 Task: Search one way flight ticket for 2 adults, 2 children, 2 infants in seat in first from Bethel: Bethel Airport(also Seebethel Seaplane Base) to Greenville: Pitt-greenville Airport on 5-2-2023. Choice of flights is Emirates. Number of bags: 7 checked bags. Price is upto 76000. Outbound departure time preference is 19:30.
Action: Mouse moved to (325, 492)
Screenshot: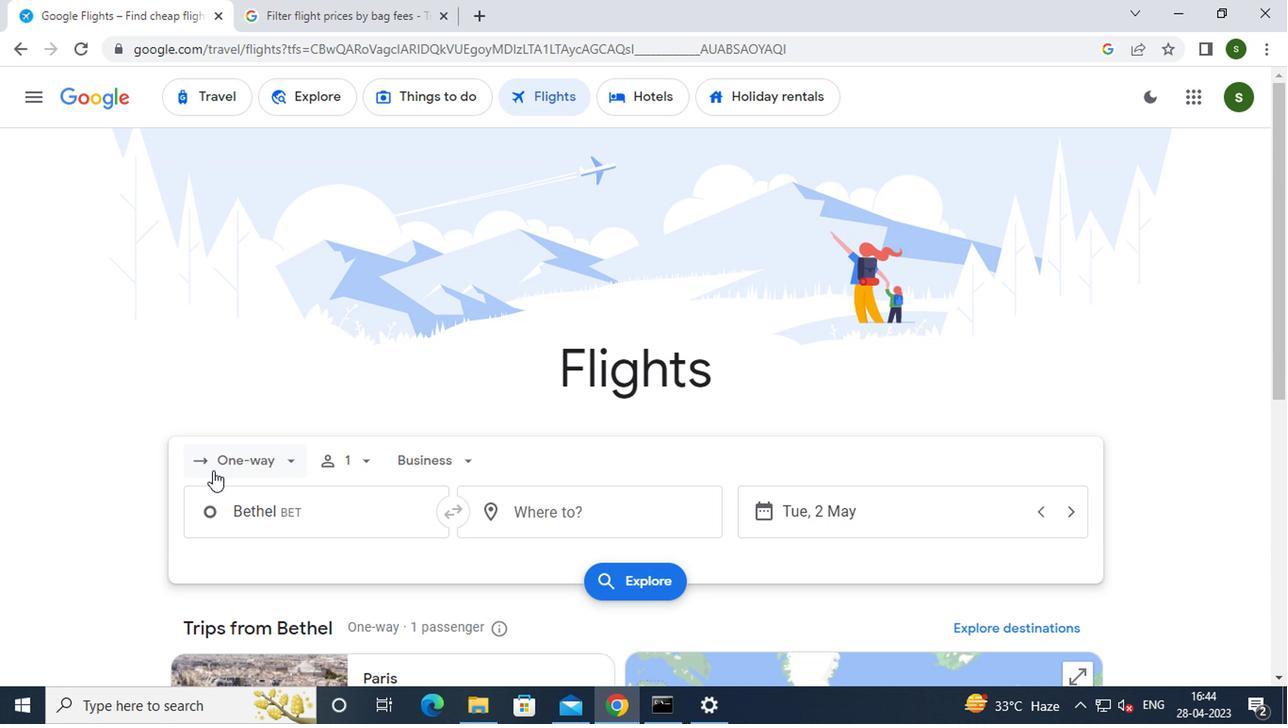 
Action: Mouse pressed left at (325, 492)
Screenshot: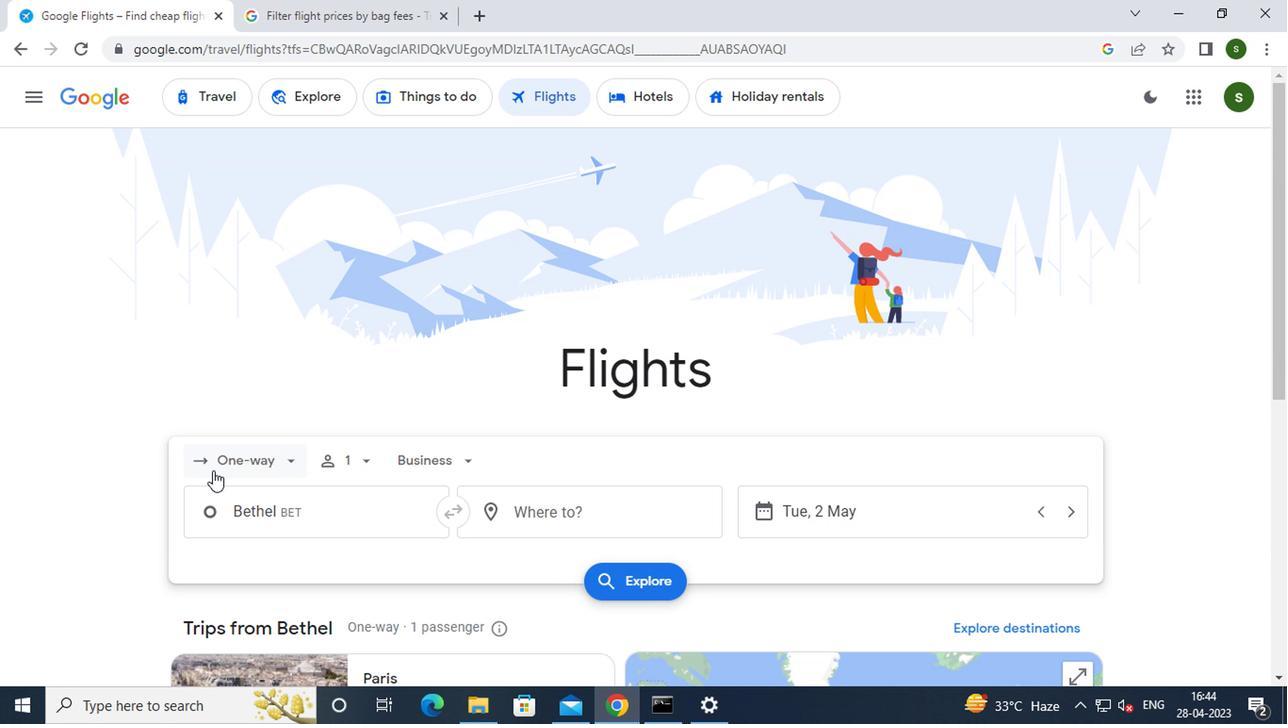 
Action: Mouse moved to (368, 554)
Screenshot: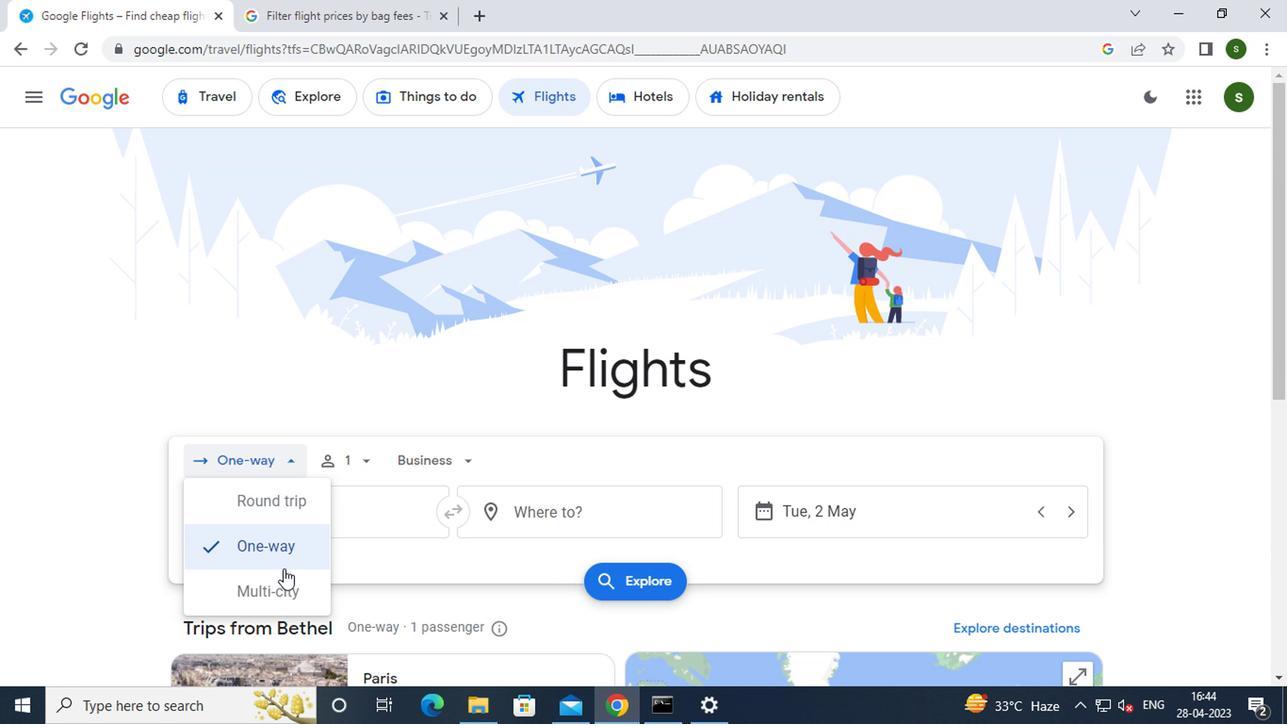 
Action: Mouse pressed left at (368, 554)
Screenshot: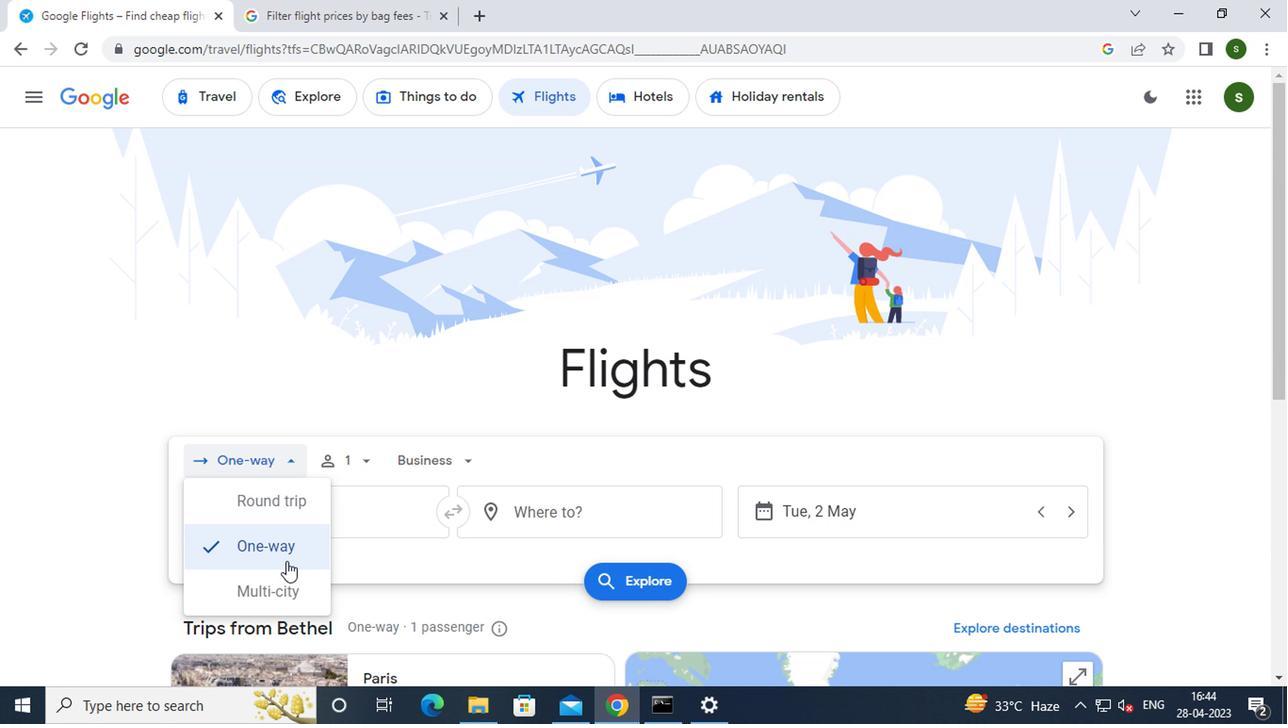 
Action: Mouse moved to (420, 488)
Screenshot: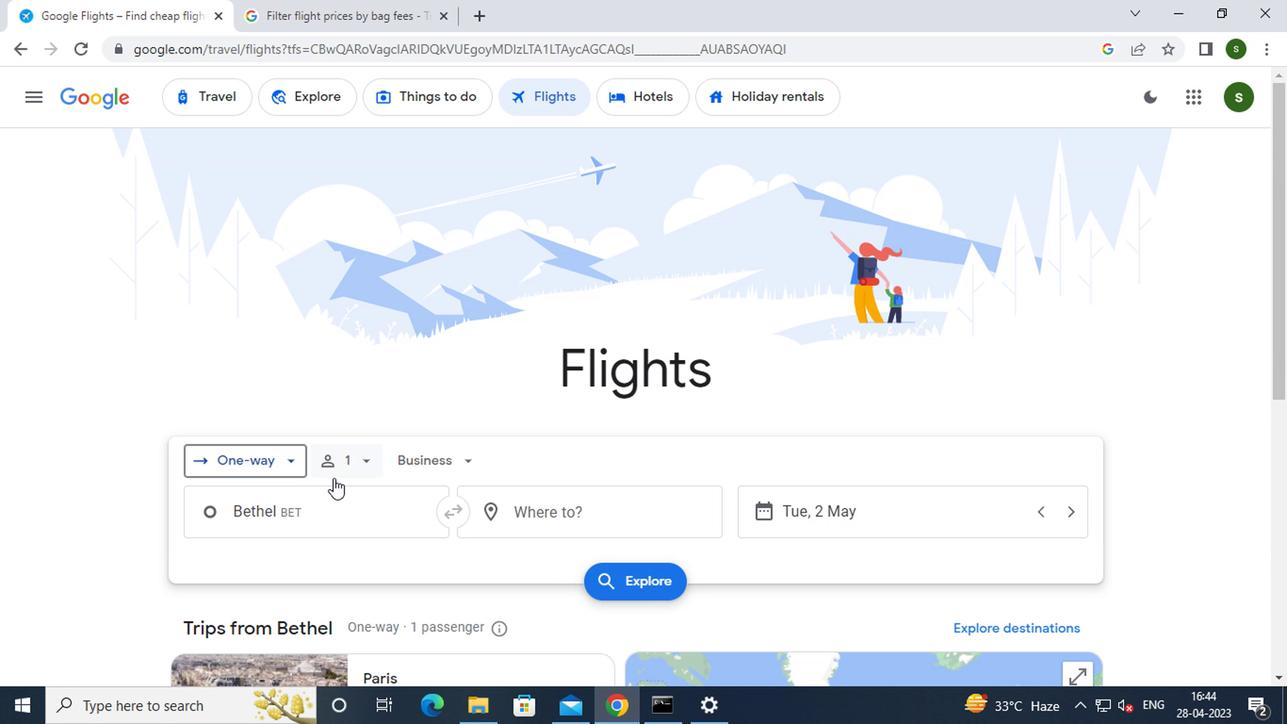 
Action: Mouse pressed left at (420, 488)
Screenshot: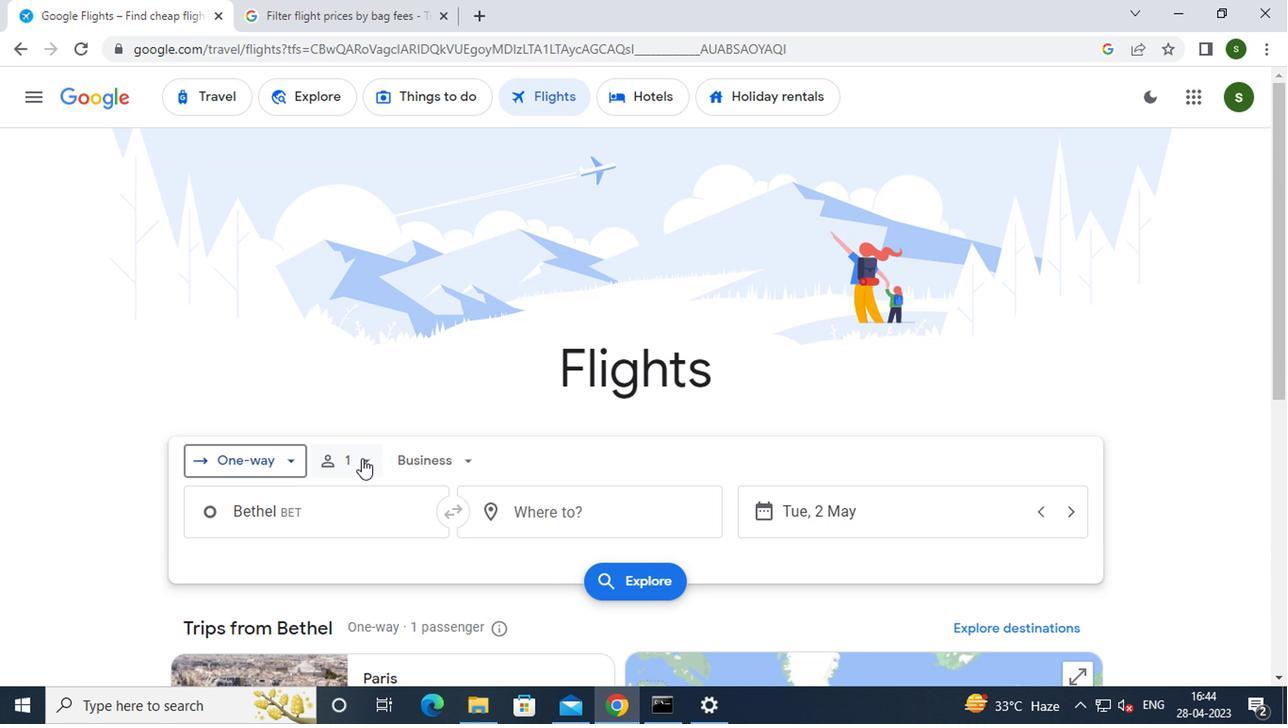 
Action: Mouse moved to (520, 526)
Screenshot: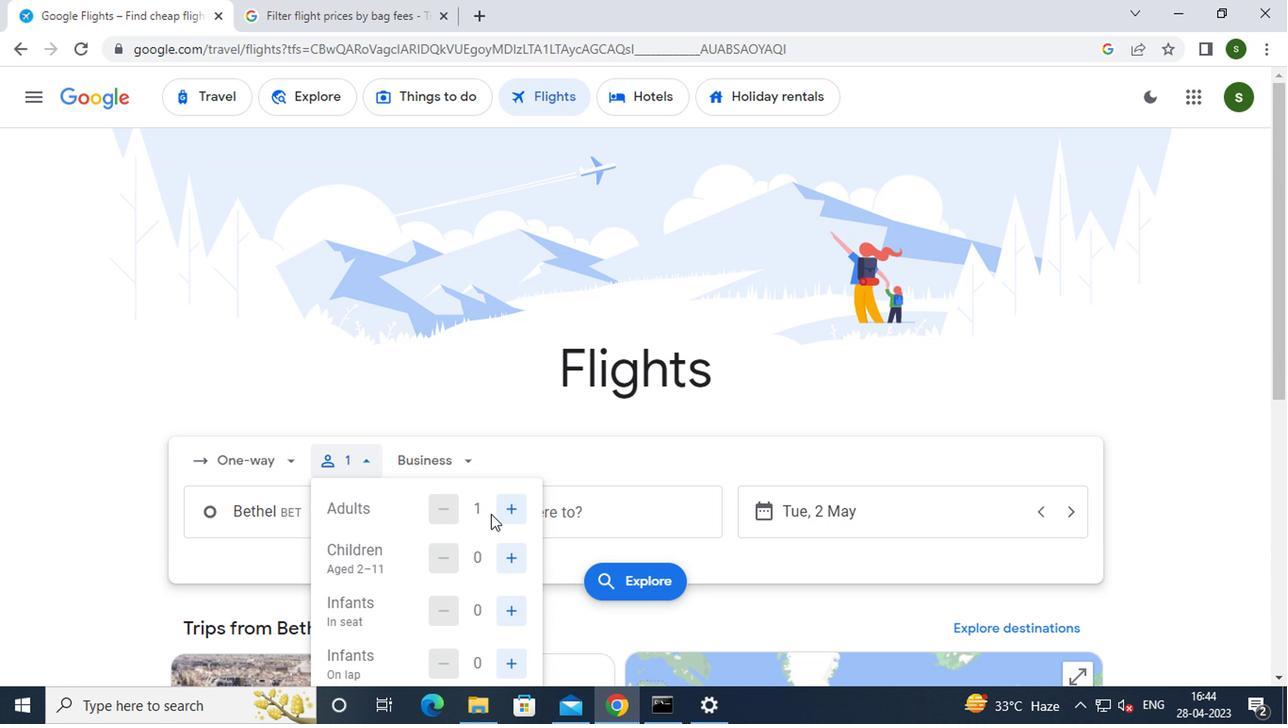 
Action: Mouse pressed left at (520, 526)
Screenshot: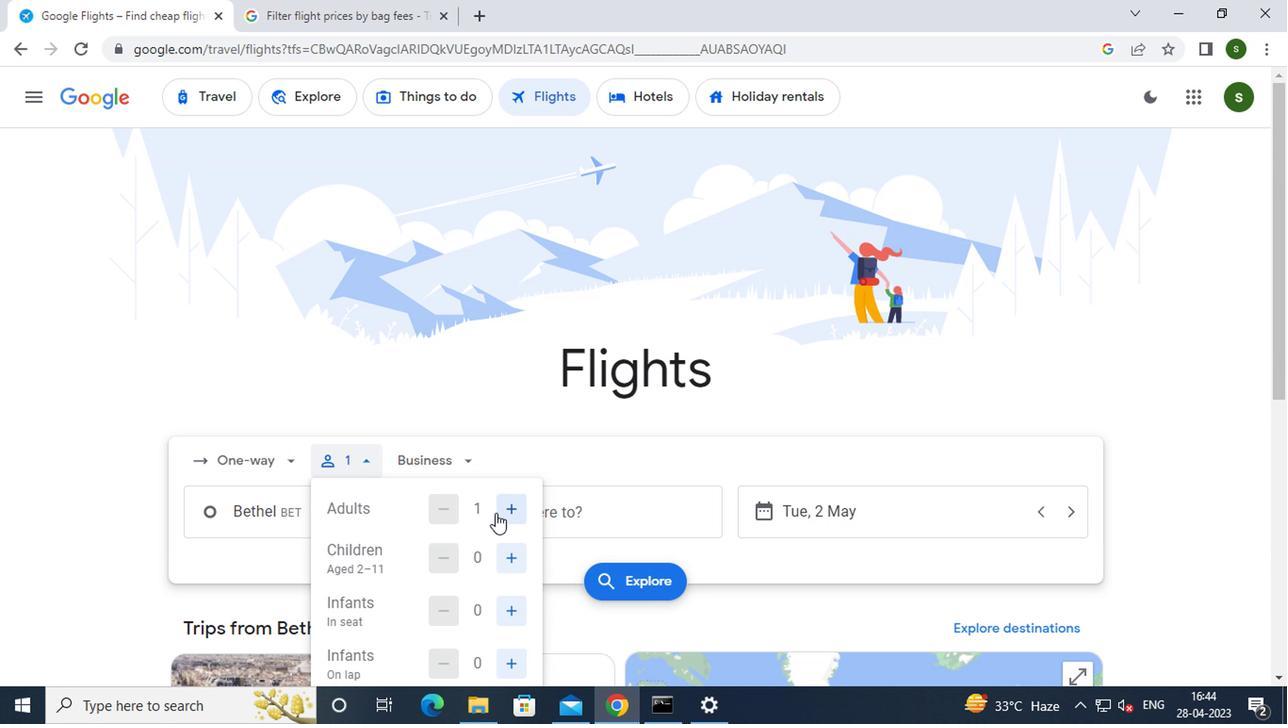 
Action: Mouse moved to (523, 553)
Screenshot: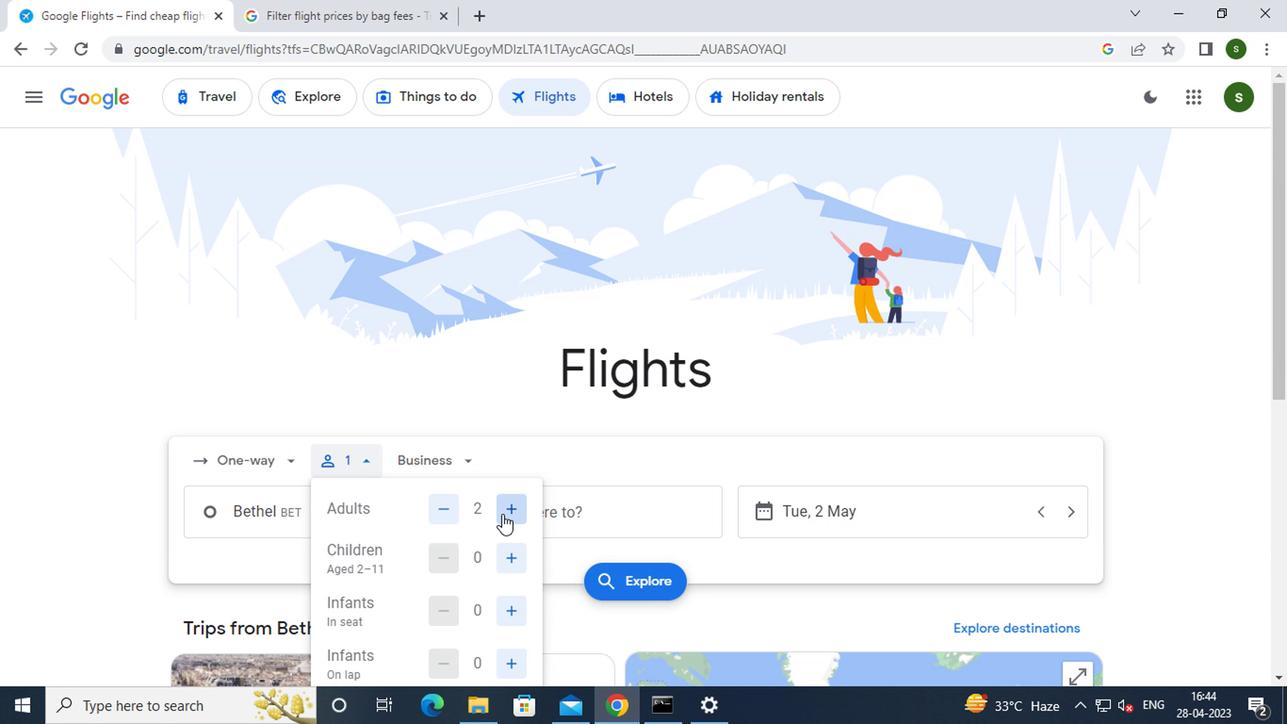 
Action: Mouse pressed left at (523, 553)
Screenshot: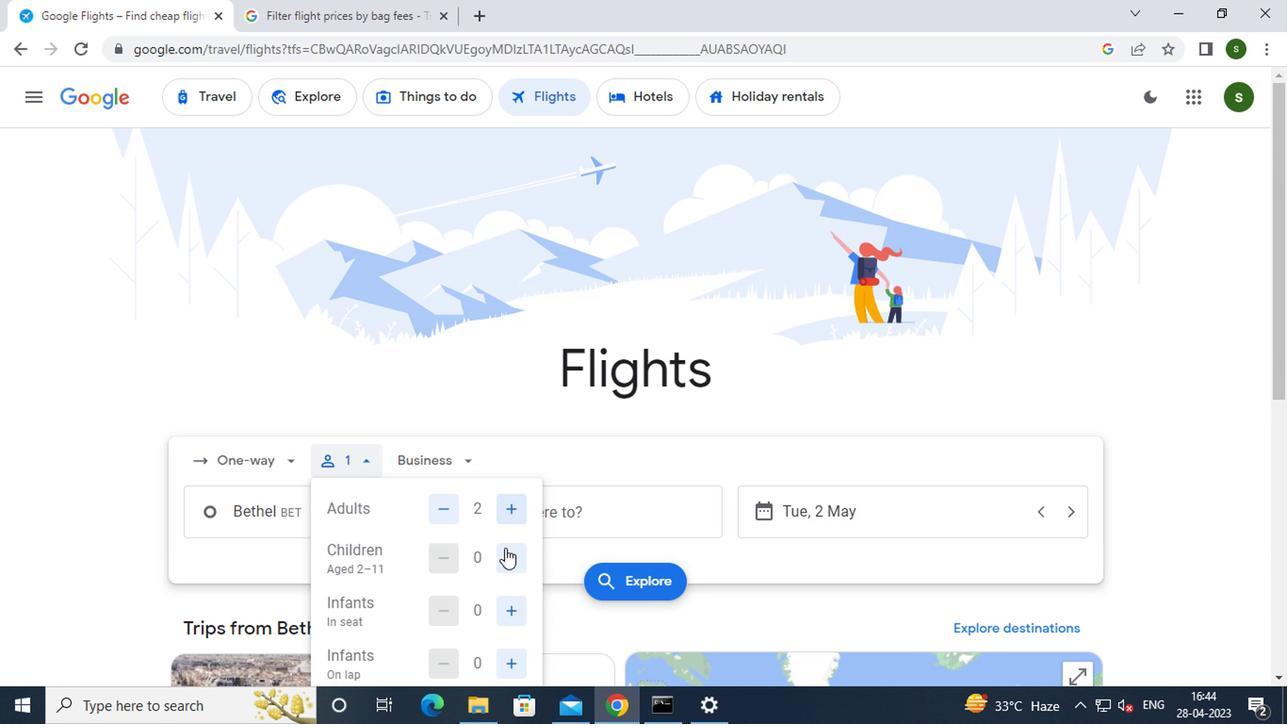 
Action: Mouse pressed left at (523, 553)
Screenshot: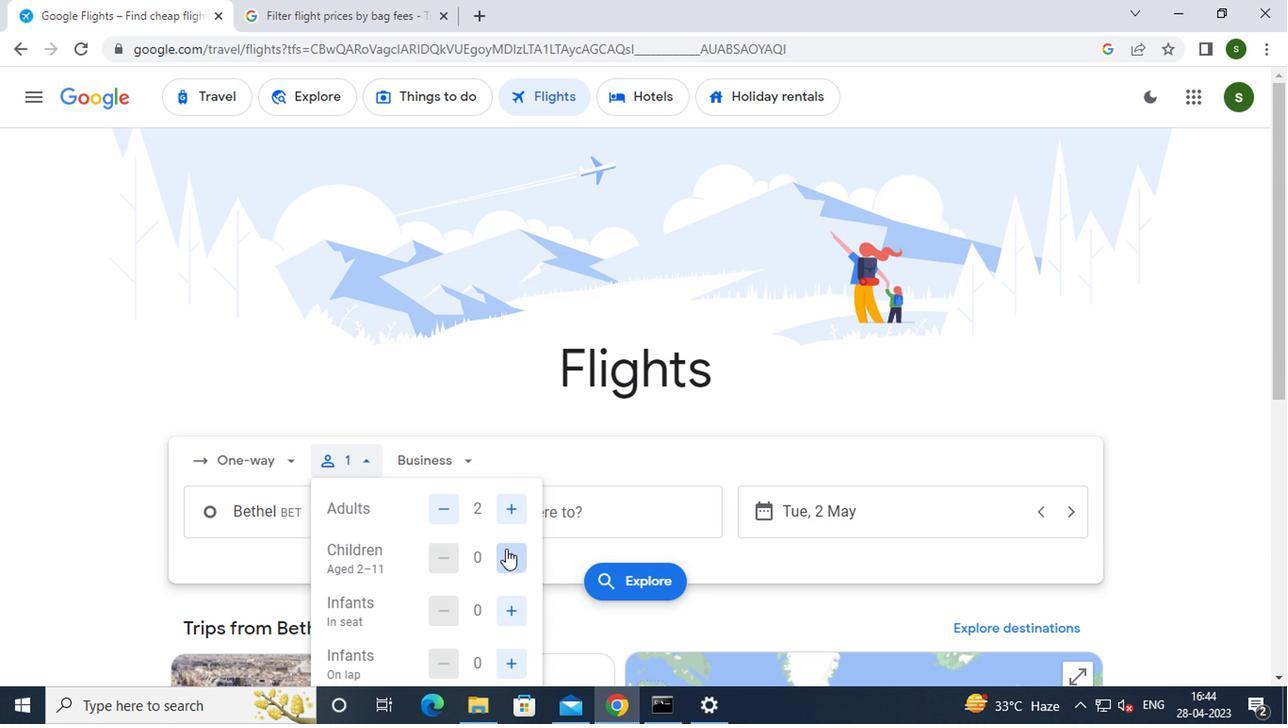 
Action: Mouse moved to (526, 595)
Screenshot: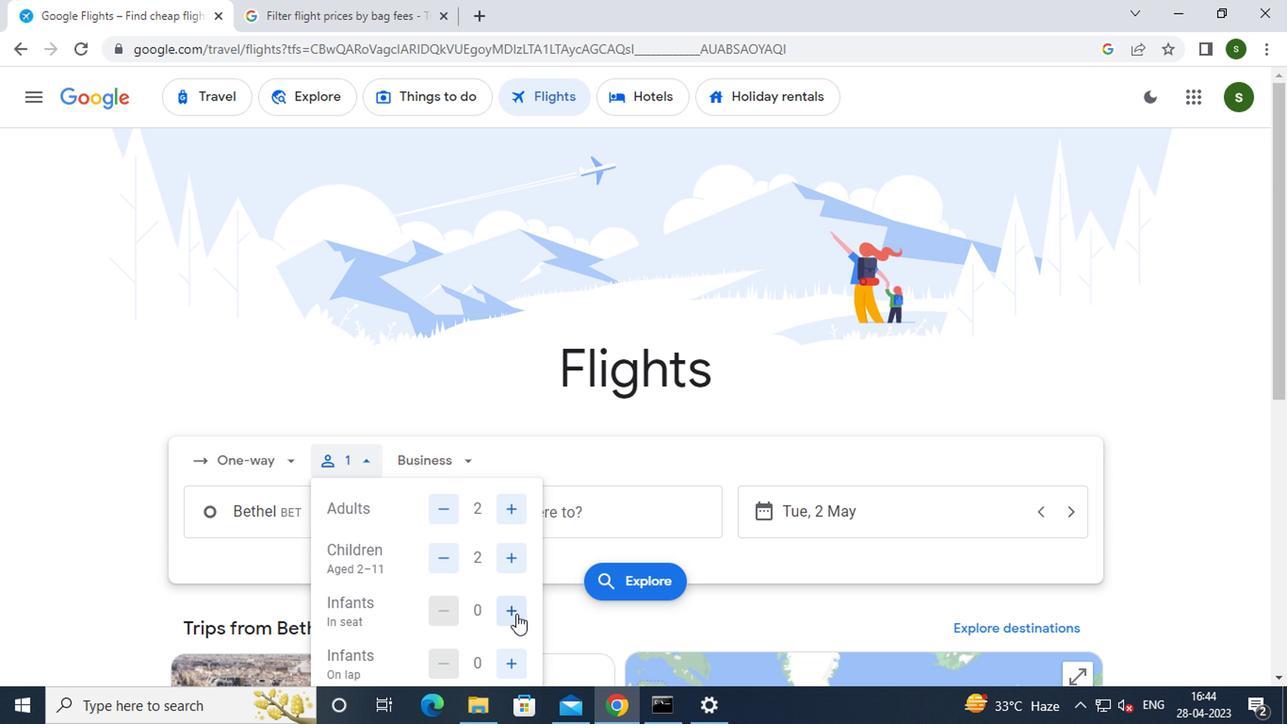 
Action: Mouse pressed left at (526, 595)
Screenshot: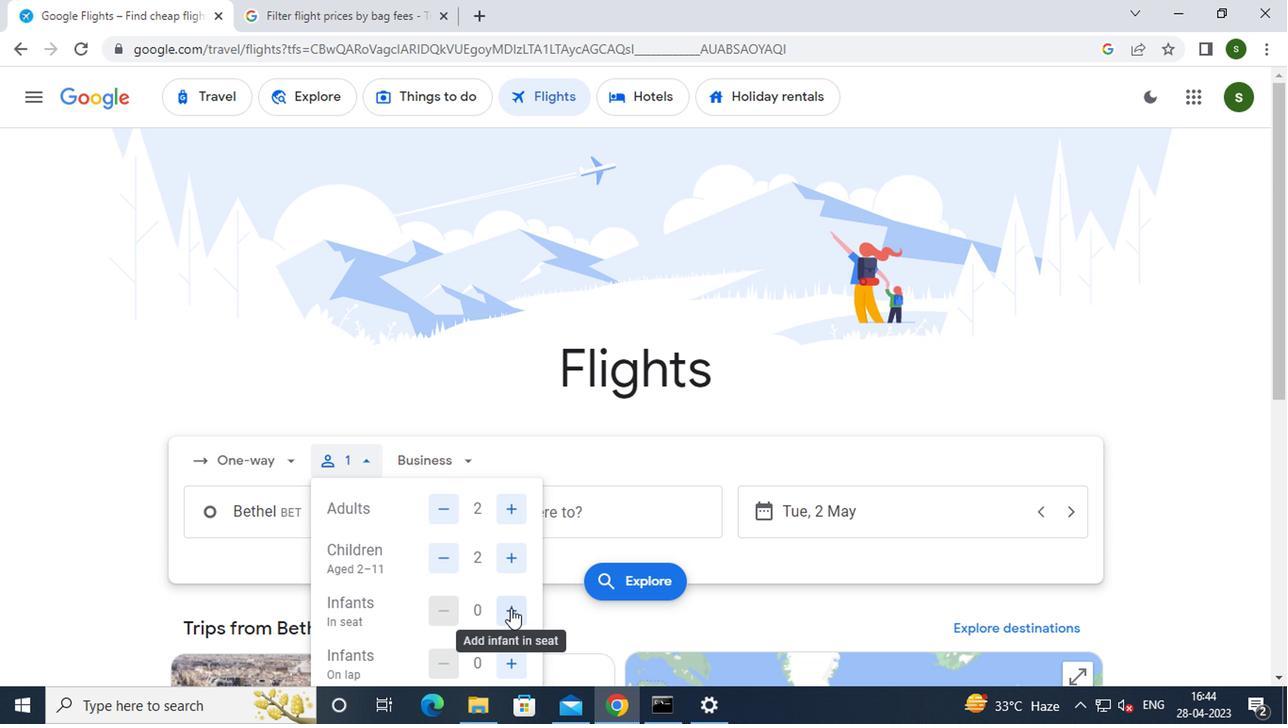 
Action: Mouse pressed left at (526, 595)
Screenshot: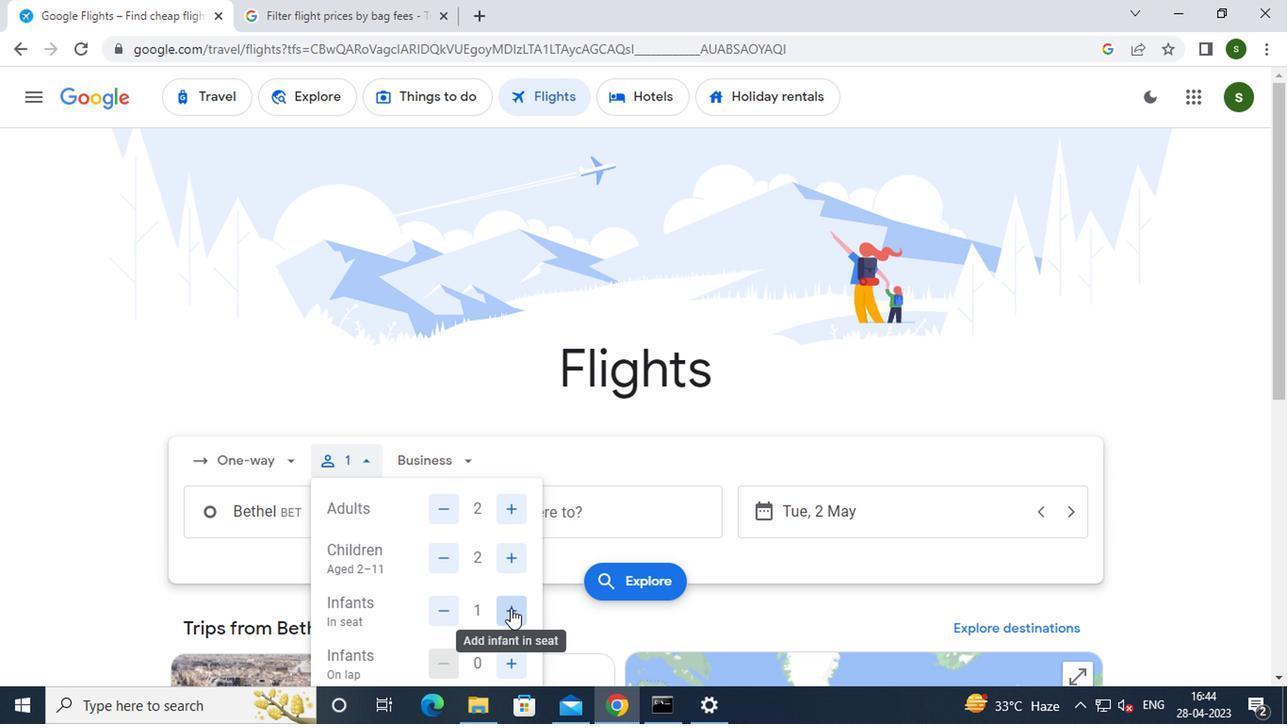 
Action: Mouse moved to (480, 496)
Screenshot: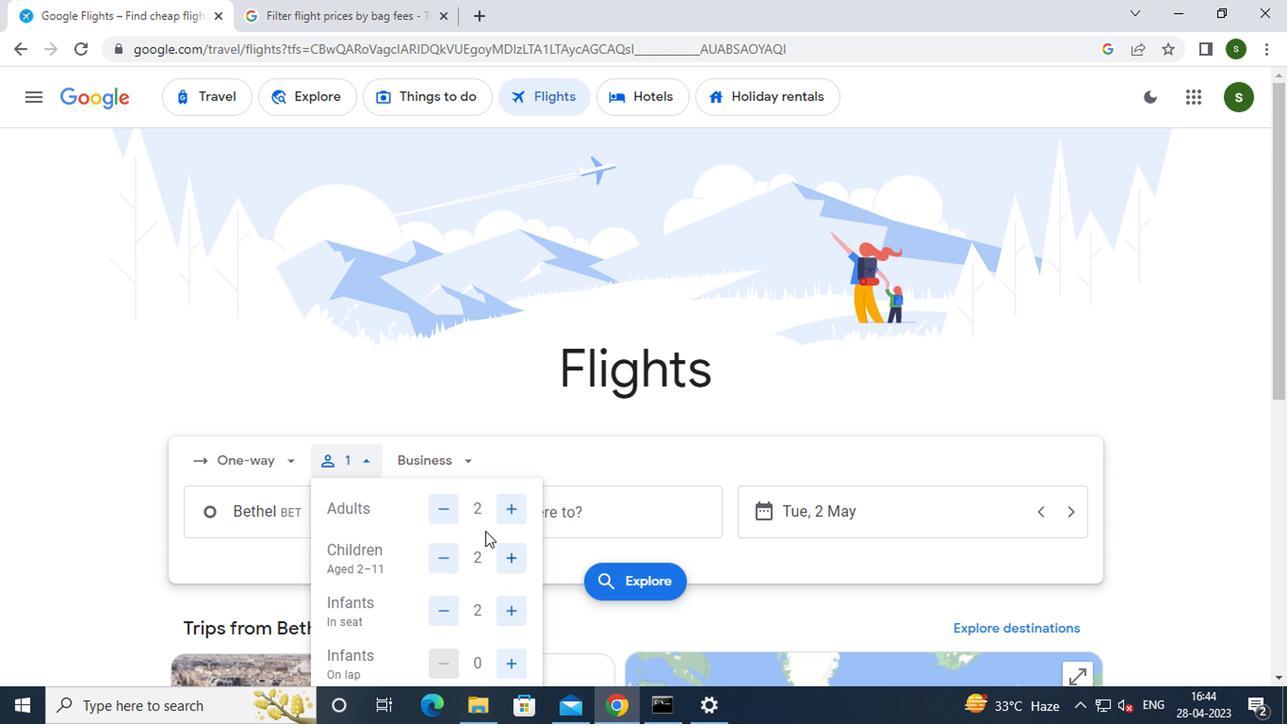 
Action: Mouse pressed left at (480, 496)
Screenshot: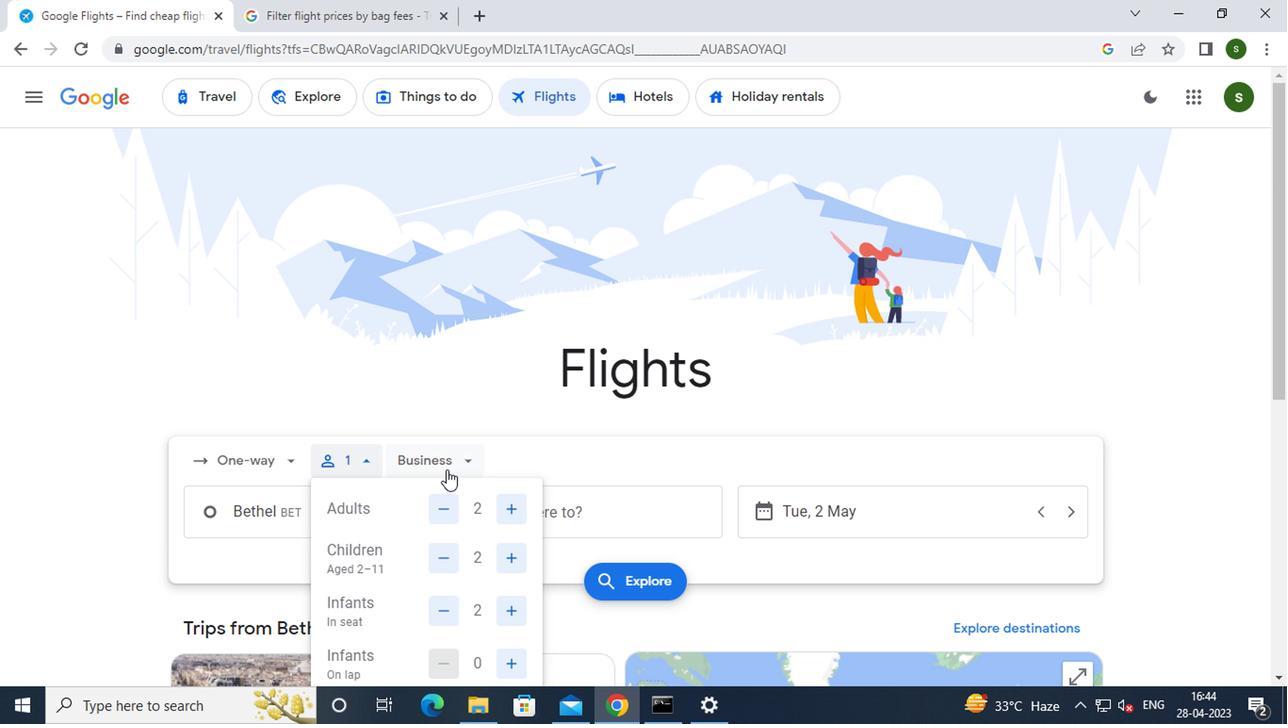 
Action: Mouse moved to (479, 615)
Screenshot: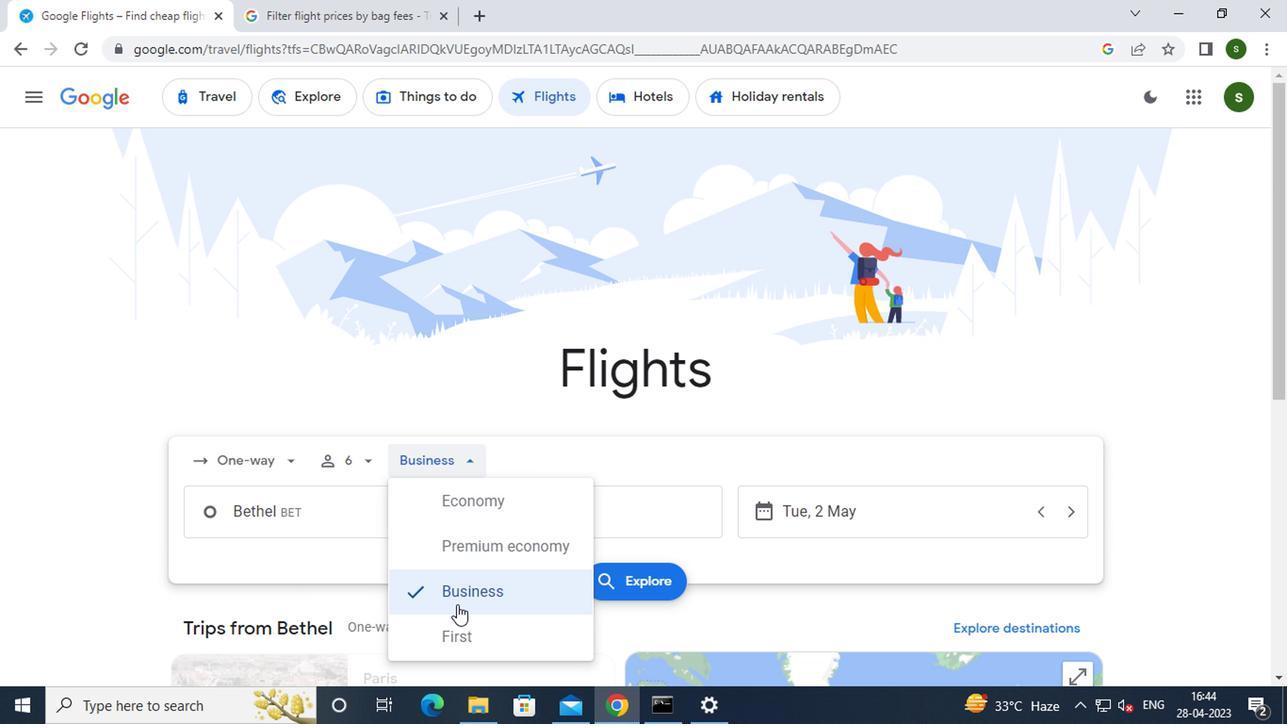 
Action: Mouse pressed left at (479, 615)
Screenshot: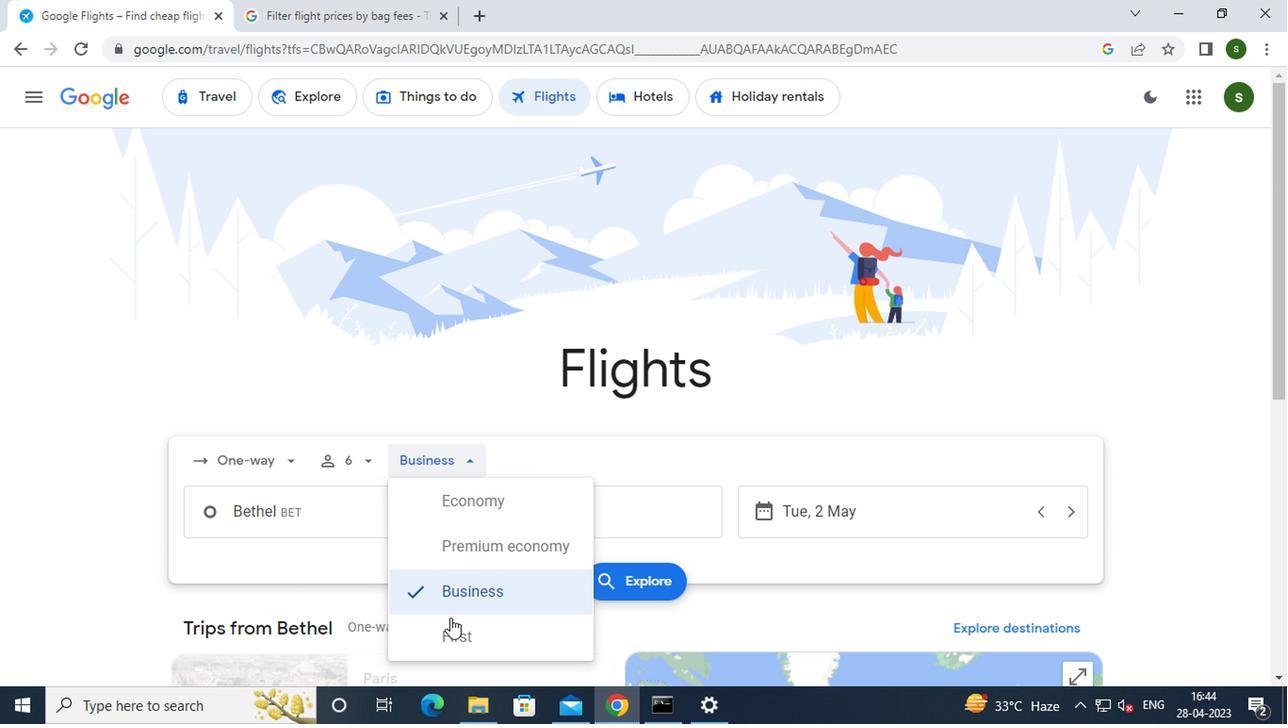 
Action: Mouse moved to (419, 535)
Screenshot: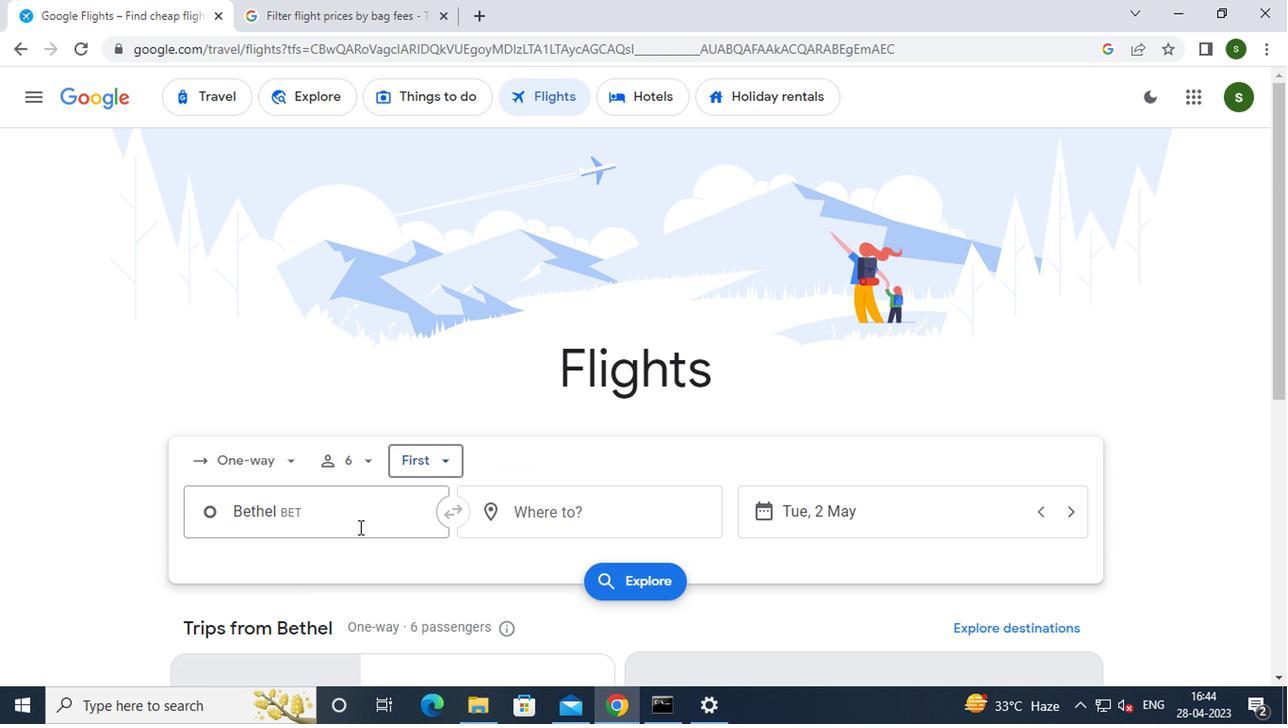 
Action: Mouse pressed left at (419, 535)
Screenshot: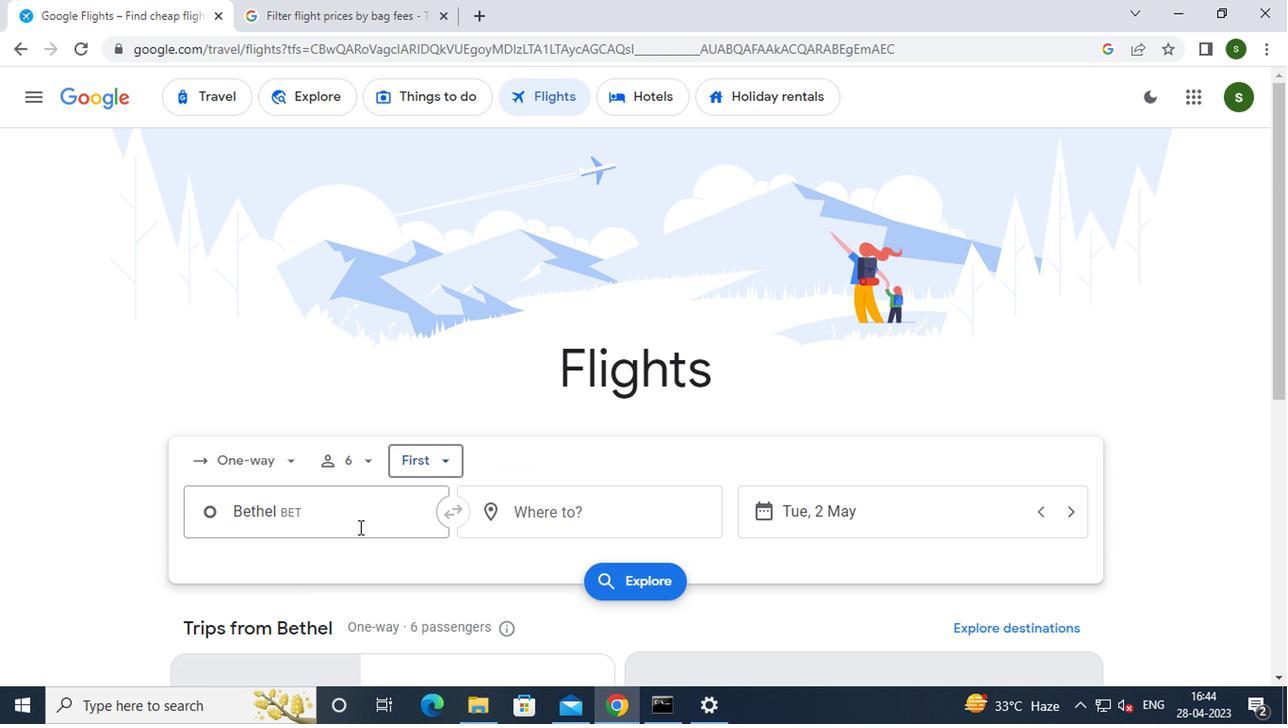 
Action: Key pressed b<Key.caps_lock>ethel
Screenshot: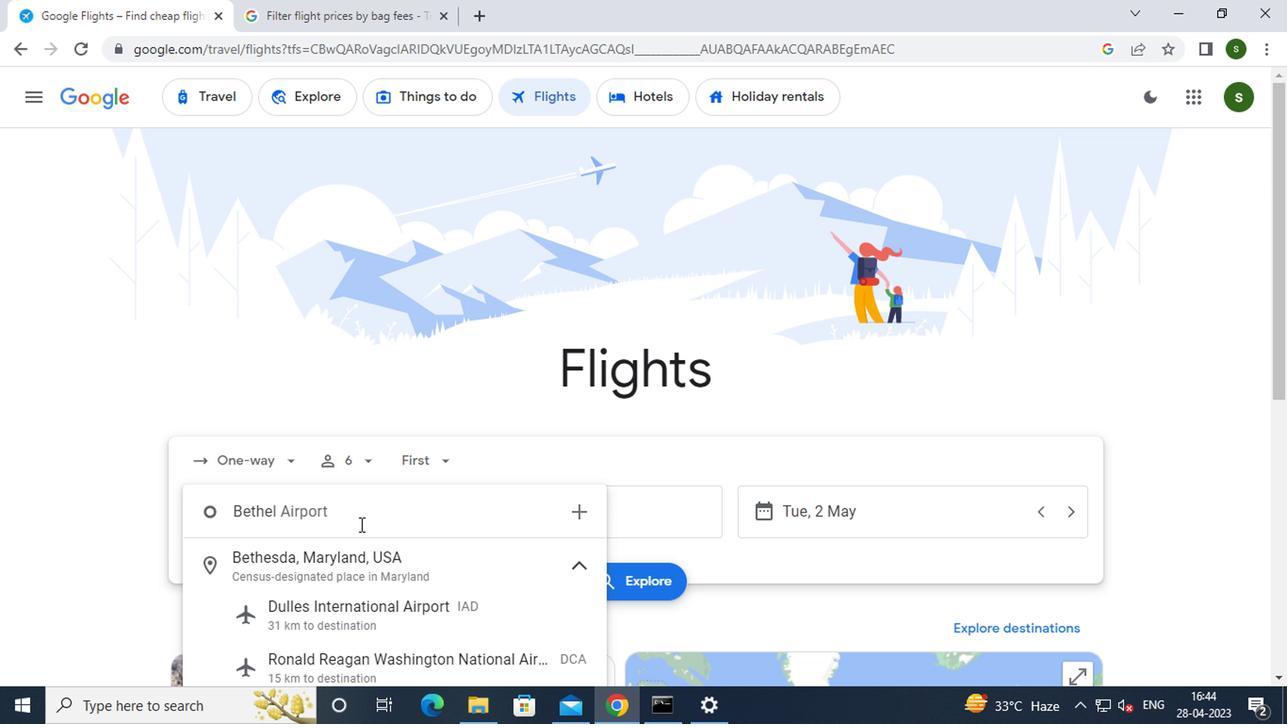 
Action: Mouse moved to (410, 562)
Screenshot: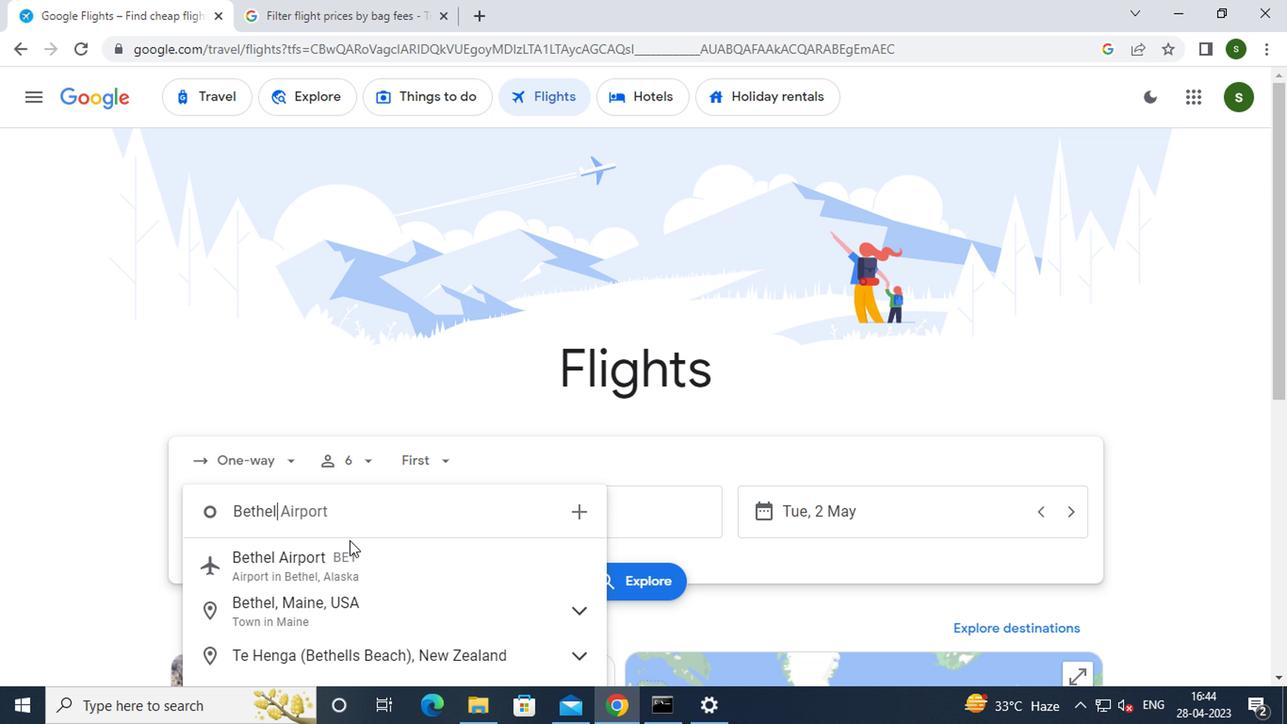 
Action: Mouse pressed left at (410, 562)
Screenshot: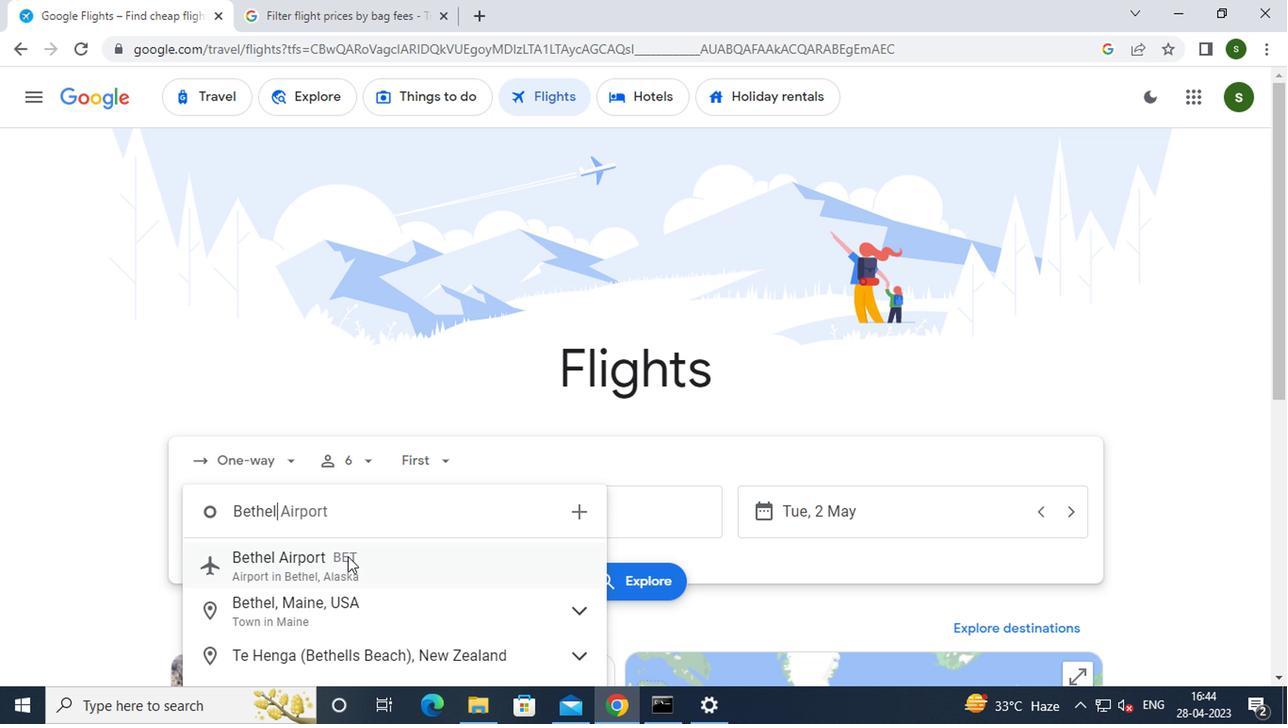 
Action: Mouse moved to (556, 521)
Screenshot: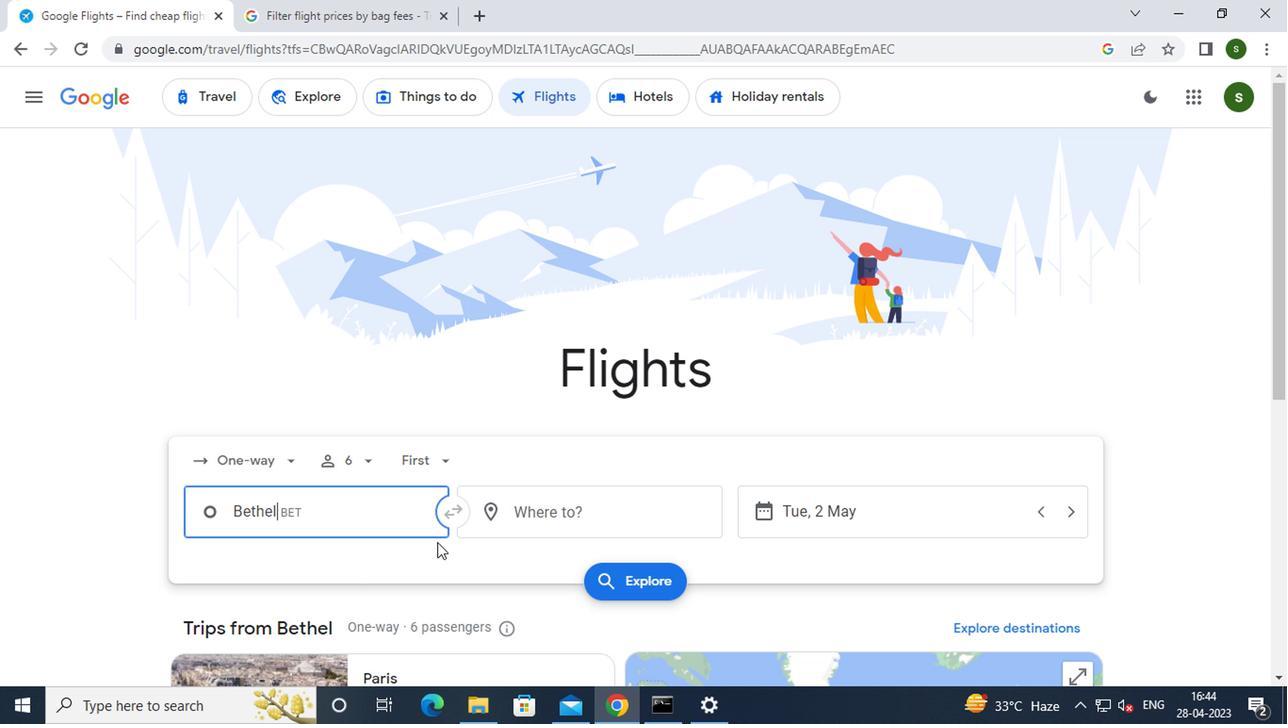 
Action: Mouse pressed left at (556, 521)
Screenshot: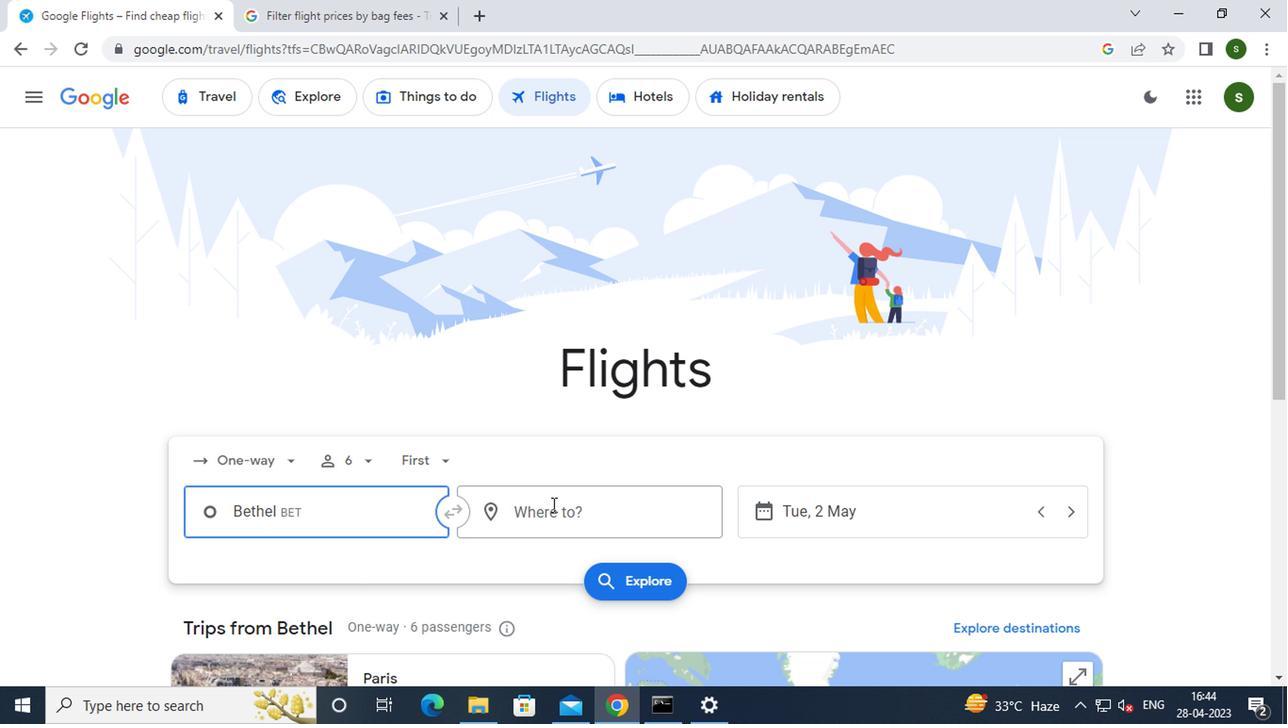 
Action: Mouse moved to (553, 520)
Screenshot: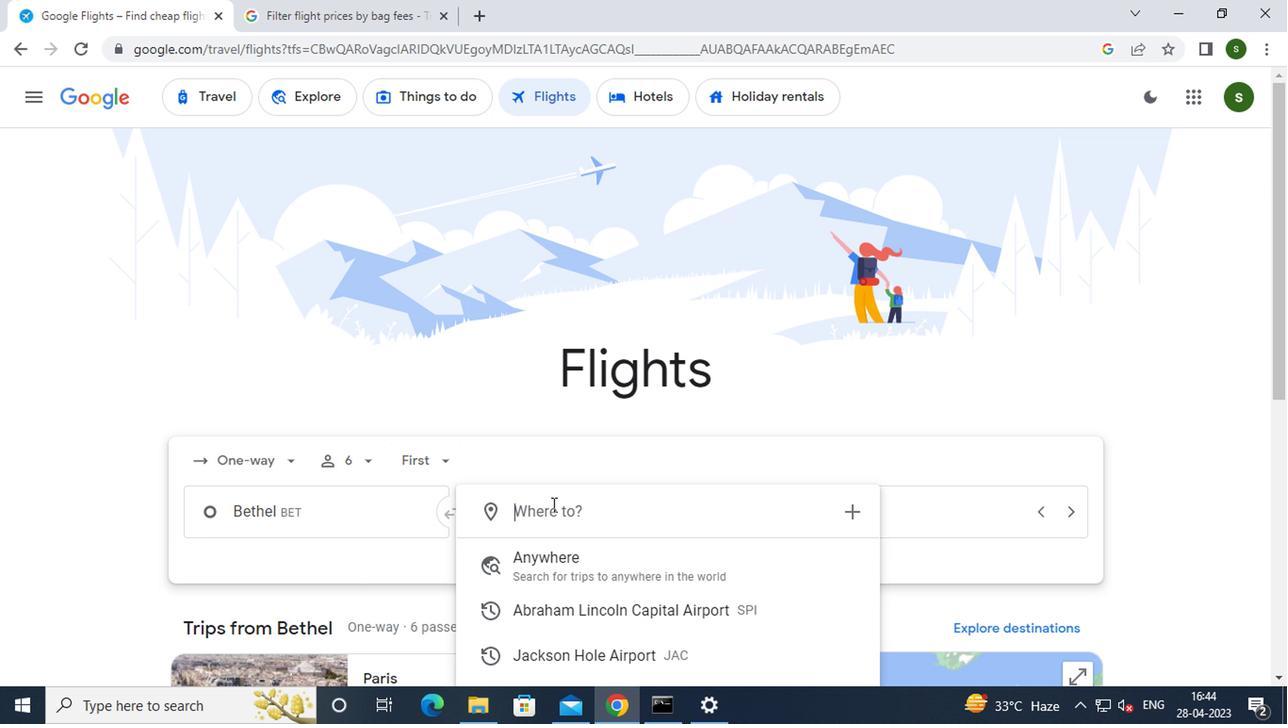 
Action: Key pressed <Key.caps_lock>g<Key.caps_lock>reenville
Screenshot: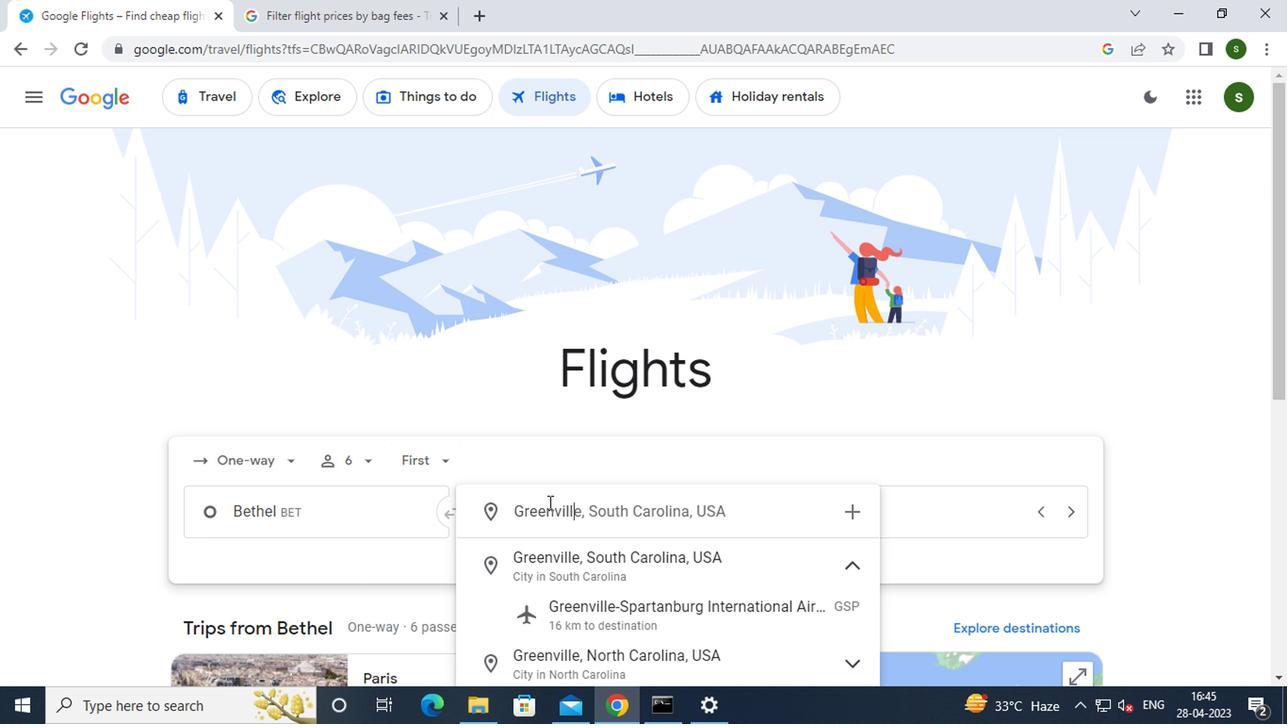 
Action: Mouse moved to (538, 517)
Screenshot: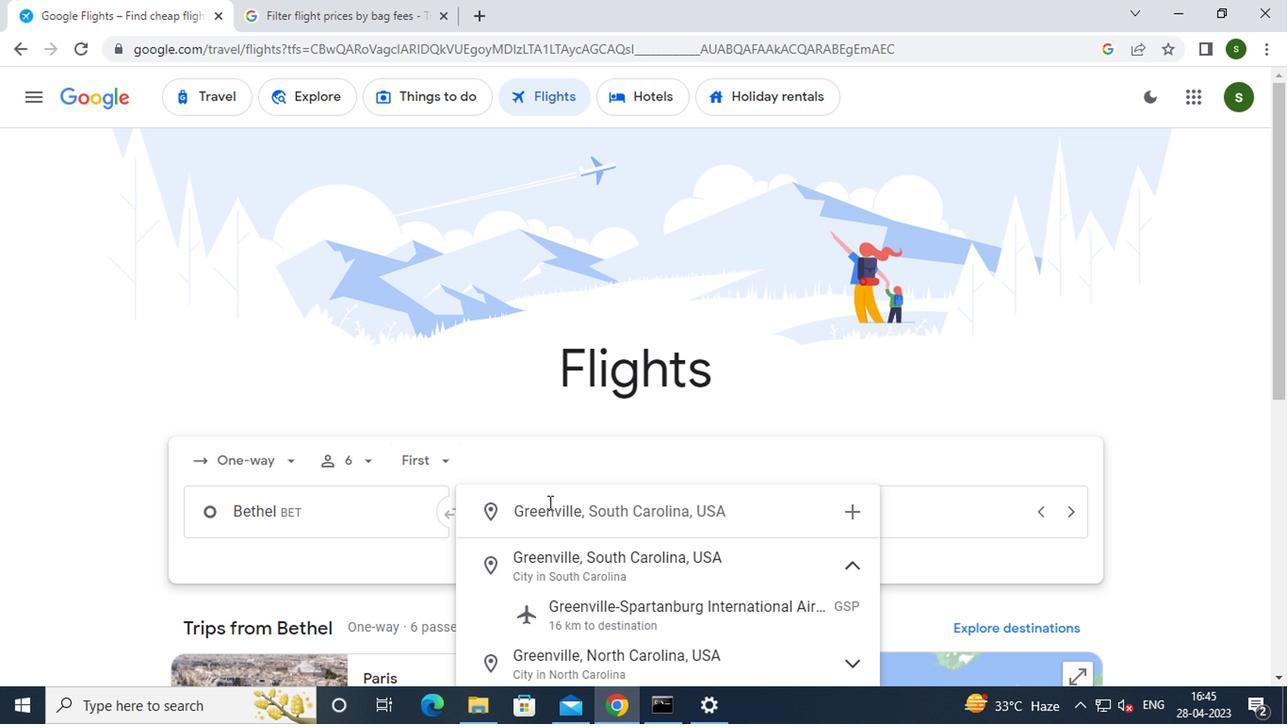 
Action: Key pressed <Key.space>pitt
Screenshot: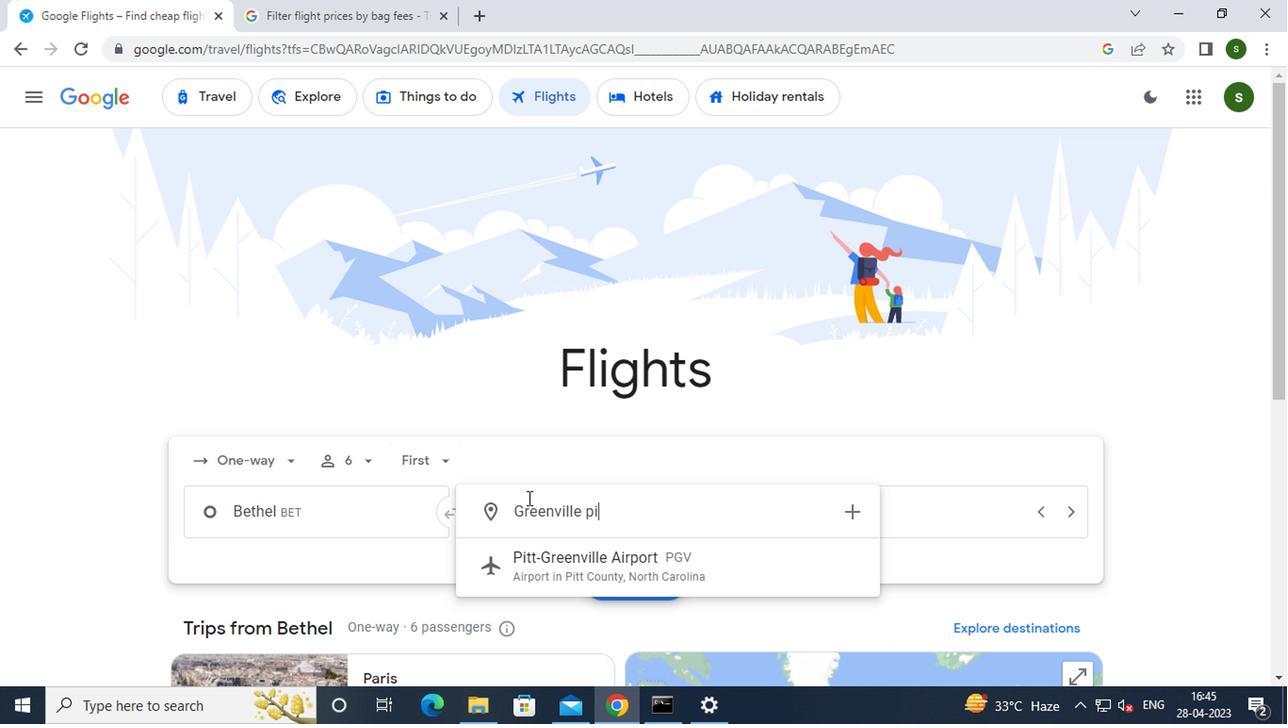 
Action: Mouse moved to (572, 565)
Screenshot: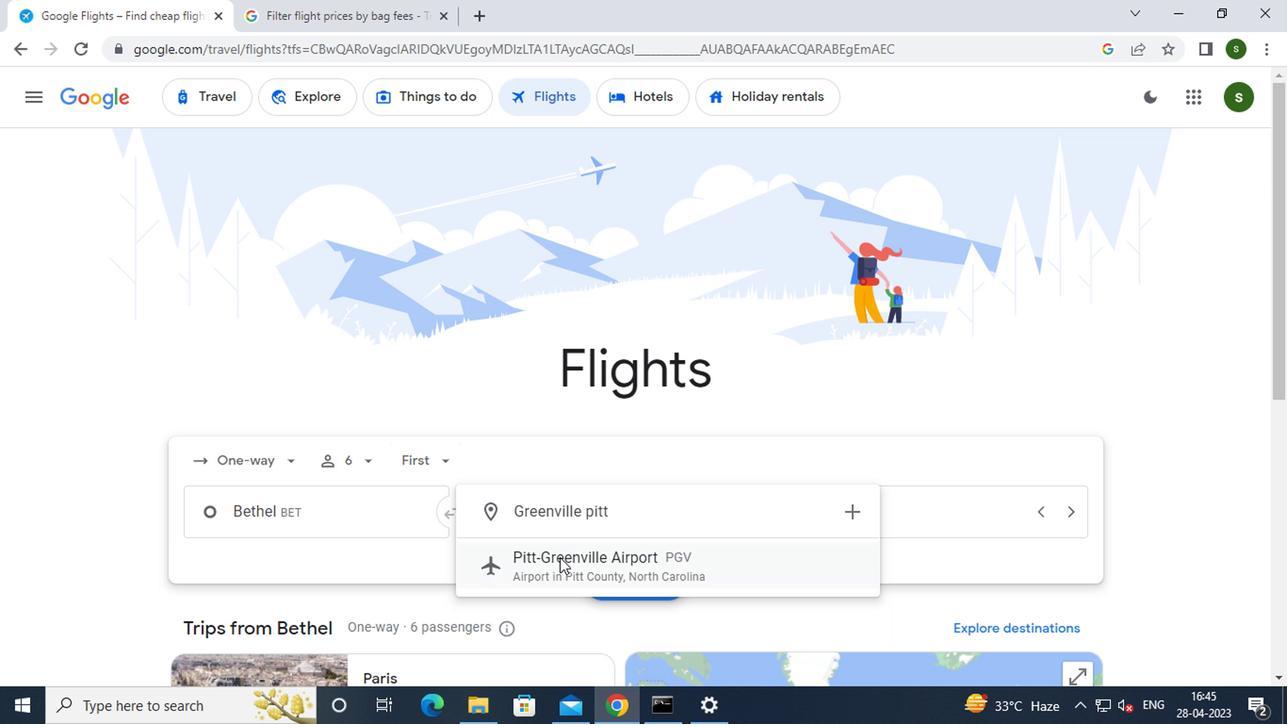 
Action: Mouse pressed left at (572, 565)
Screenshot: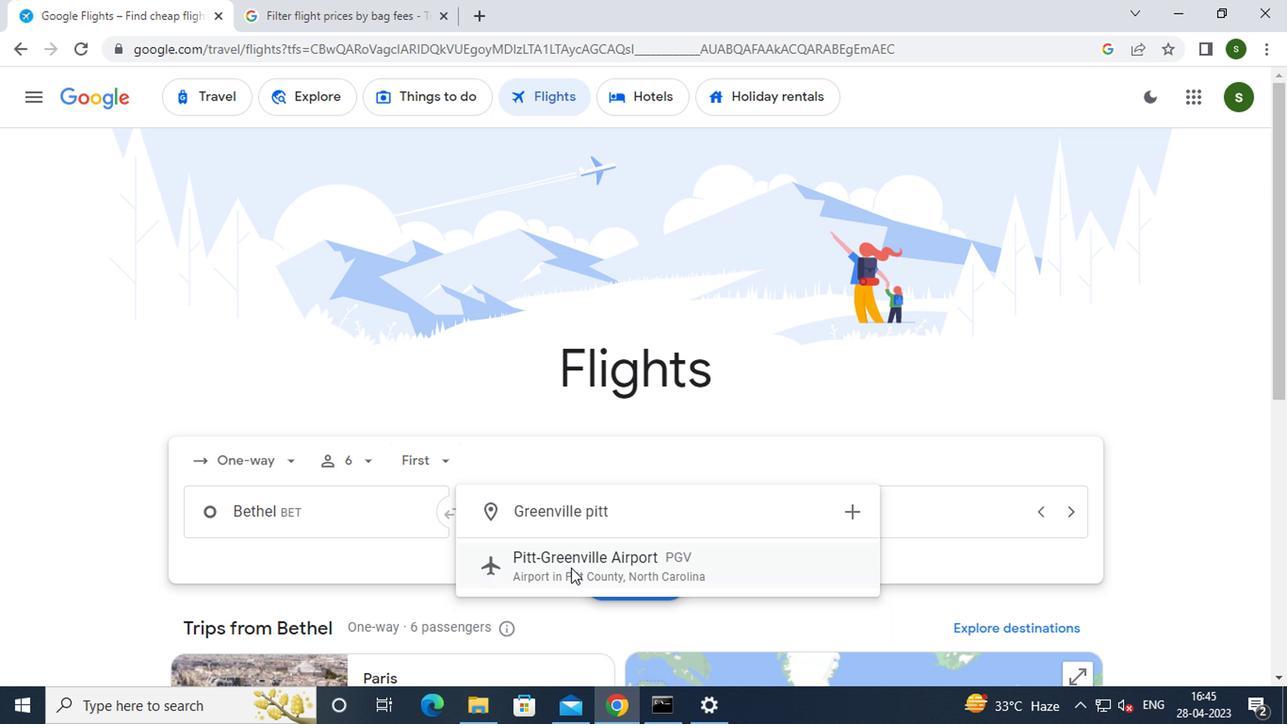 
Action: Mouse moved to (784, 531)
Screenshot: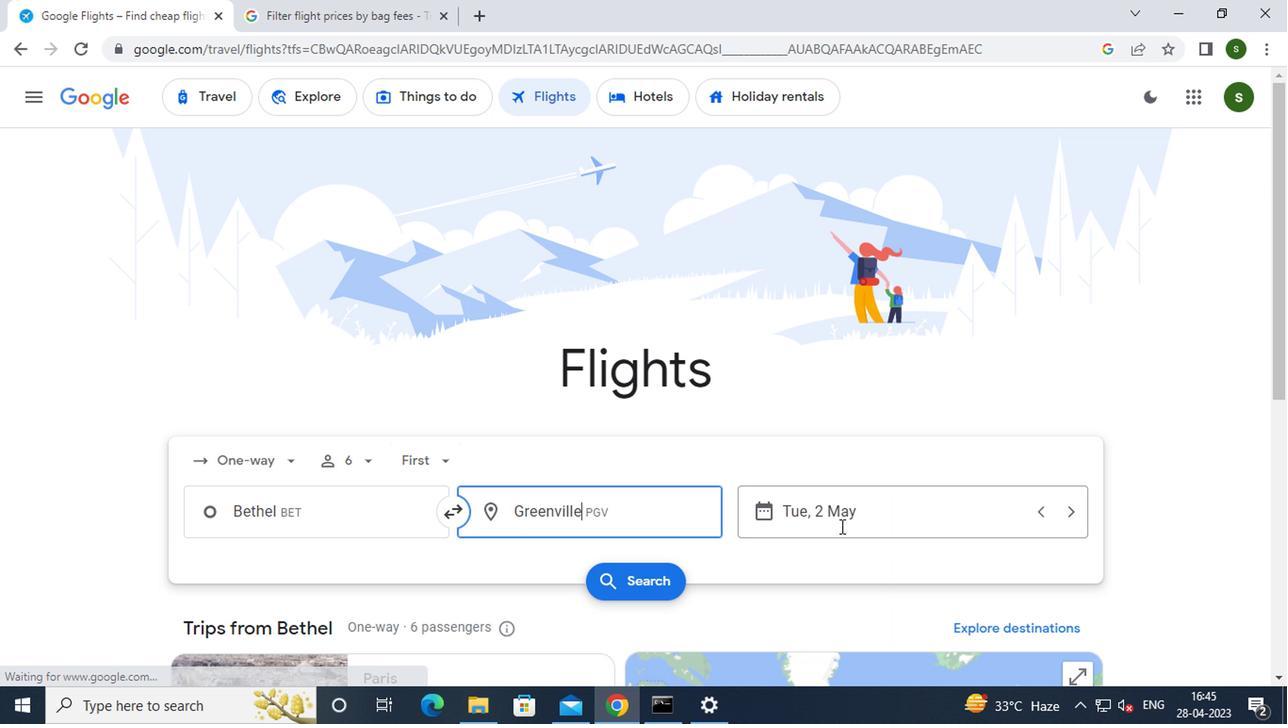 
Action: Mouse pressed left at (784, 531)
Screenshot: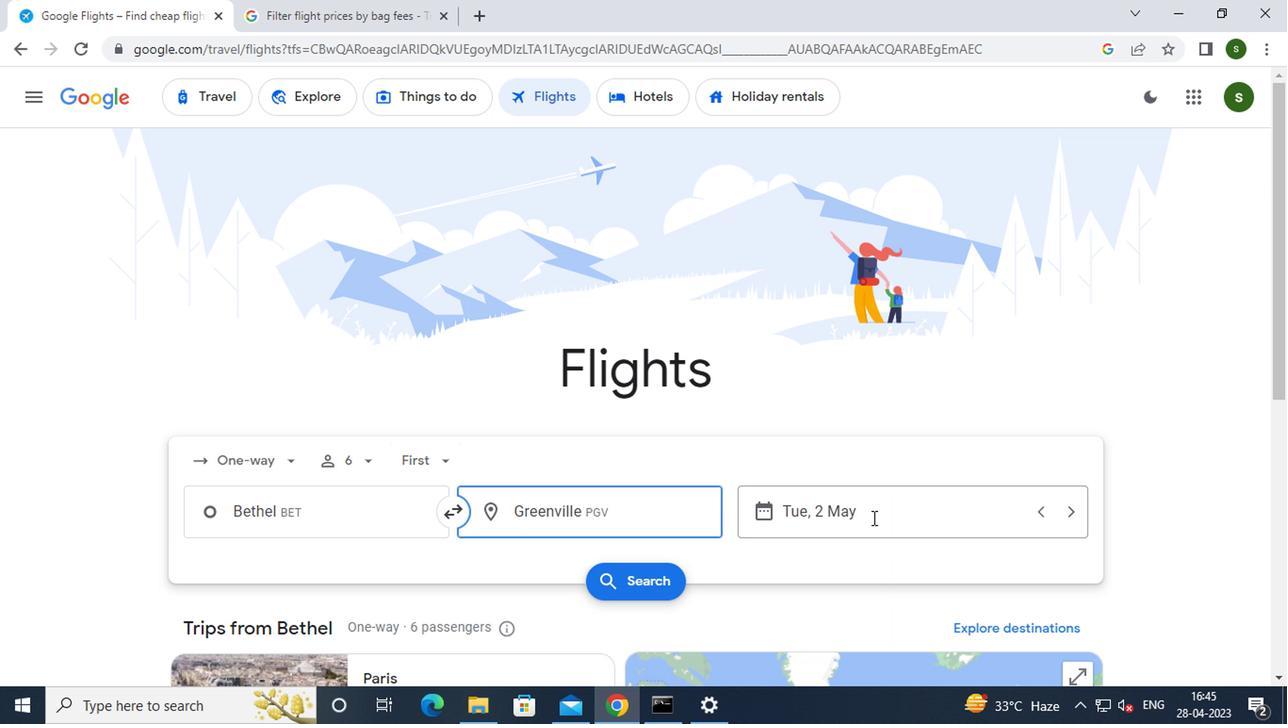 
Action: Mouse moved to (782, 407)
Screenshot: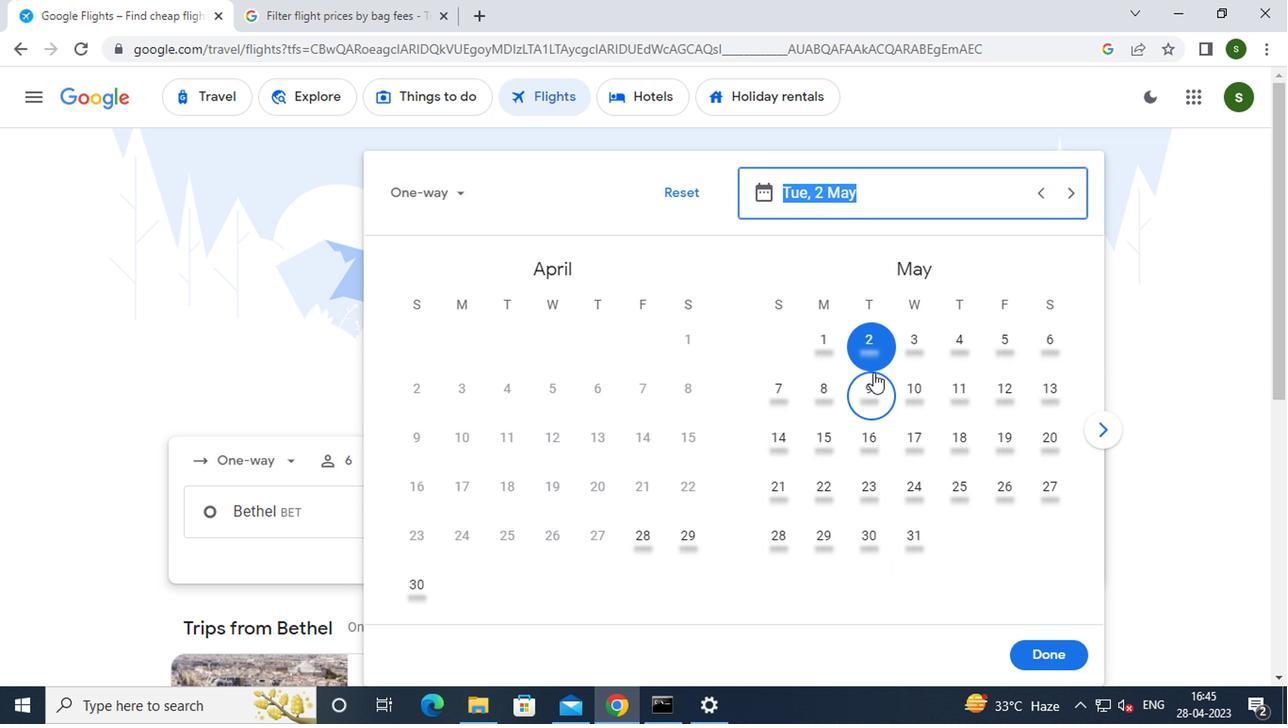 
Action: Mouse pressed left at (782, 407)
Screenshot: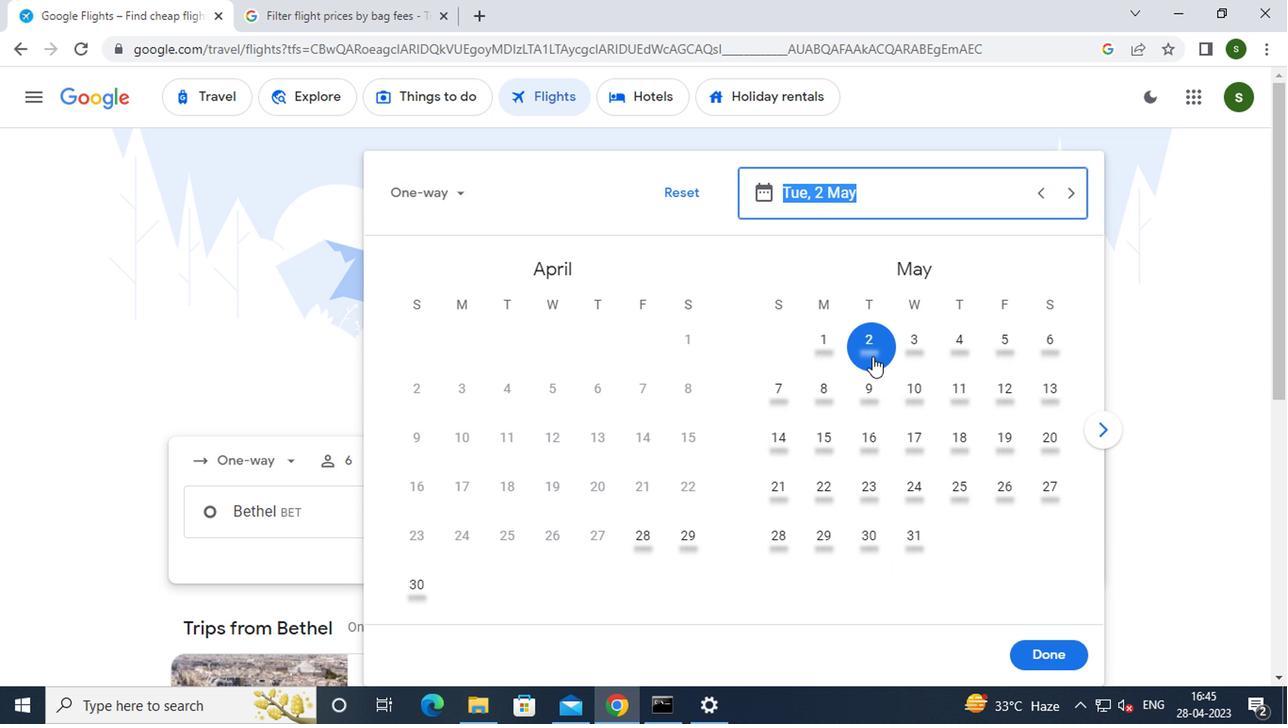 
Action: Mouse moved to (920, 629)
Screenshot: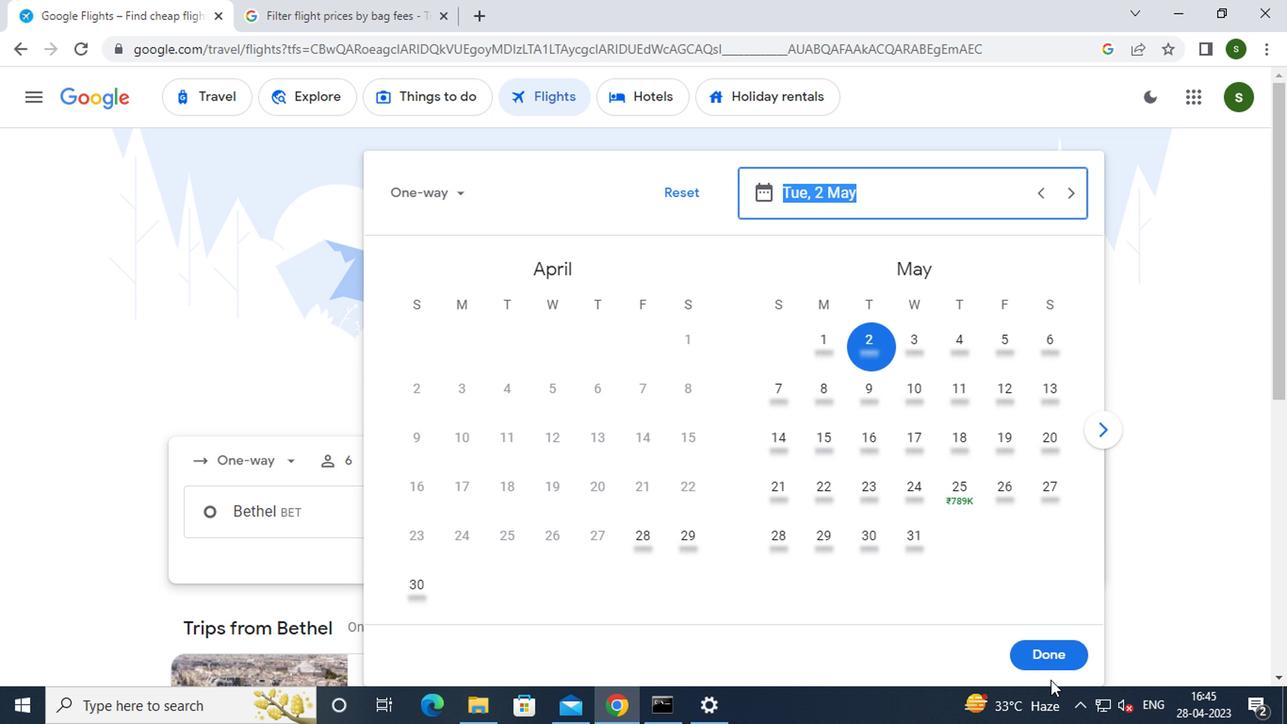 
Action: Mouse pressed left at (920, 629)
Screenshot: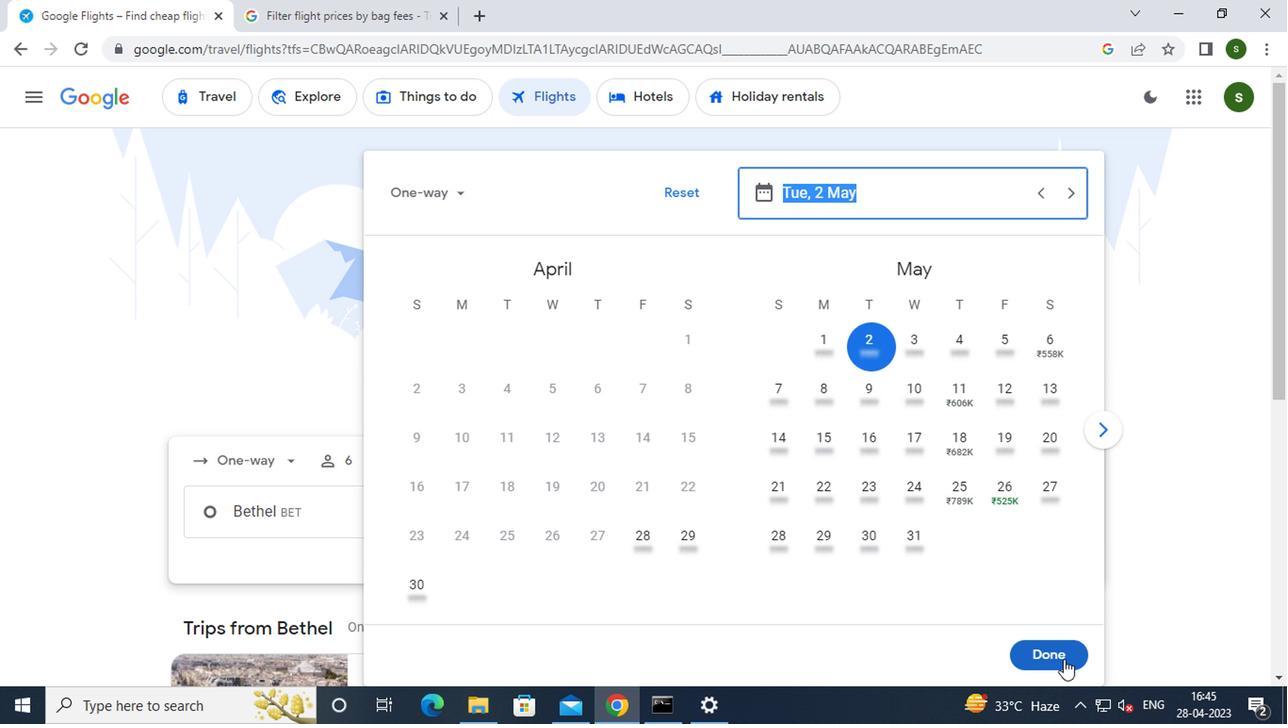
Action: Mouse moved to (619, 576)
Screenshot: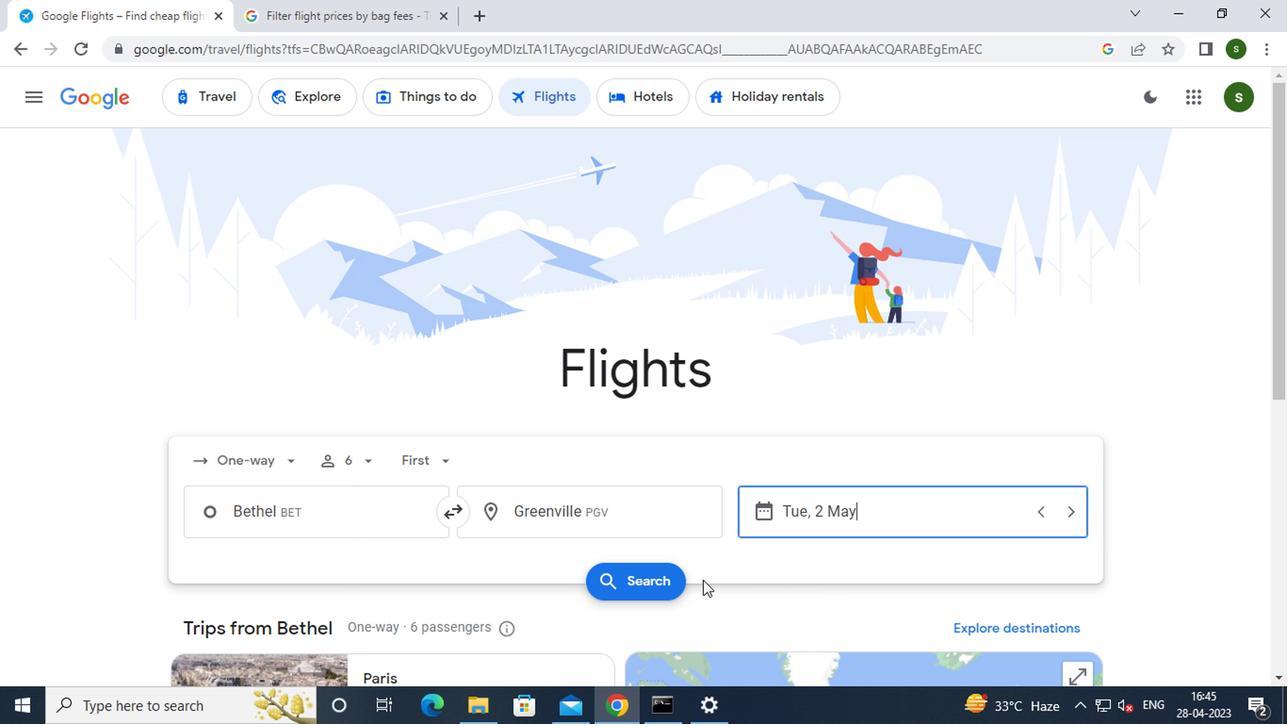 
Action: Mouse pressed left at (619, 576)
Screenshot: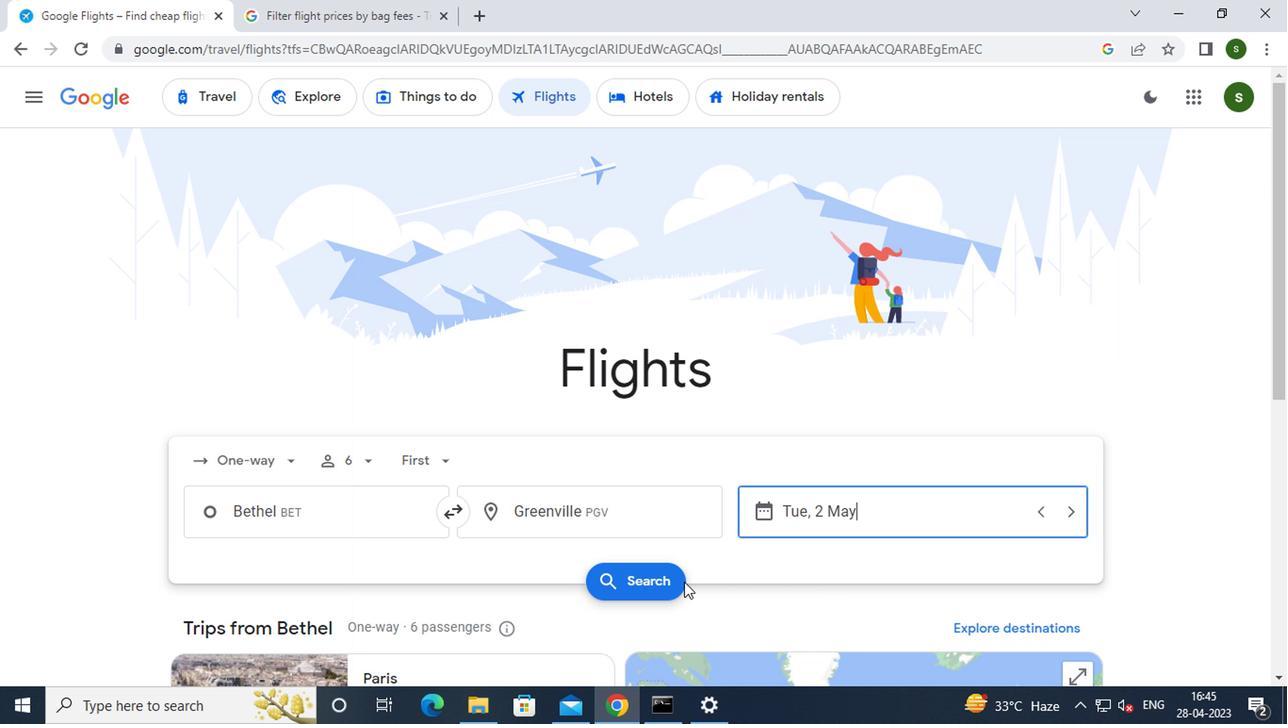 
Action: Mouse moved to (322, 358)
Screenshot: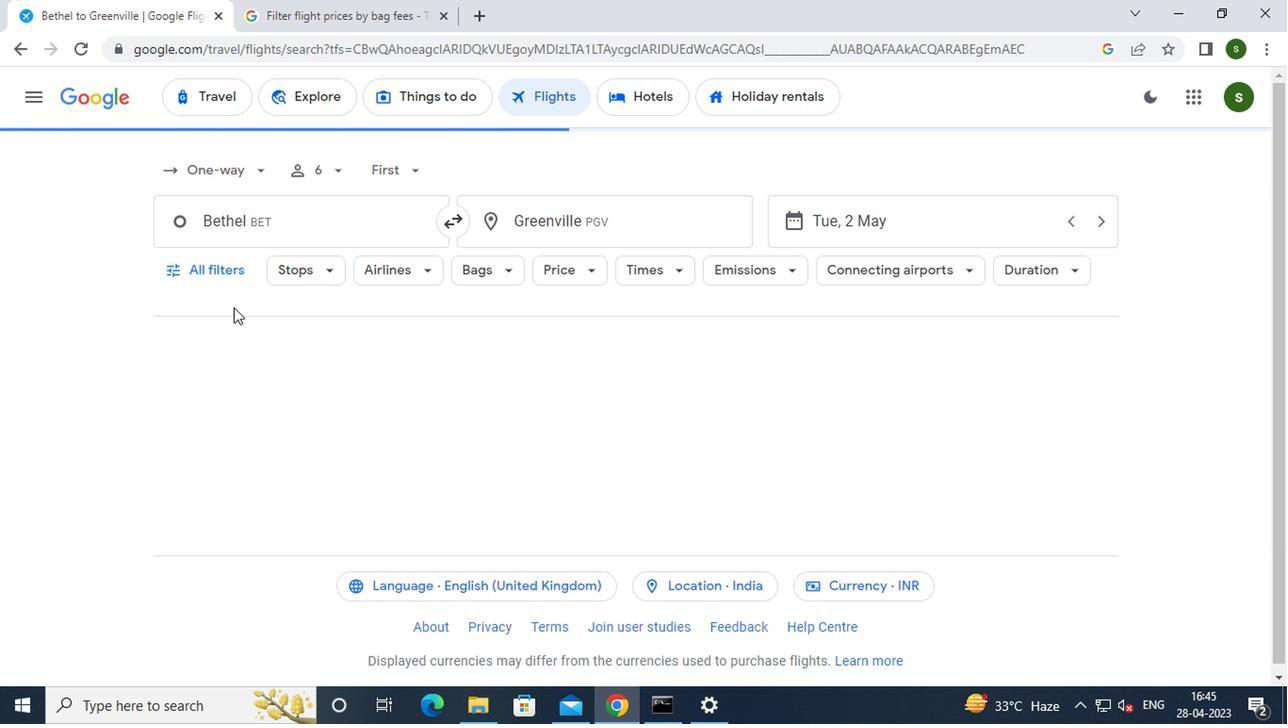 
Action: Mouse pressed left at (322, 358)
Screenshot: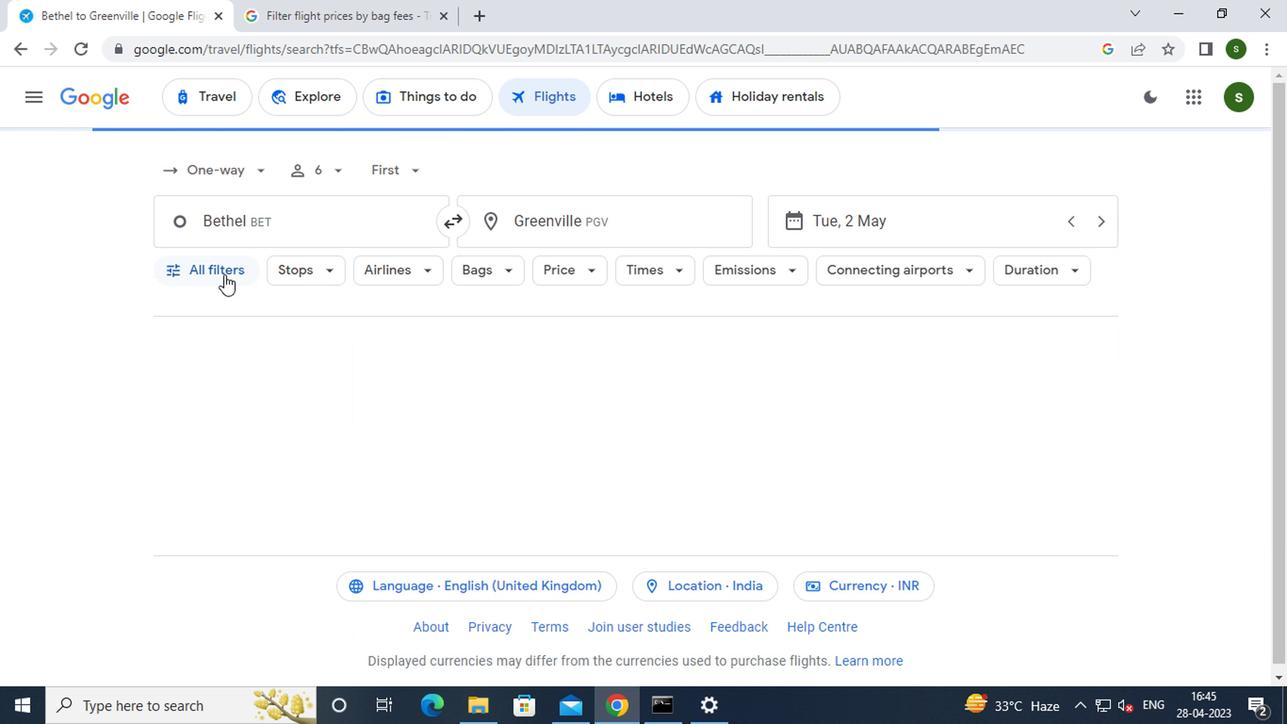 
Action: Mouse moved to (383, 470)
Screenshot: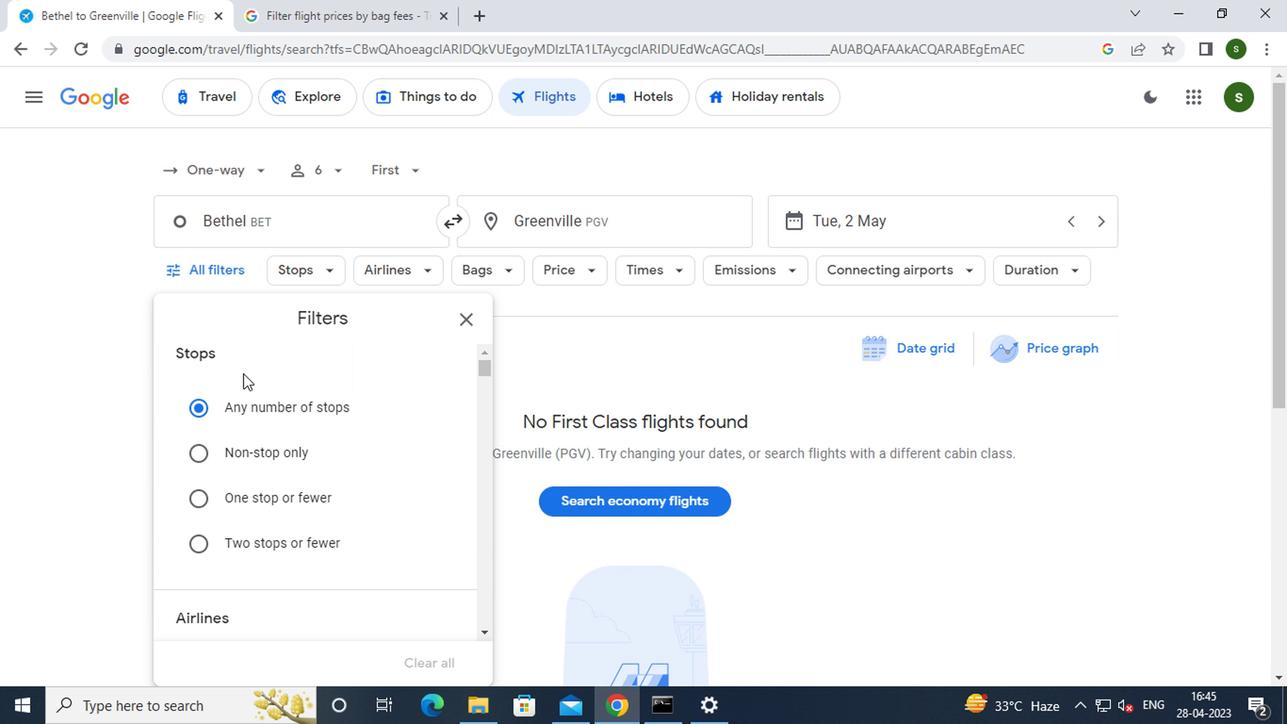
Action: Mouse scrolled (383, 469) with delta (0, 0)
Screenshot: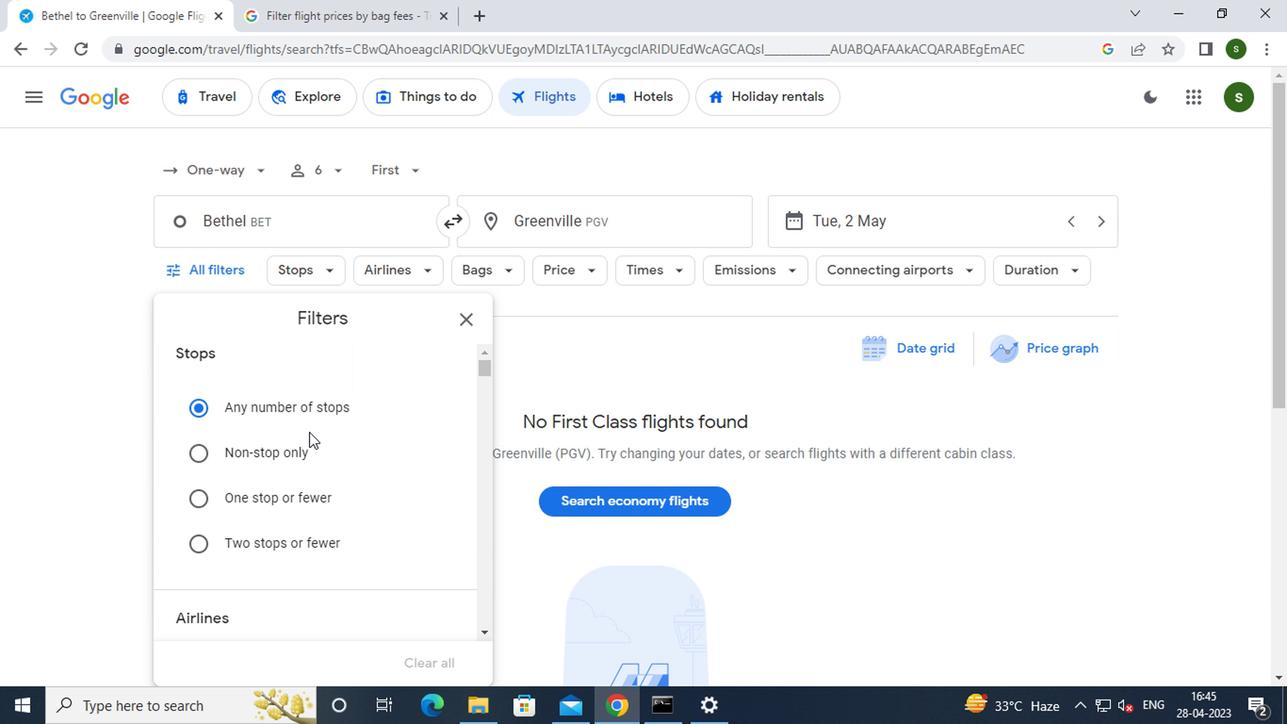 
Action: Mouse scrolled (383, 469) with delta (0, 0)
Screenshot: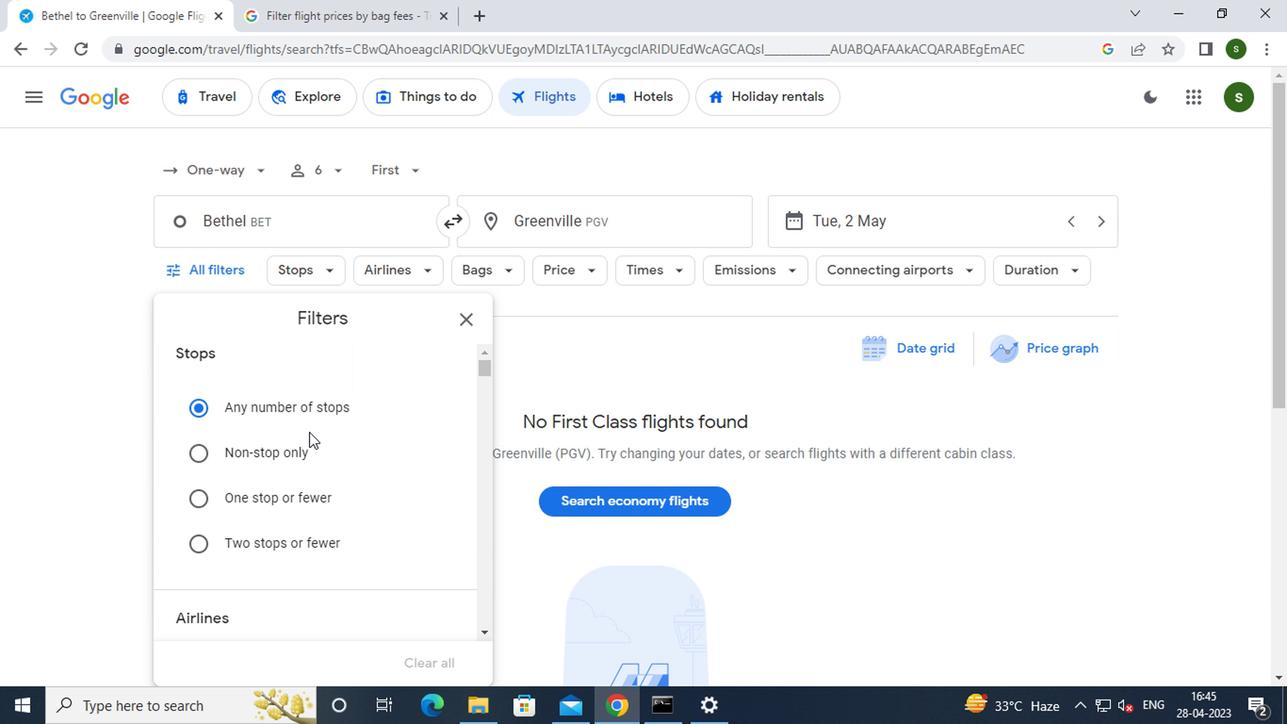 
Action: Mouse scrolled (383, 469) with delta (0, 0)
Screenshot: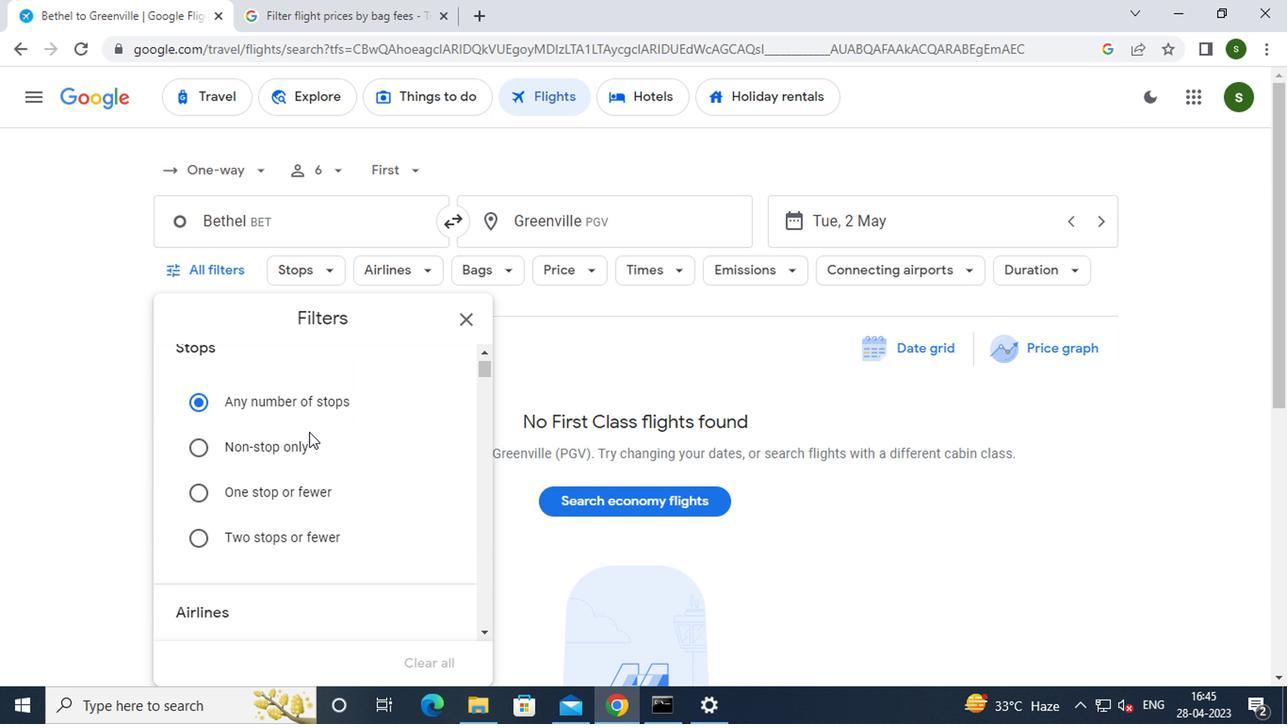 
Action: Mouse moved to (476, 440)
Screenshot: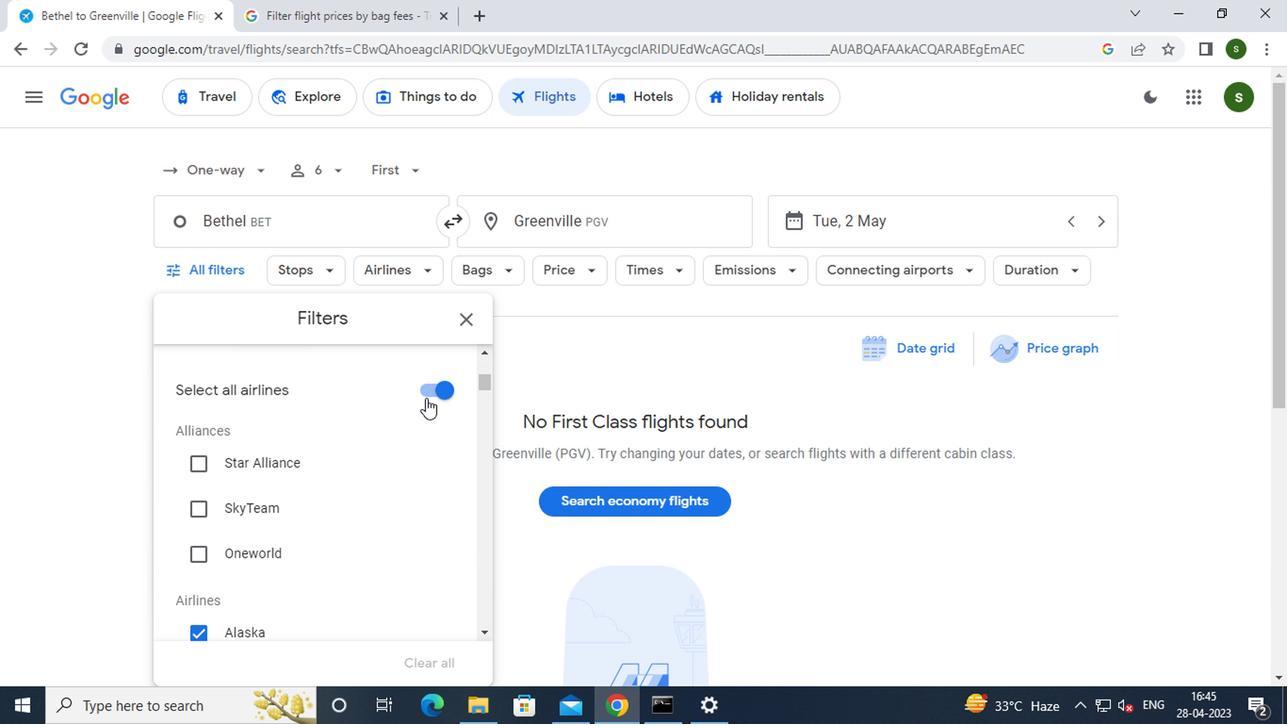 
Action: Mouse pressed left at (476, 440)
Screenshot: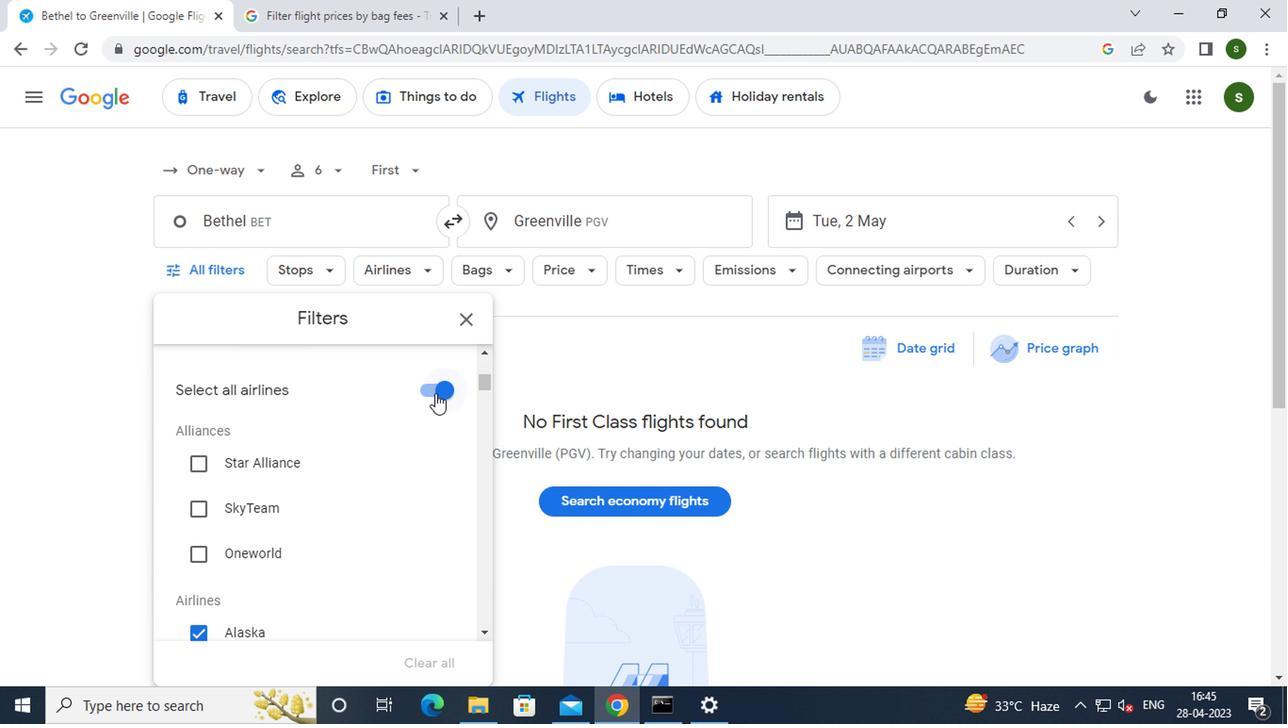 
Action: Mouse moved to (408, 501)
Screenshot: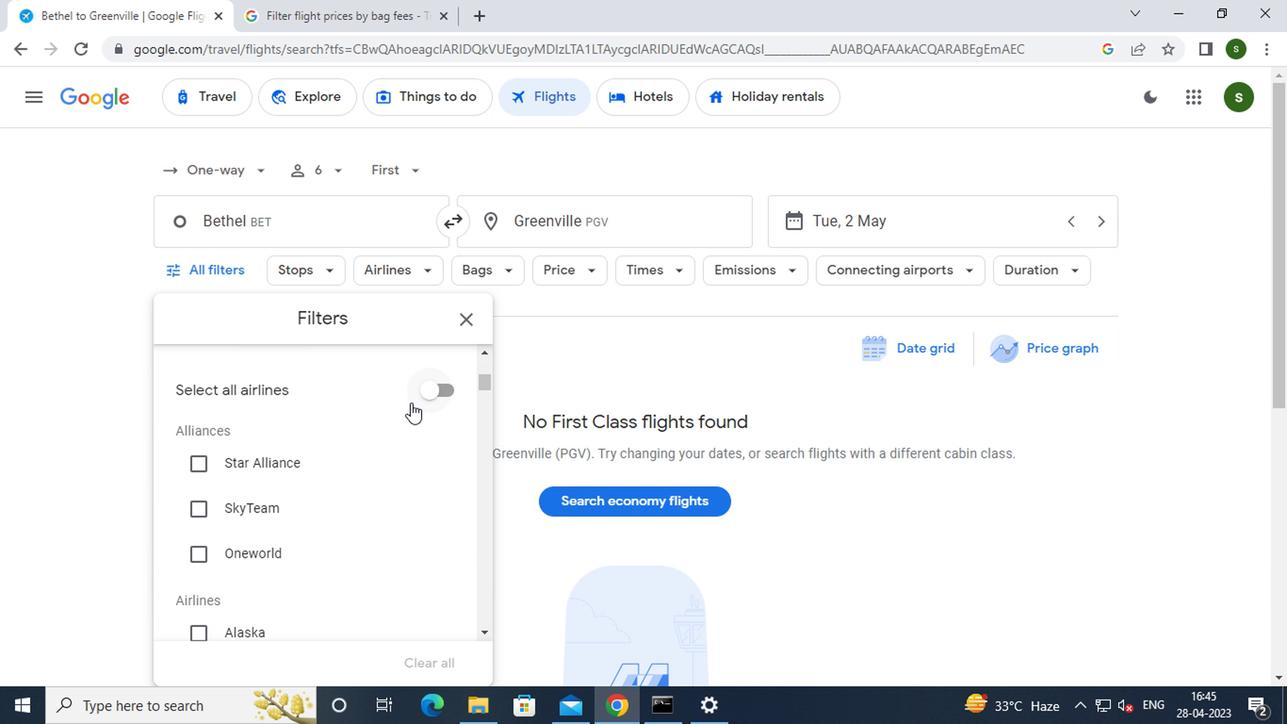 
Action: Mouse scrolled (408, 501) with delta (0, 0)
Screenshot: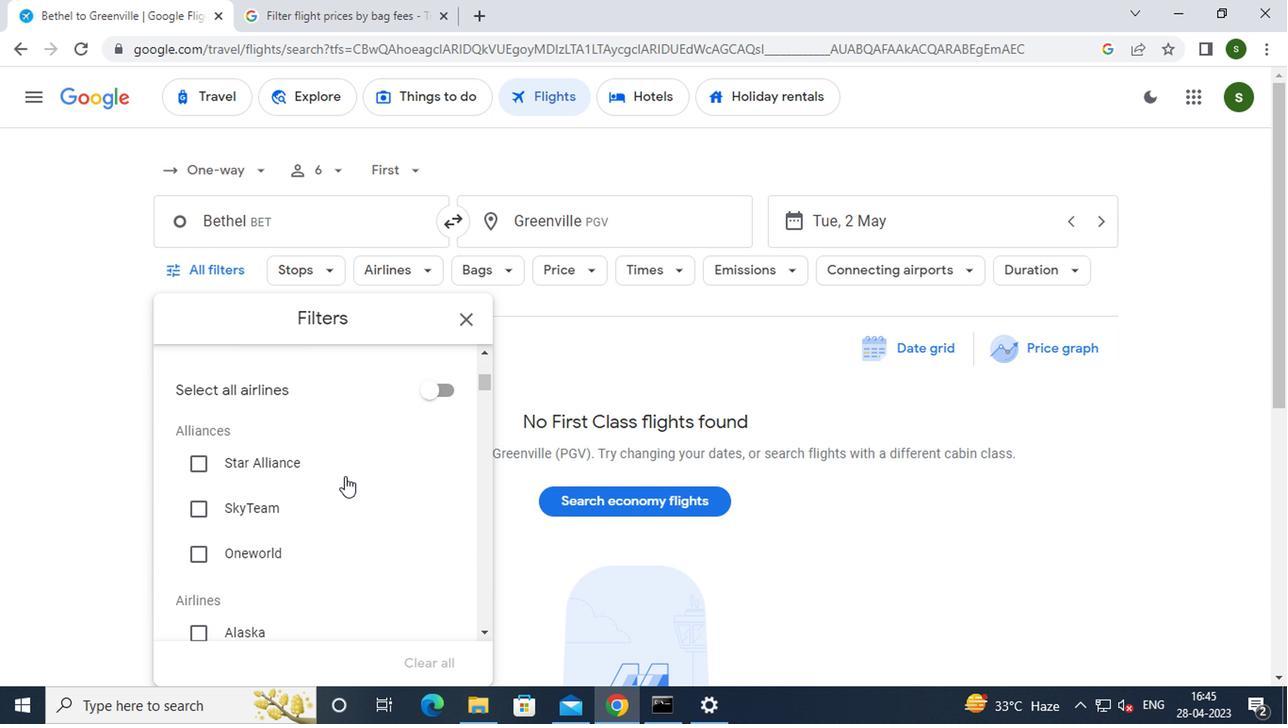 
Action: Mouse scrolled (408, 501) with delta (0, 0)
Screenshot: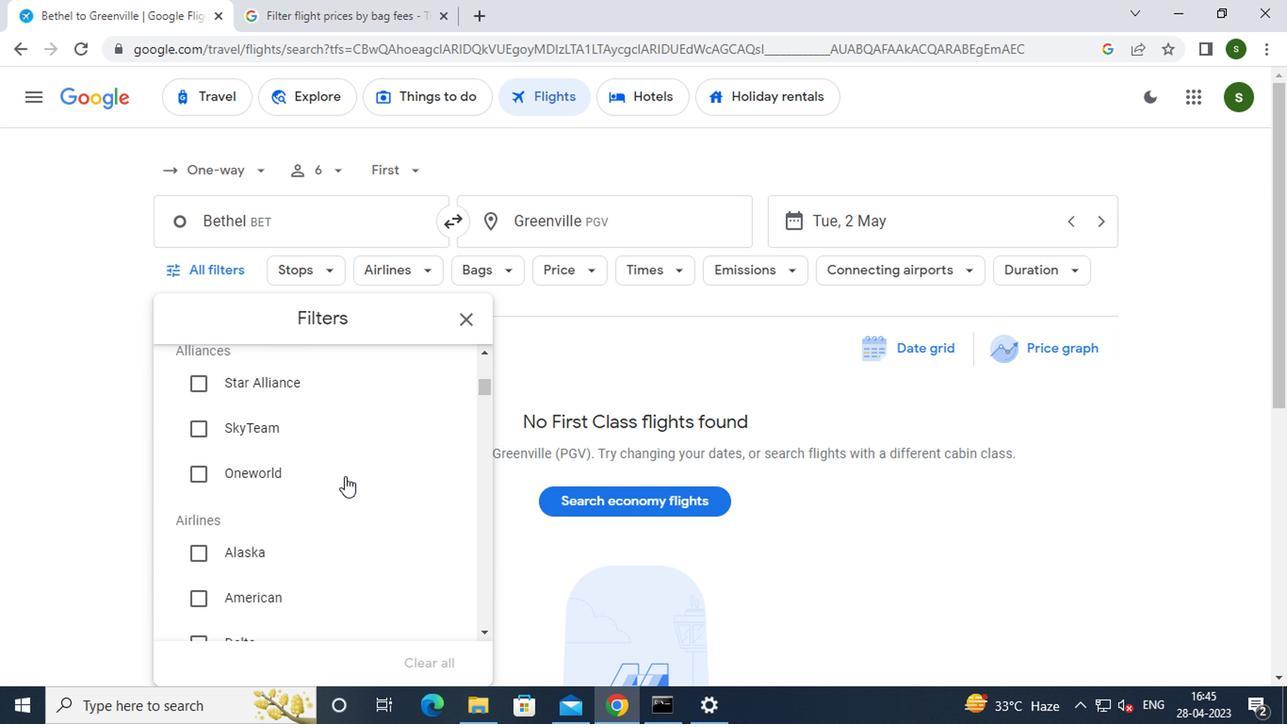 
Action: Mouse scrolled (408, 501) with delta (0, 0)
Screenshot: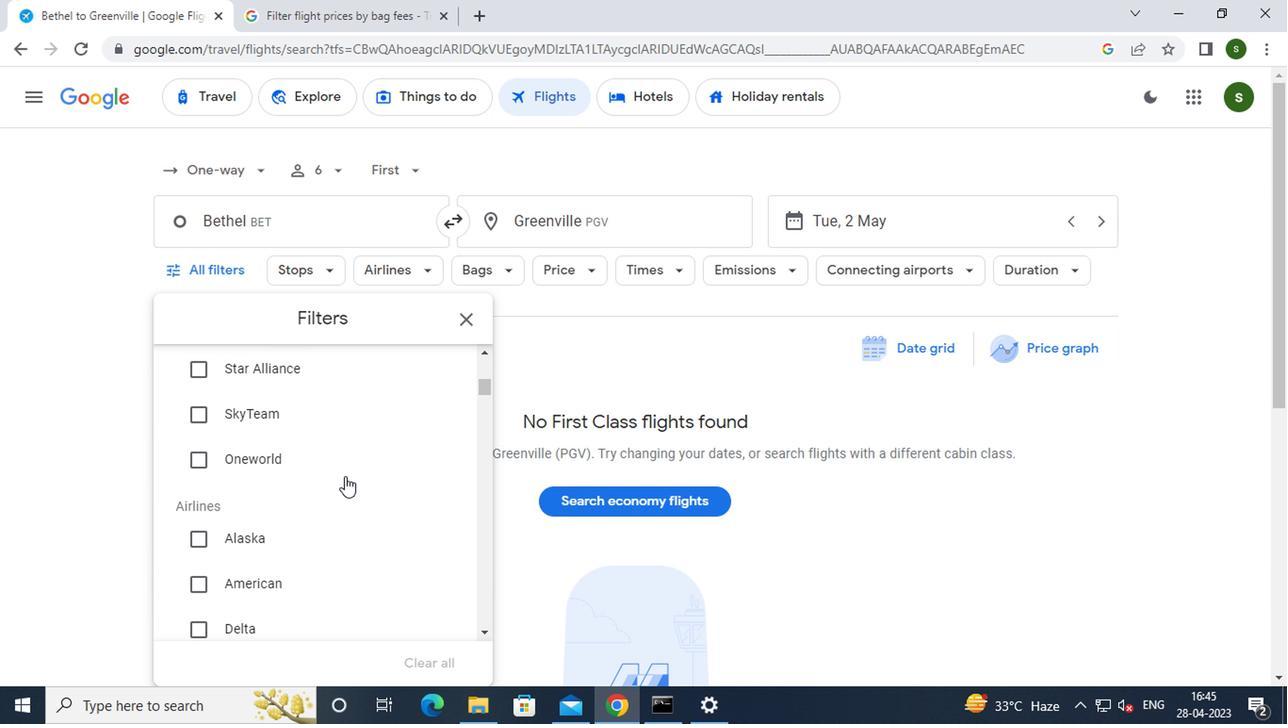 
Action: Mouse scrolled (408, 501) with delta (0, 0)
Screenshot: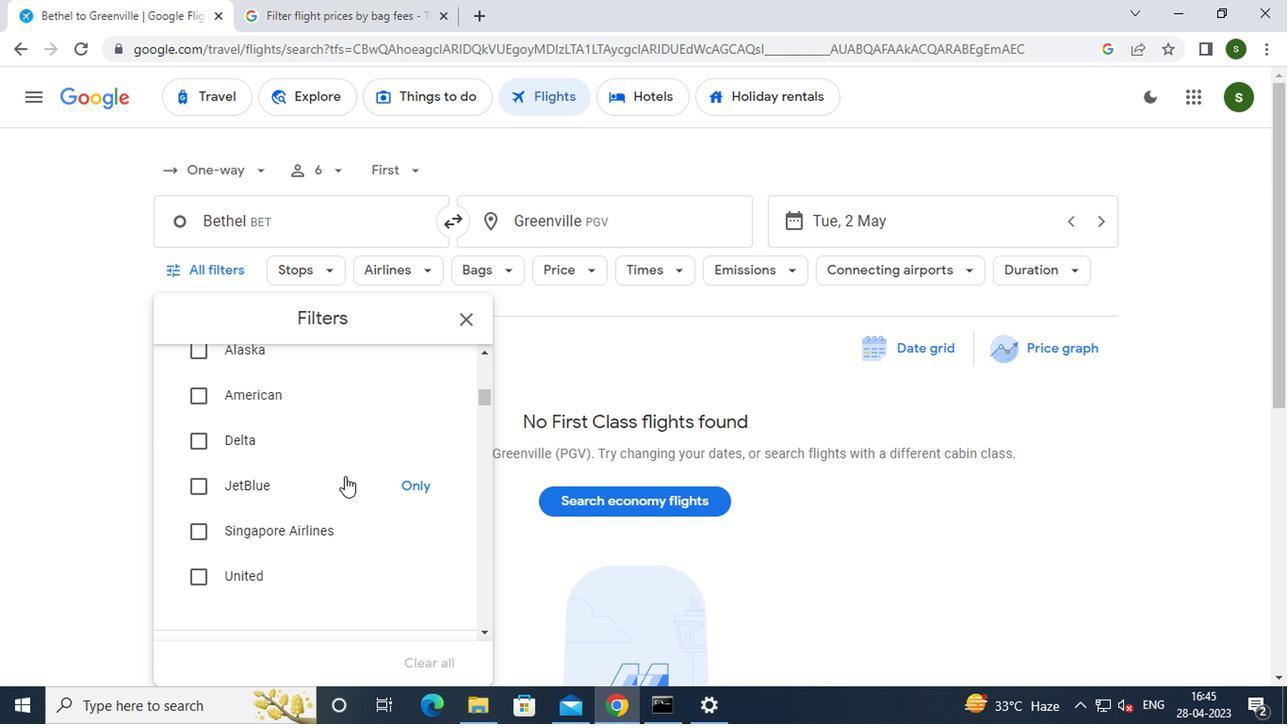 
Action: Mouse scrolled (408, 501) with delta (0, 0)
Screenshot: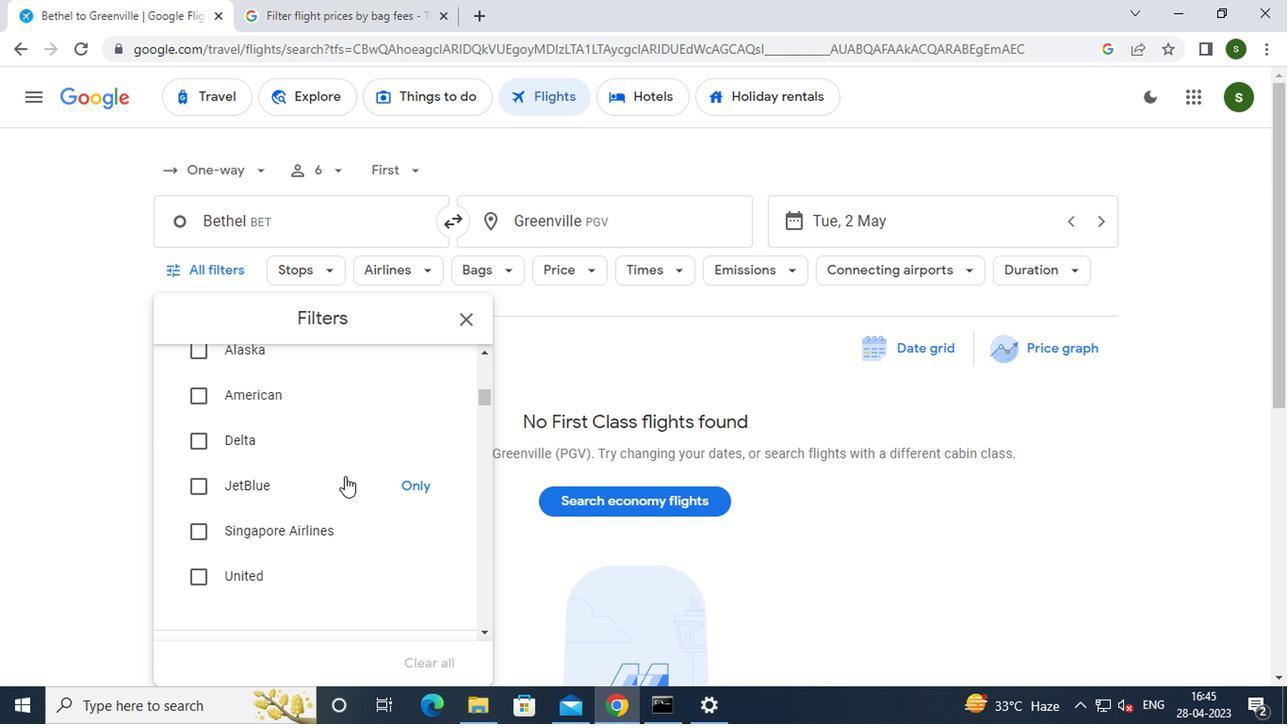 
Action: Mouse scrolled (408, 501) with delta (0, 0)
Screenshot: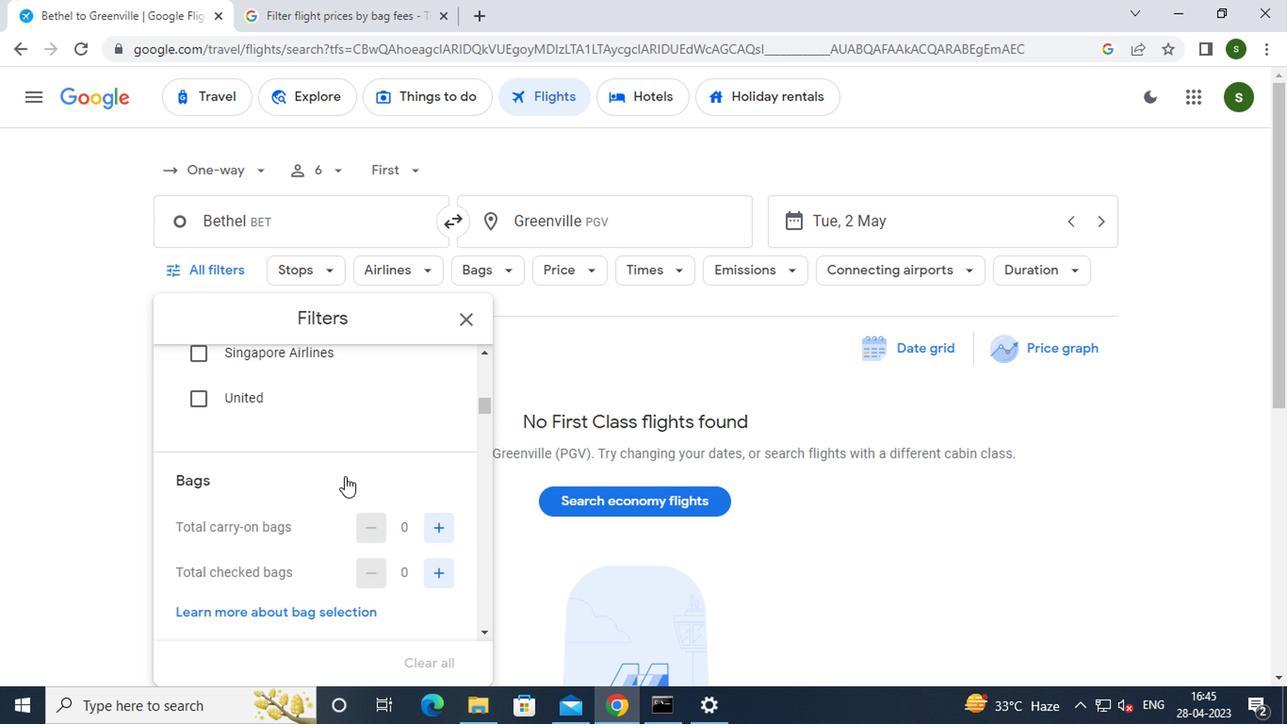 
Action: Mouse scrolled (408, 502) with delta (0, 0)
Screenshot: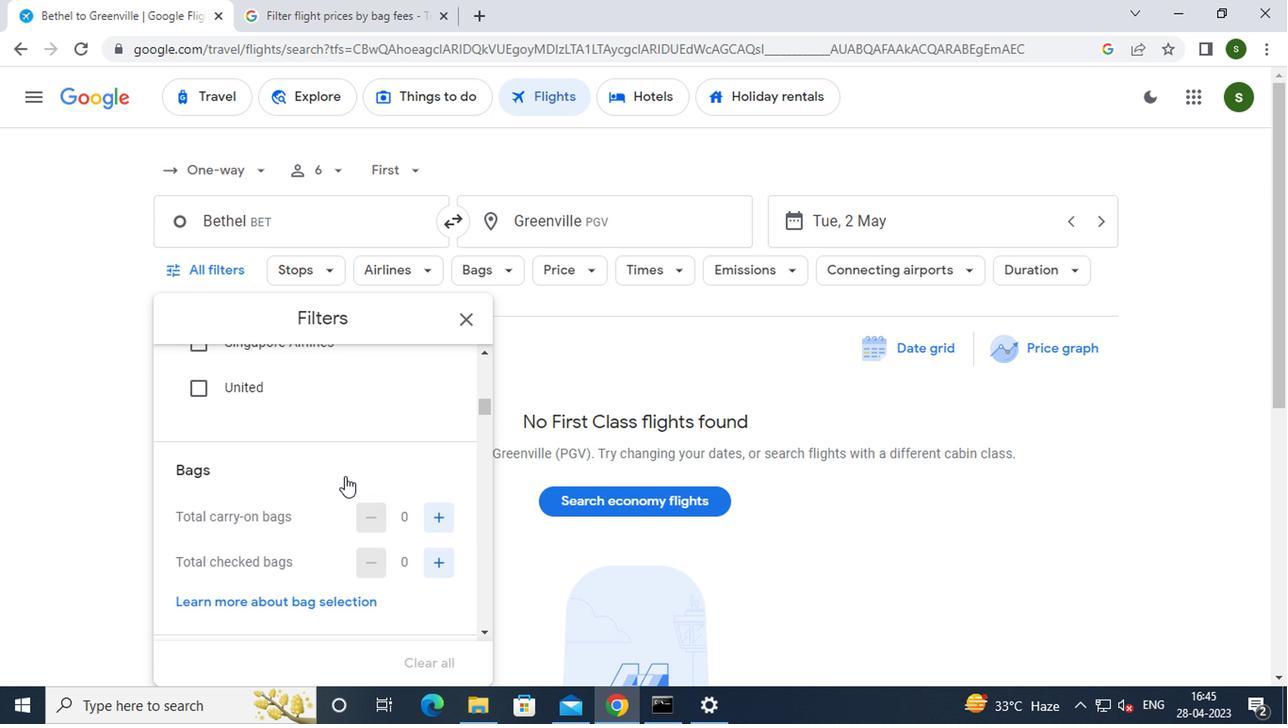 
Action: Mouse moved to (476, 562)
Screenshot: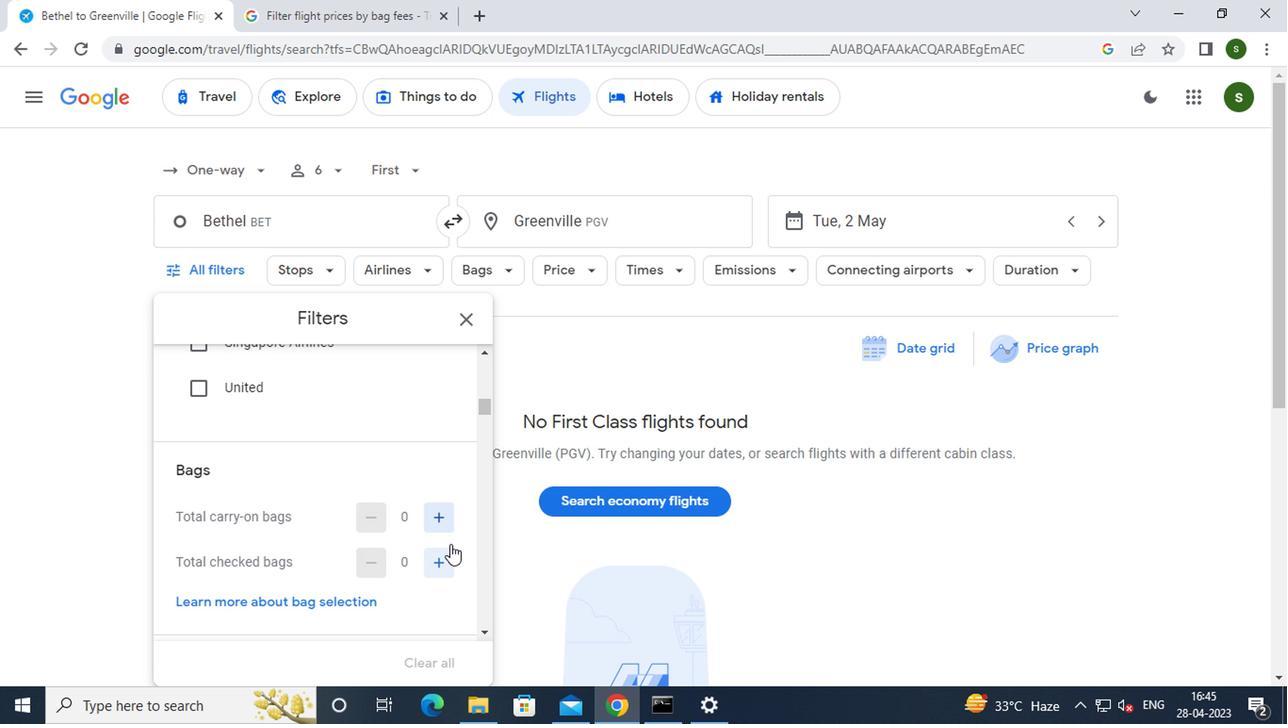
Action: Mouse pressed left at (476, 562)
Screenshot: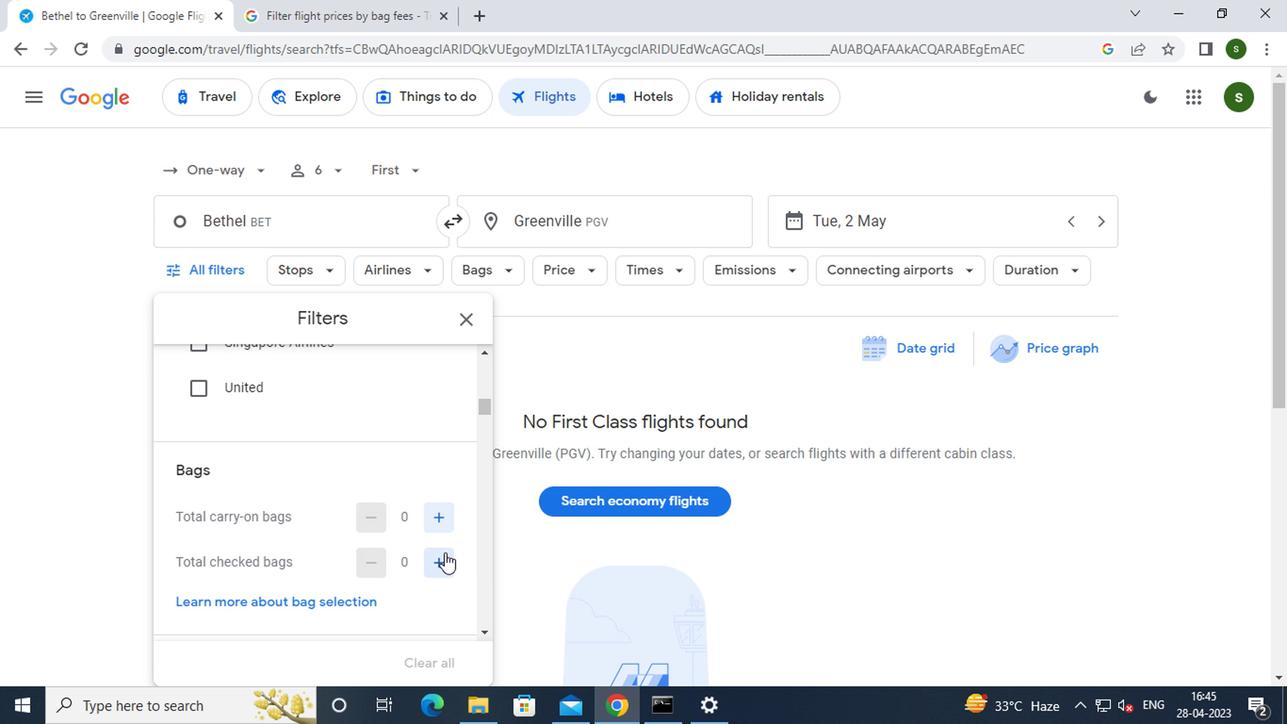 
Action: Mouse pressed left at (476, 562)
Screenshot: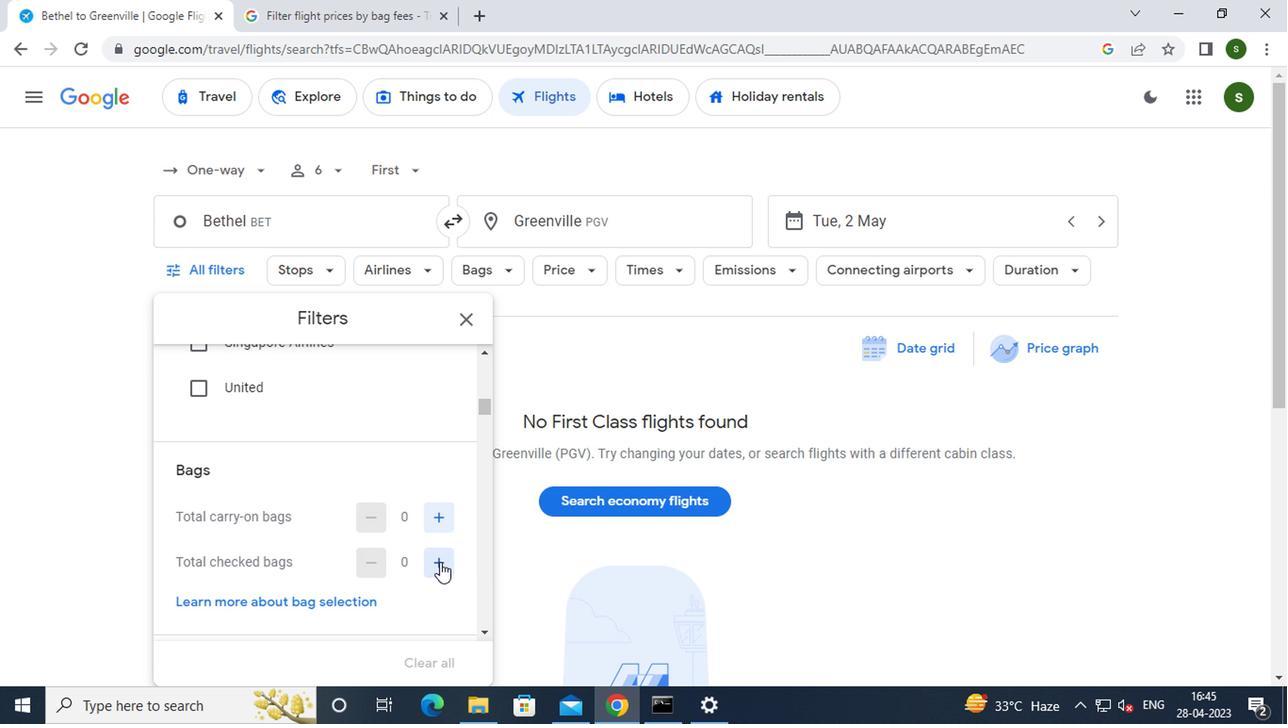 
Action: Mouse pressed left at (476, 562)
Screenshot: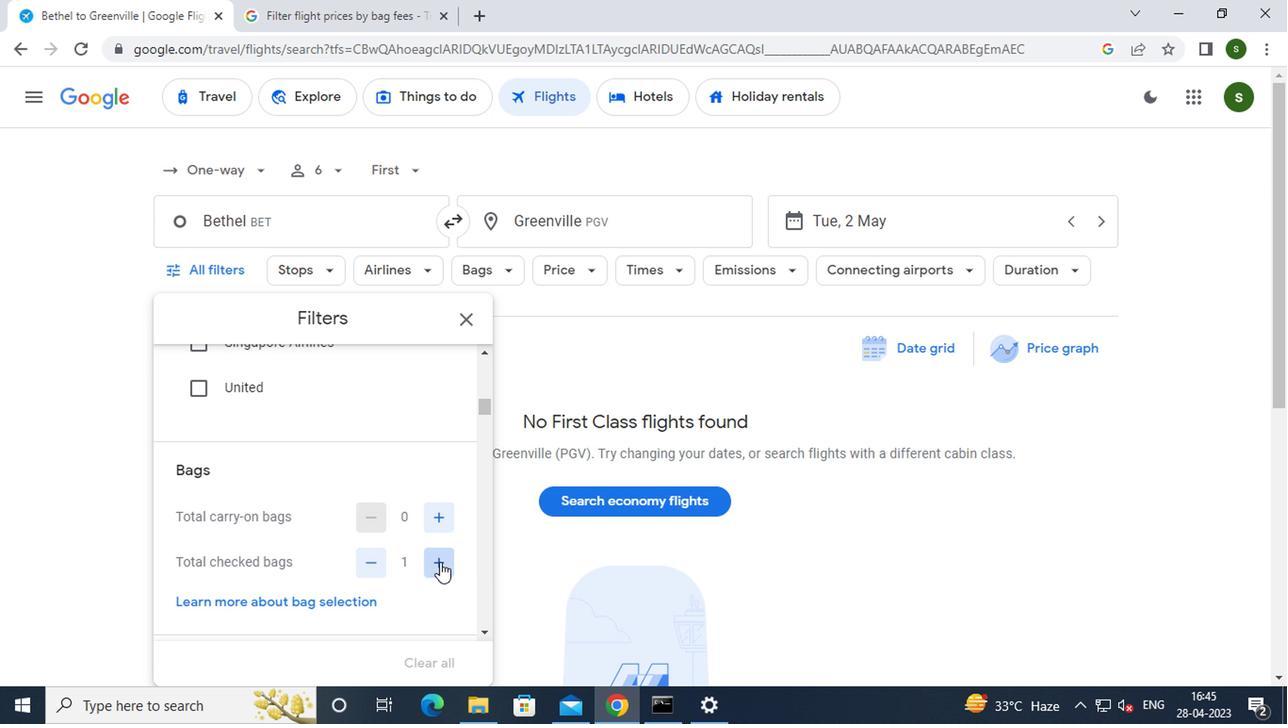 
Action: Mouse pressed left at (476, 562)
Screenshot: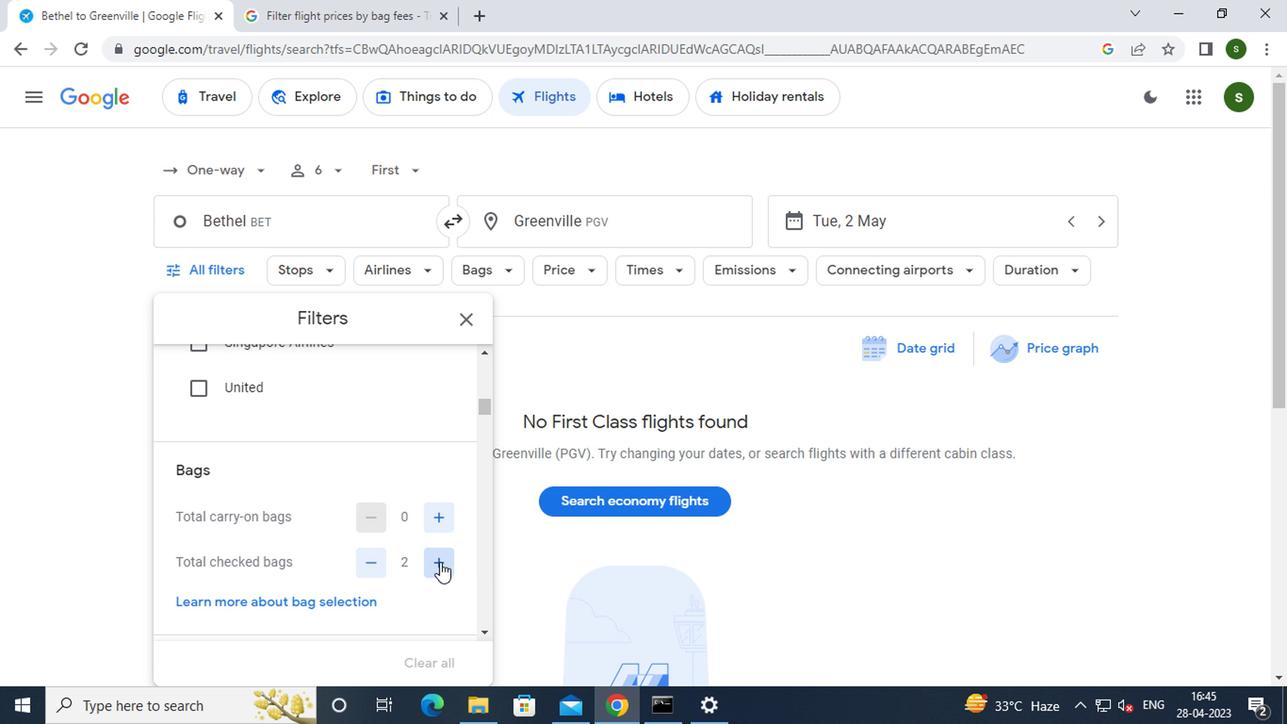 
Action: Mouse pressed left at (476, 562)
Screenshot: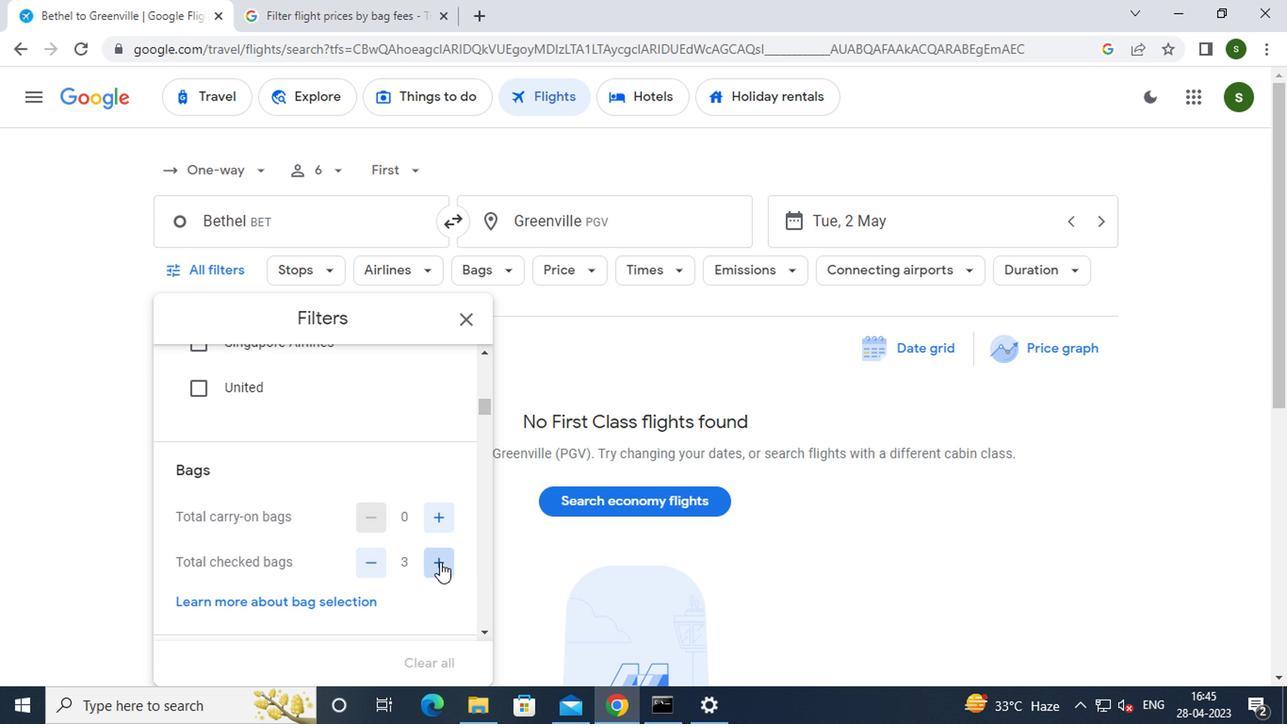 
Action: Mouse pressed left at (476, 562)
Screenshot: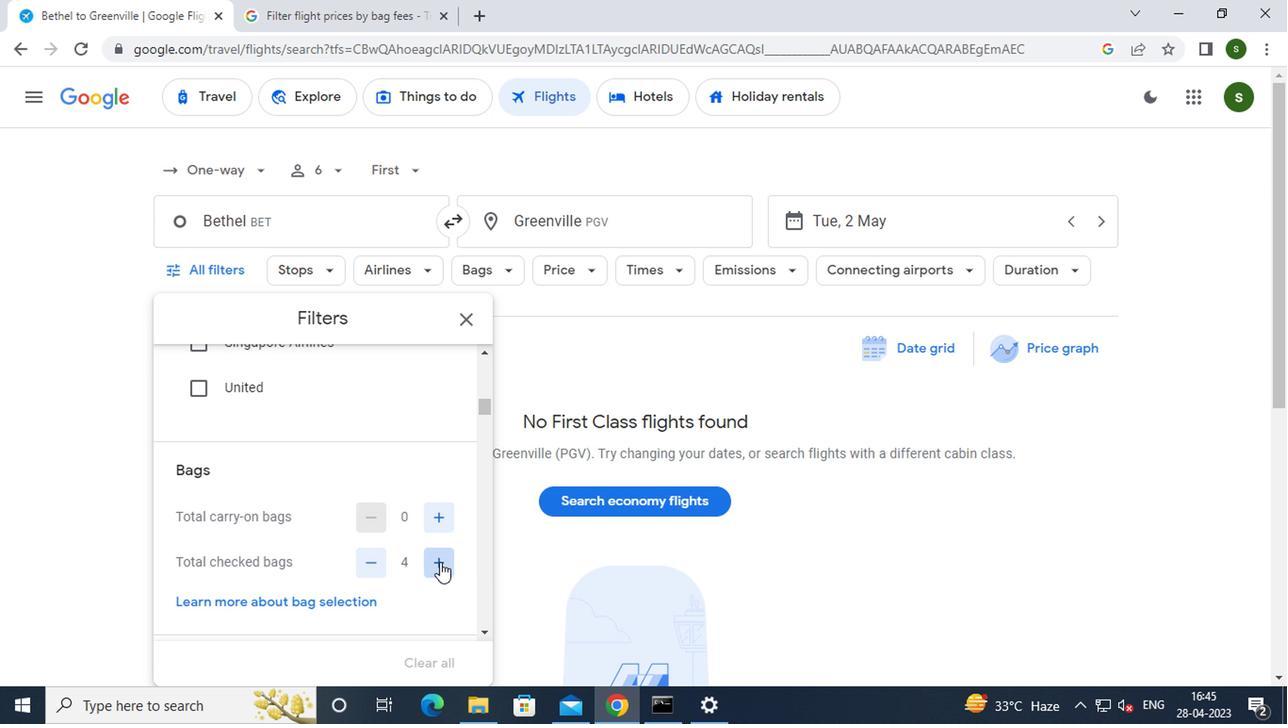 
Action: Mouse pressed left at (476, 562)
Screenshot: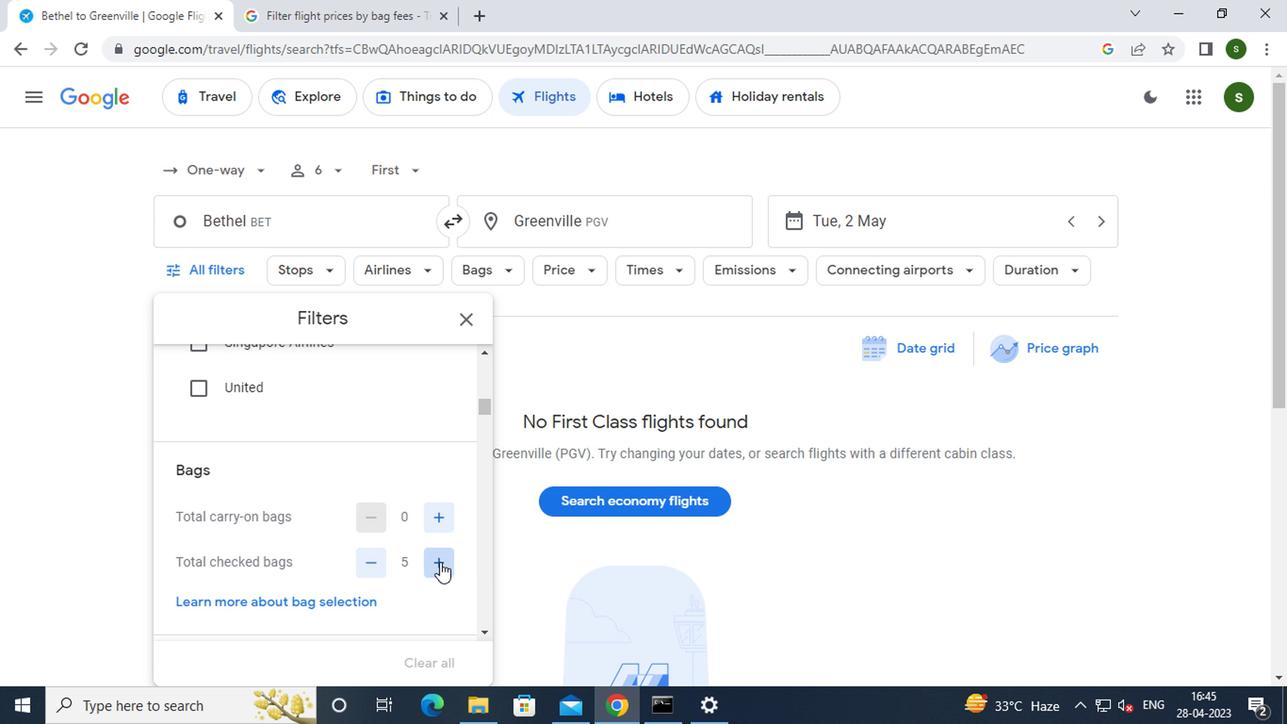 
Action: Mouse moved to (436, 518)
Screenshot: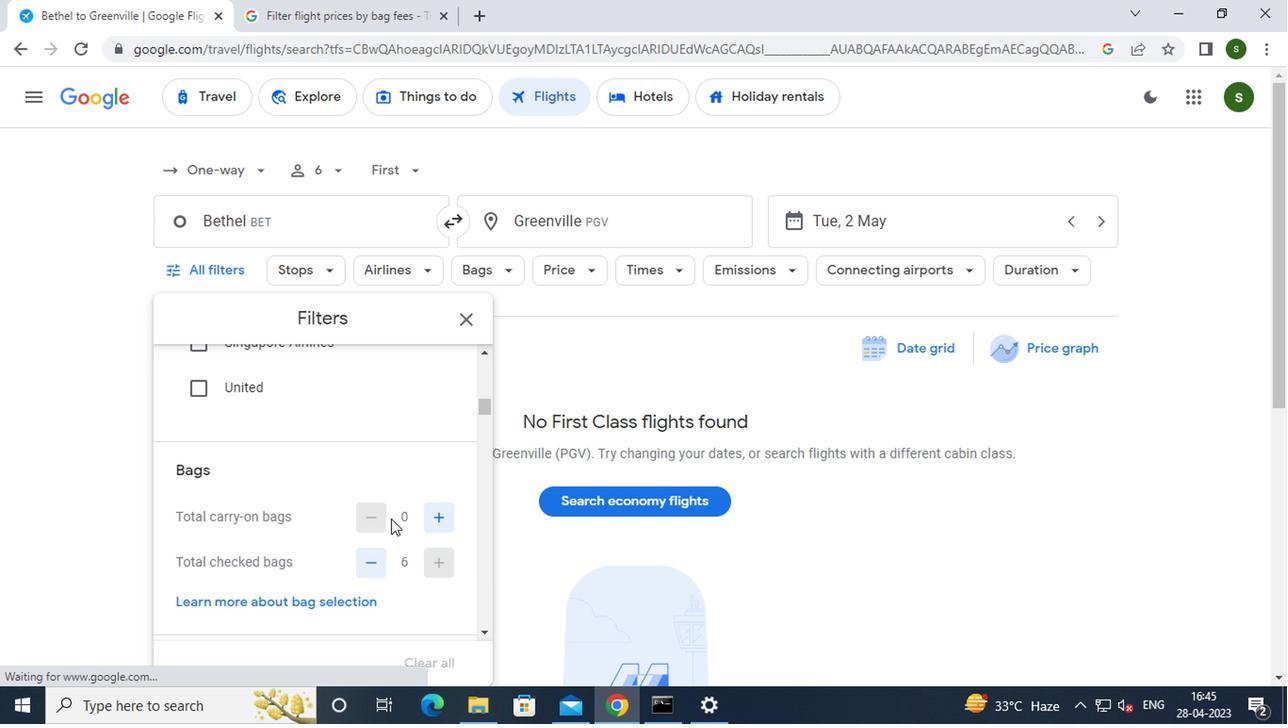 
Action: Mouse scrolled (436, 517) with delta (0, 0)
Screenshot: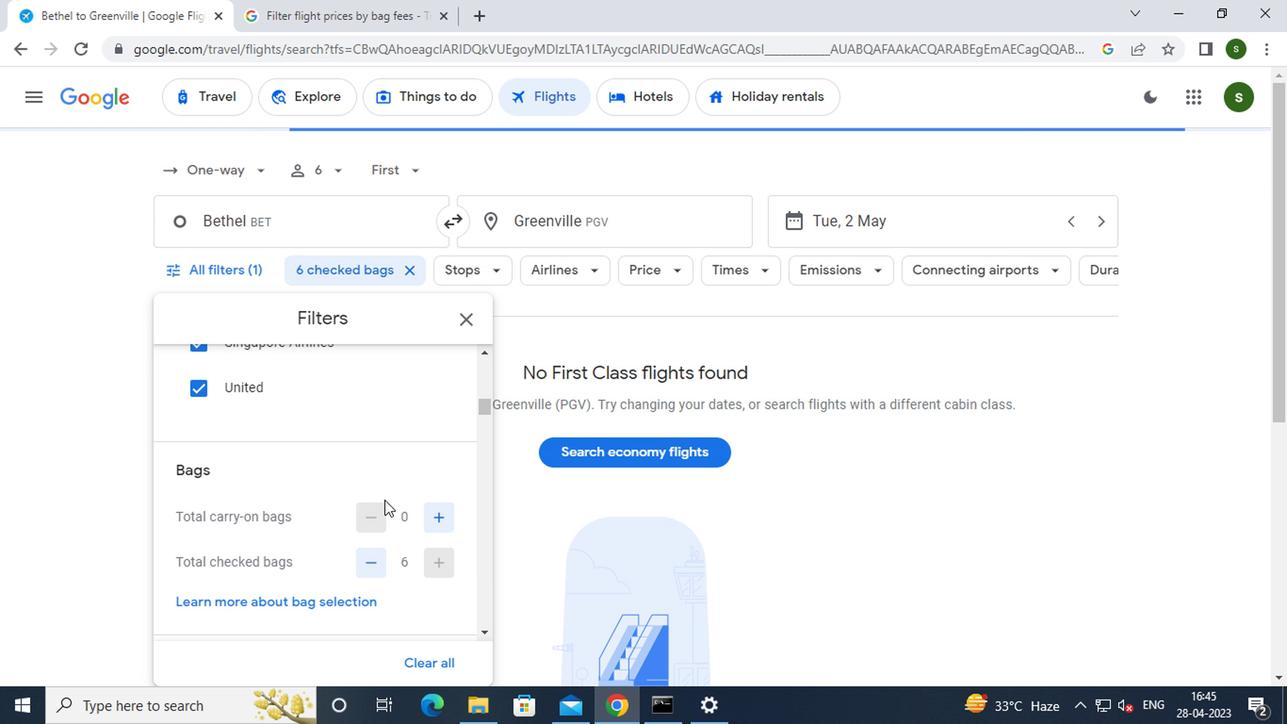 
Action: Mouse scrolled (436, 517) with delta (0, 0)
Screenshot: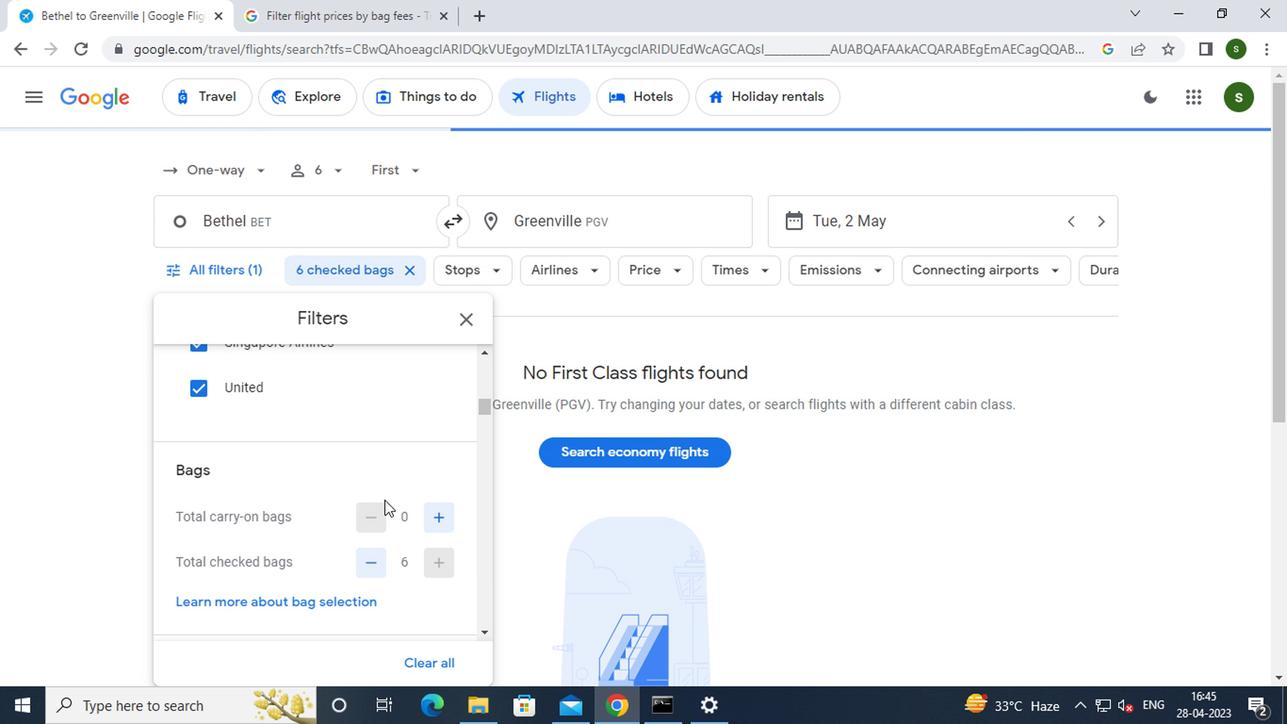 
Action: Mouse moved to (482, 559)
Screenshot: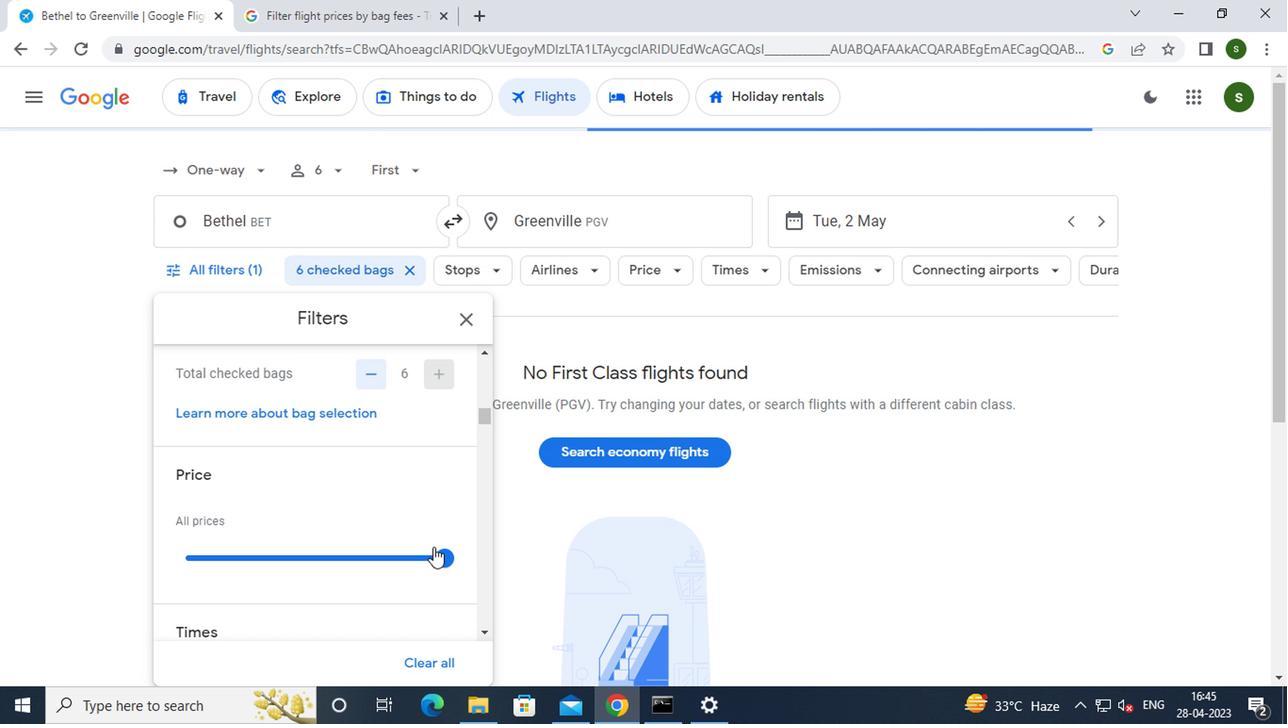 
Action: Mouse pressed left at (482, 559)
Screenshot: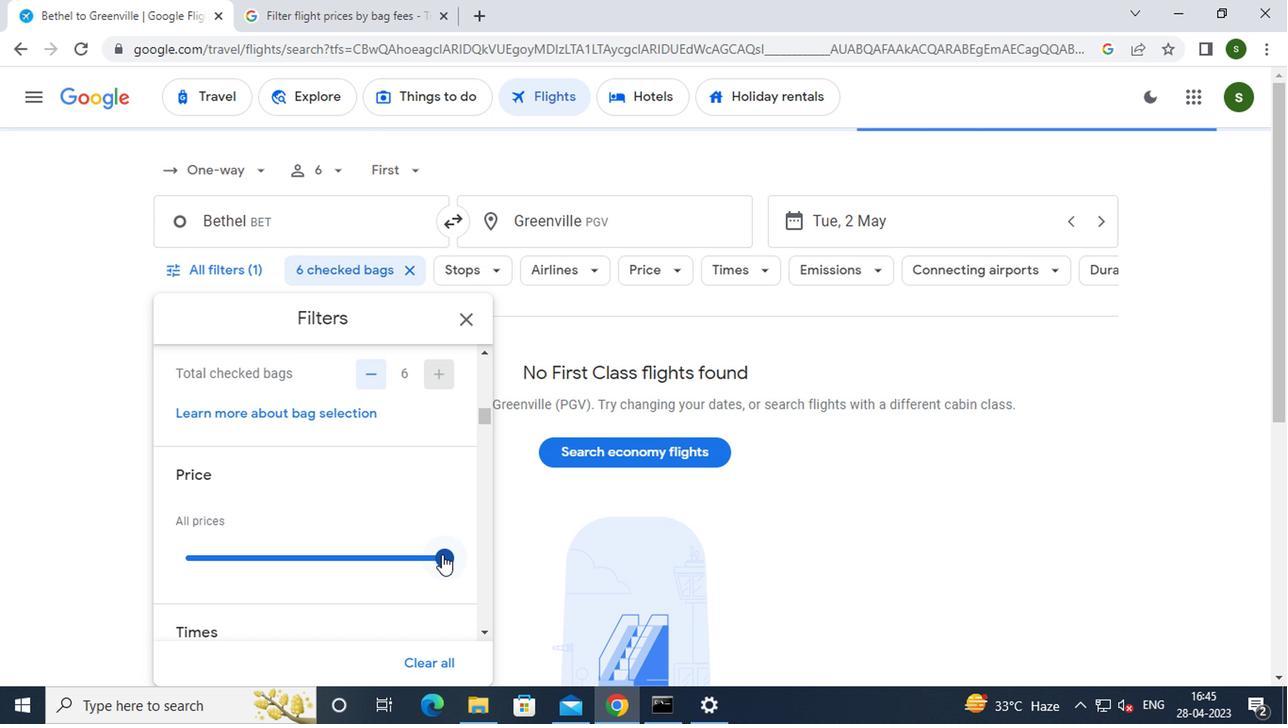 
Action: Mouse moved to (441, 523)
Screenshot: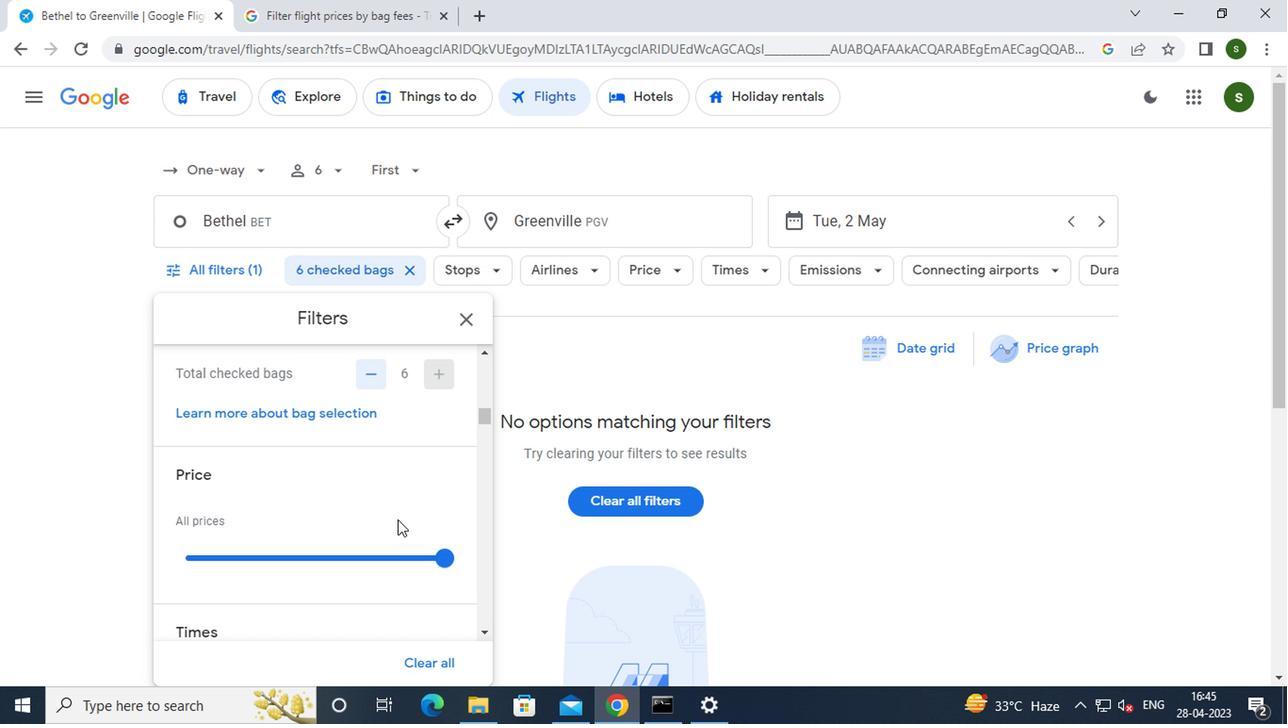 
Action: Mouse scrolled (441, 522) with delta (0, 0)
Screenshot: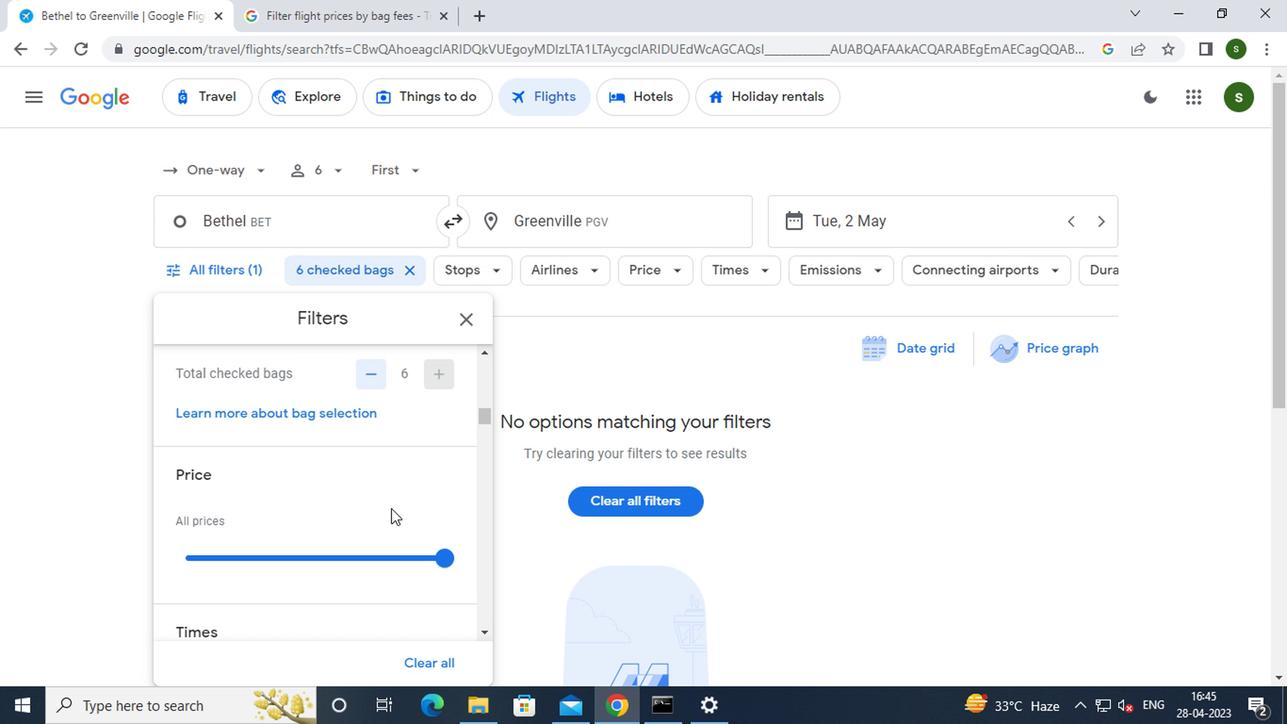 
Action: Mouse scrolled (441, 522) with delta (0, 0)
Screenshot: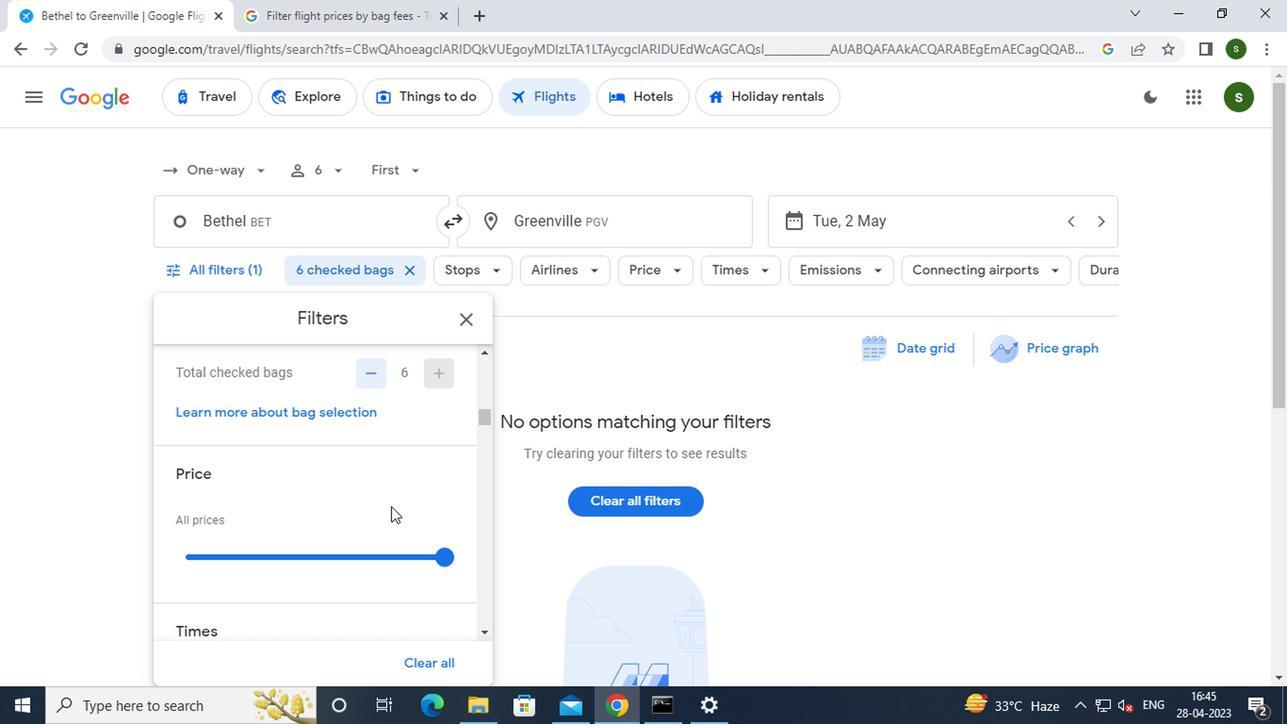 
Action: Mouse moved to (297, 572)
Screenshot: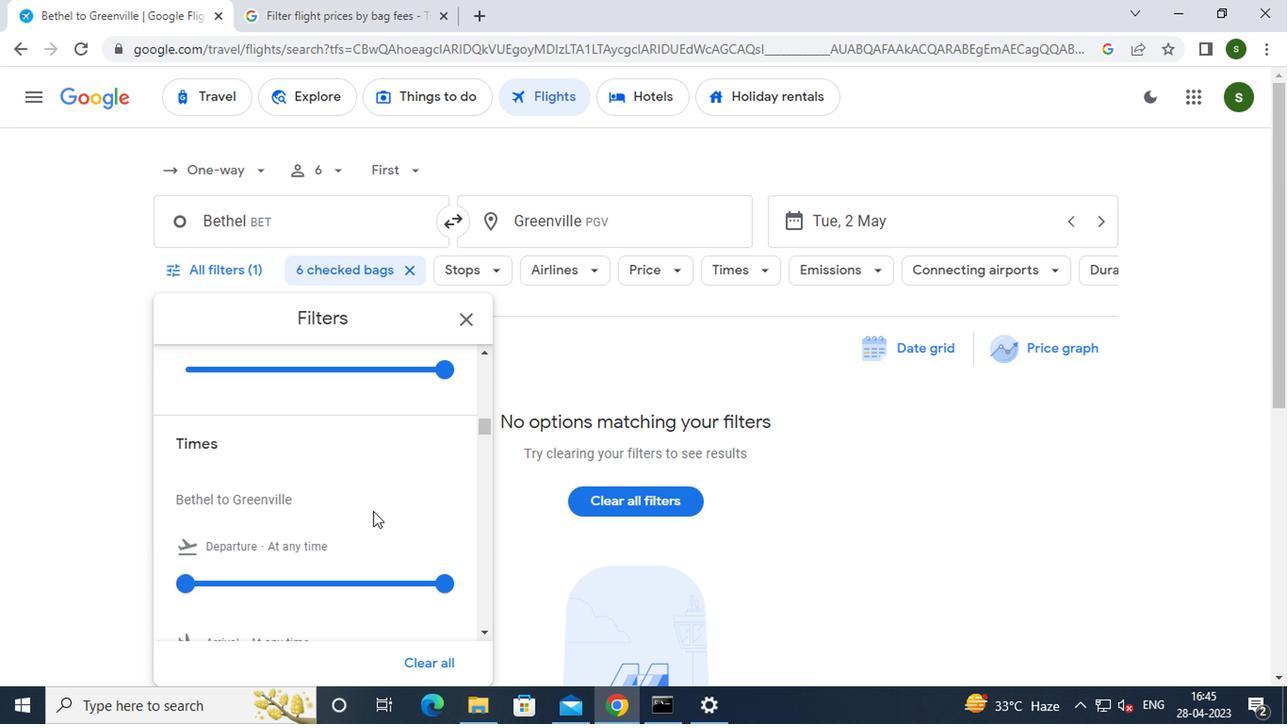 
Action: Mouse pressed left at (297, 572)
Screenshot: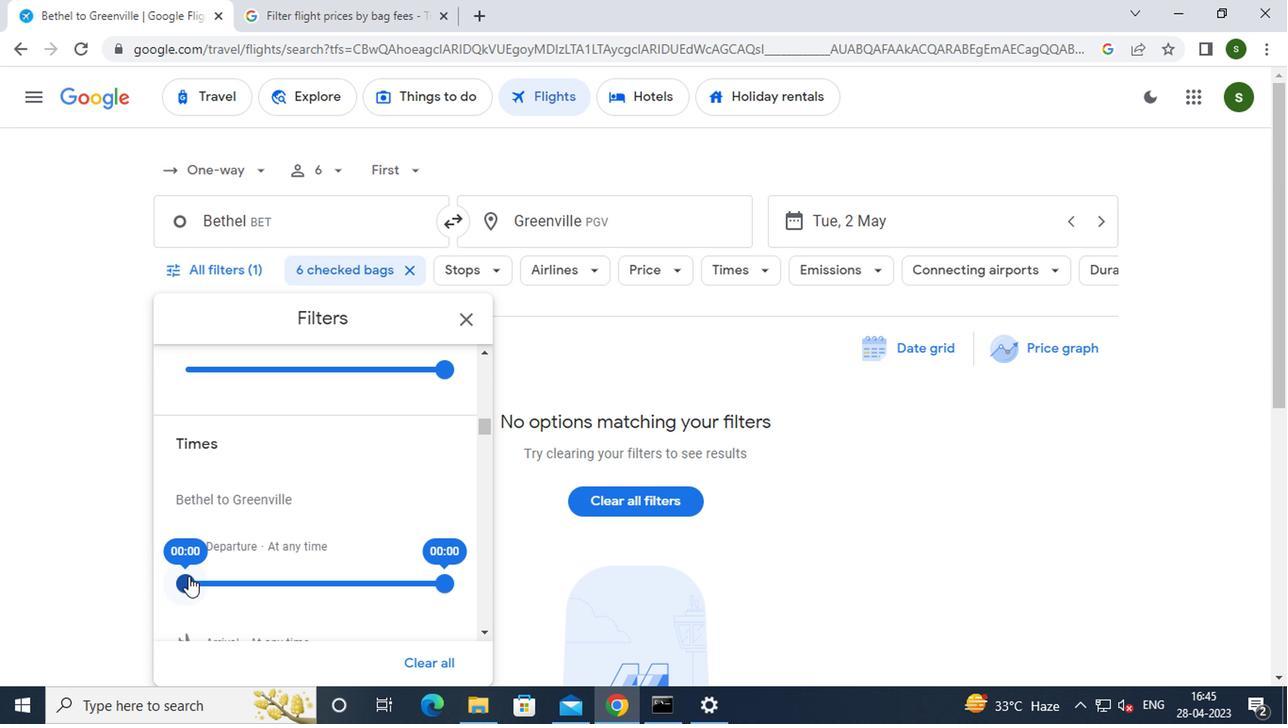 
Action: Mouse moved to (555, 419)
Screenshot: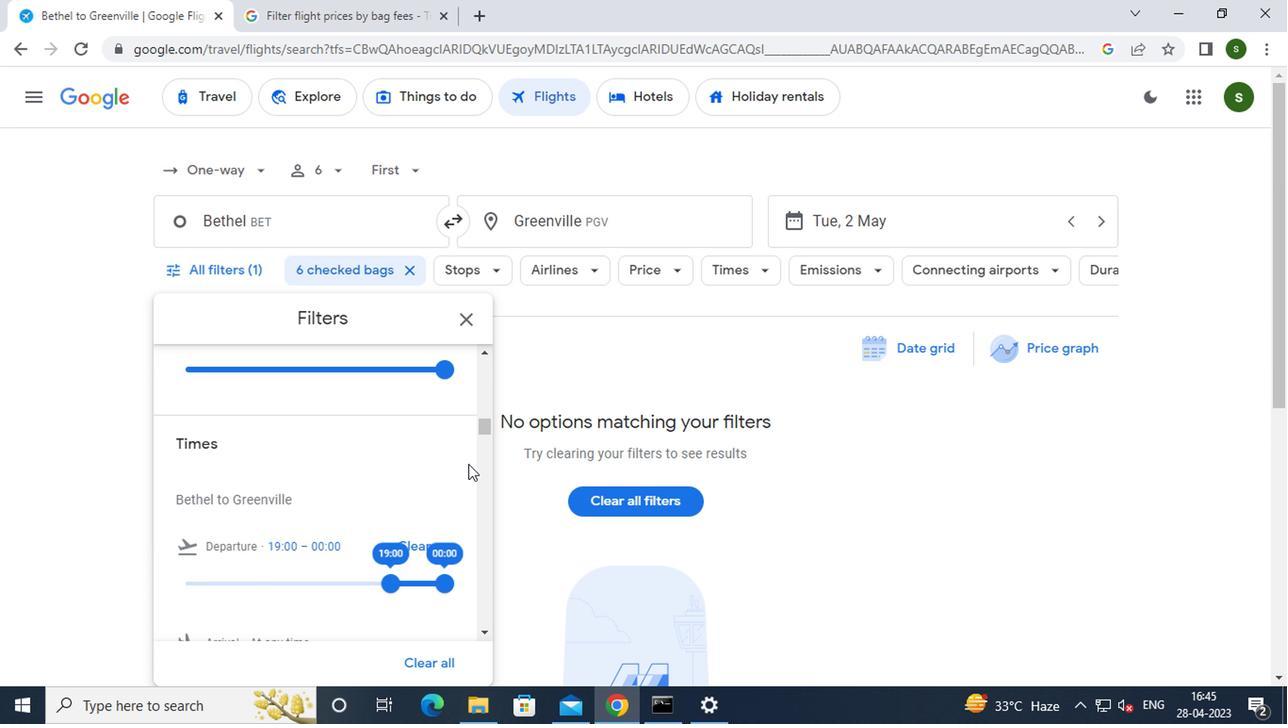 
Action: Mouse pressed left at (555, 419)
Screenshot: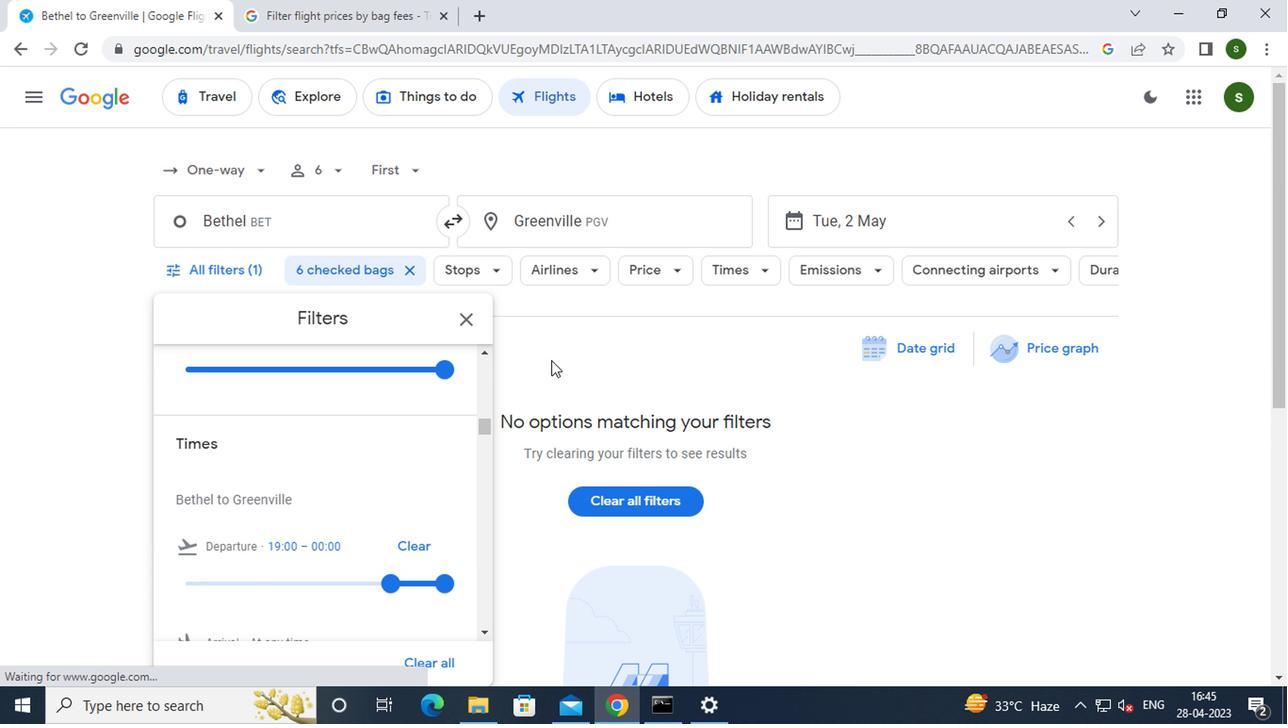 
Action: Mouse moved to (552, 419)
Screenshot: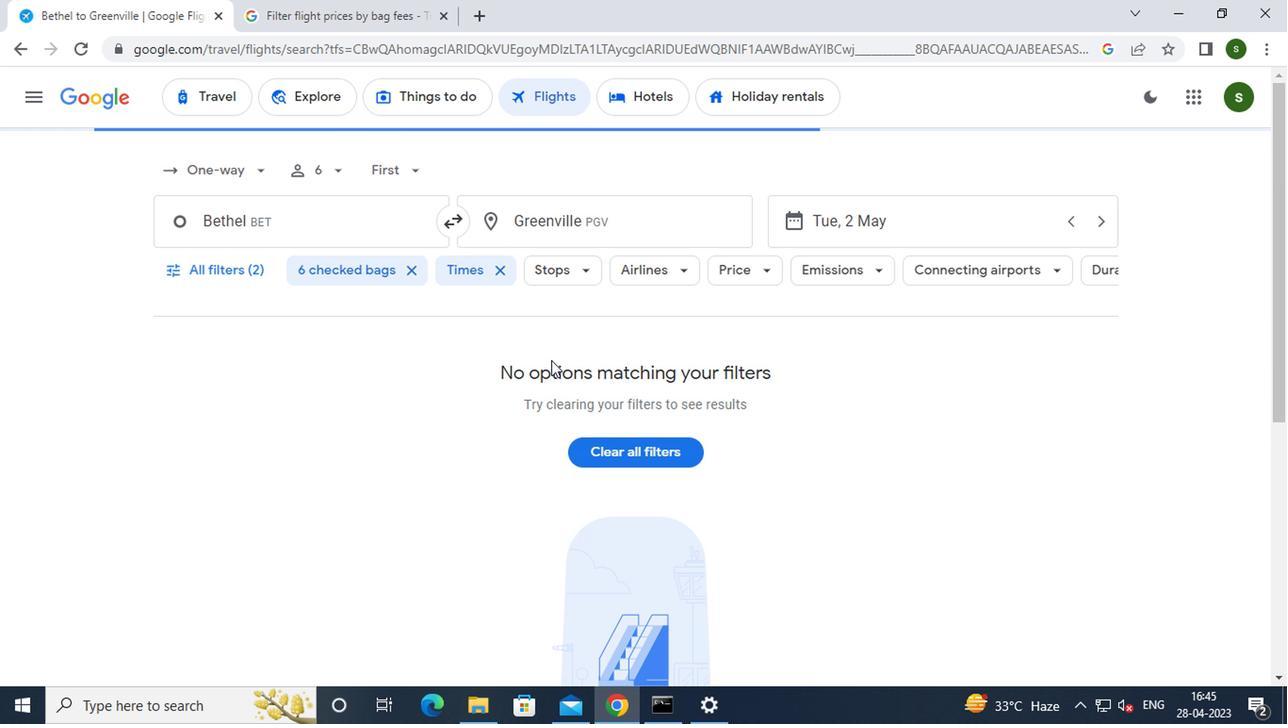 
